 Task: open an excel sheet and write heading  Budget Tracker. Add Descriptions in a column and its values below  'Salary, Rent, Dining Out, Internet Bill, Groceries, Utilities Bill, Gas & Savings. 'Add Categories in next column and its values below  Income, Housing, Food, Utilities, Food, Utilities, Transportation & Savings. Add amount in next column and its values below  $2,500, $800, $100, $50, $200, $100, $100, $50 & $500. Add Dates in next column and its values below  2023-05-01, 2023-05-05, 2023-05-10, 2023-05-15, 2023-05-19, 2023-05-22, 2023-05-25 & 2023-05-30. Add Income/ Expense in next column and its values below  Income, Expense, Expense, Expense, Expense, Expense, Expense & IncomeSave page Attendance Sheet for Weekly Reporting
Action: Mouse moved to (41, 80)
Screenshot: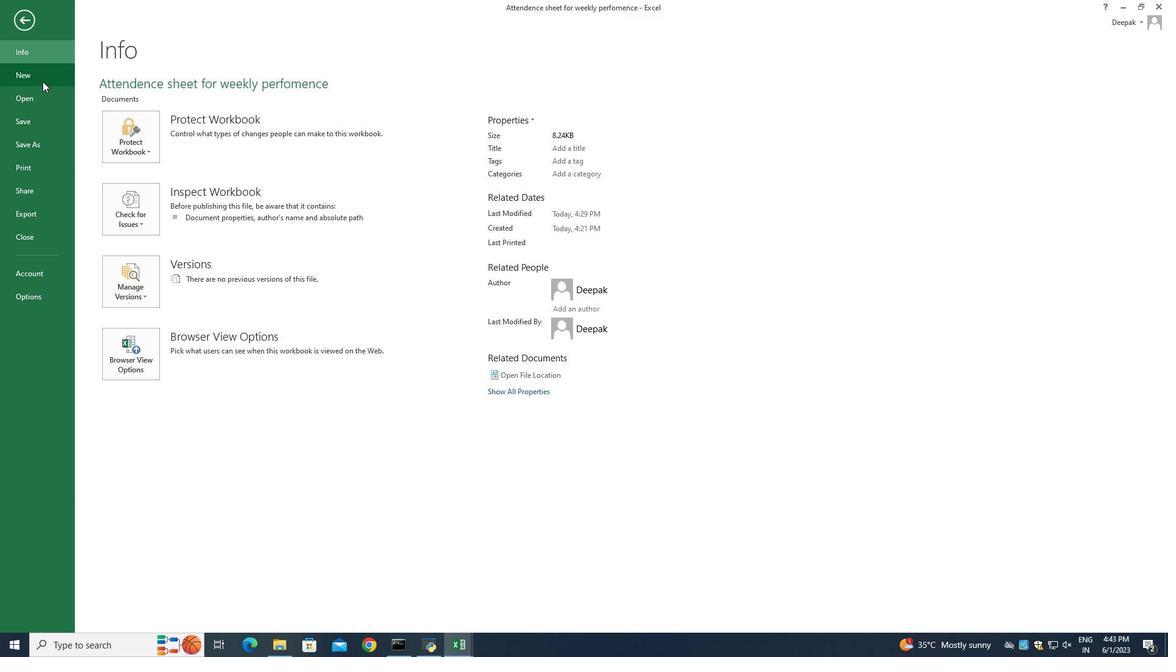 
Action: Mouse pressed left at (41, 80)
Screenshot: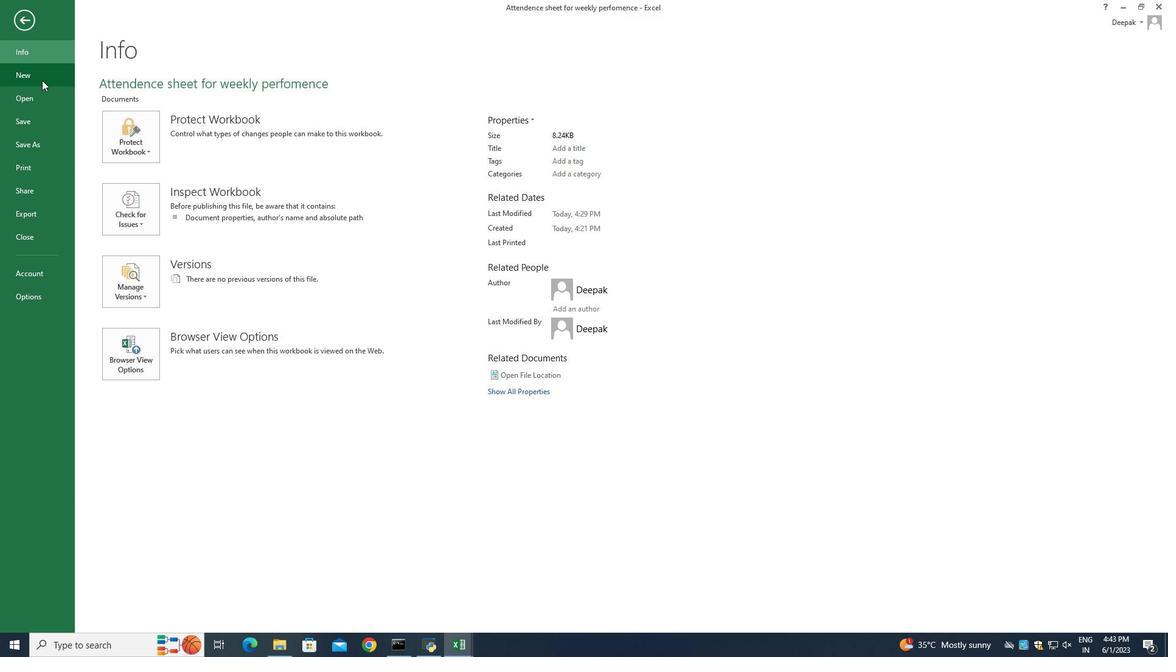 
Action: Mouse moved to (177, 234)
Screenshot: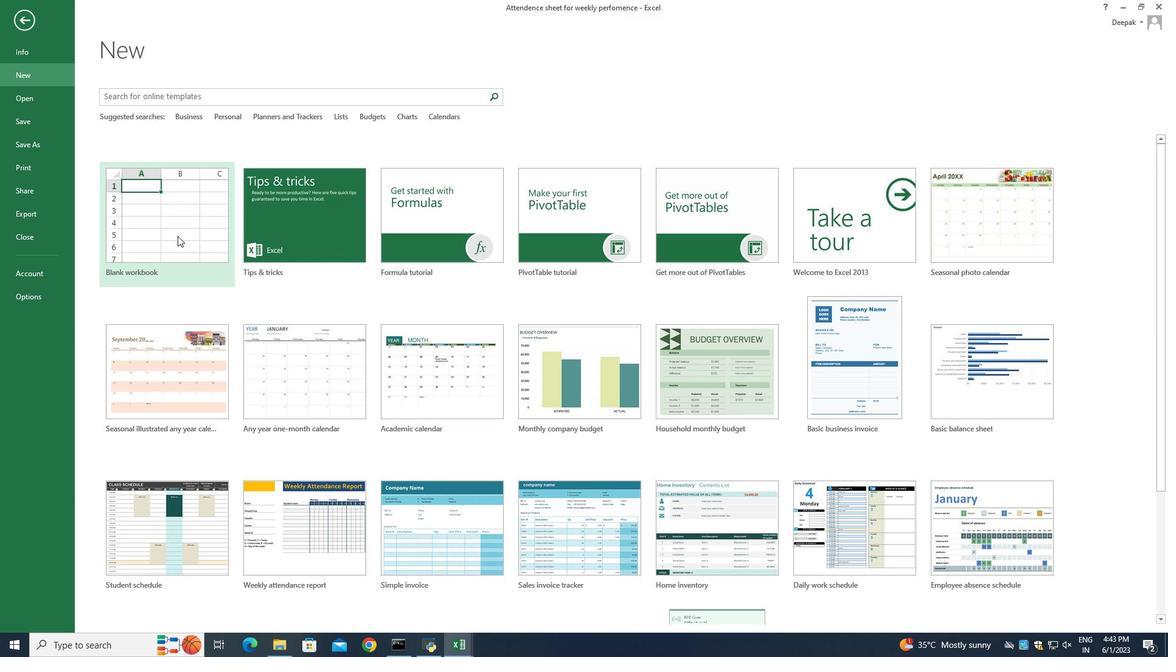 
Action: Mouse pressed left at (177, 234)
Screenshot: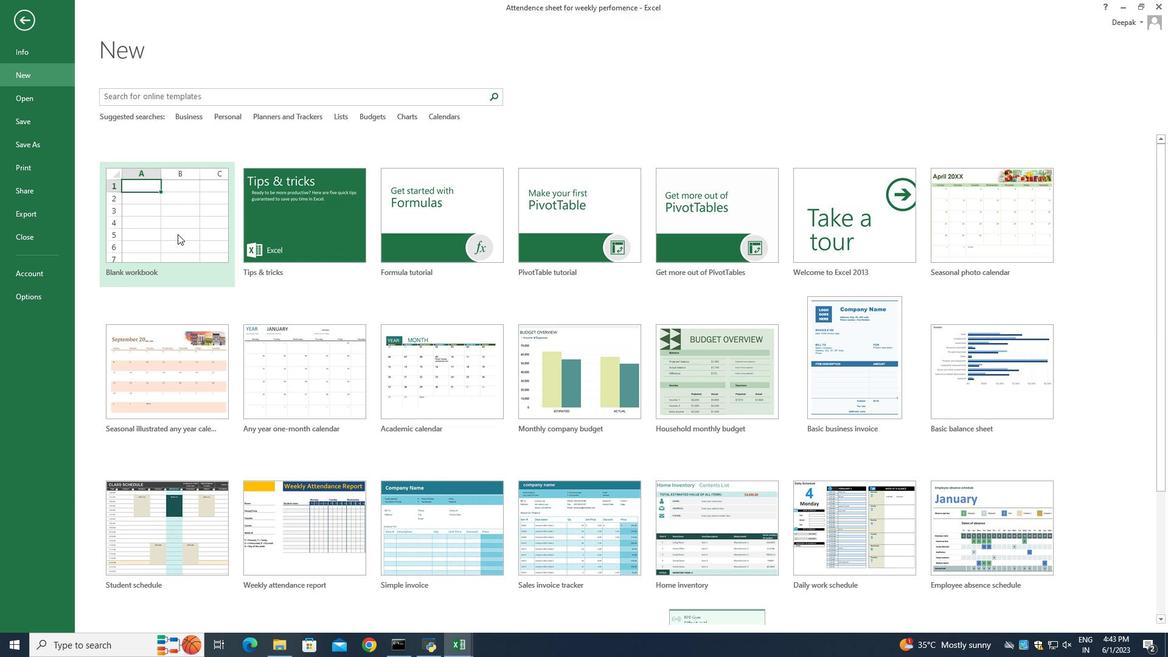 
Action: Mouse moved to (159, 218)
Screenshot: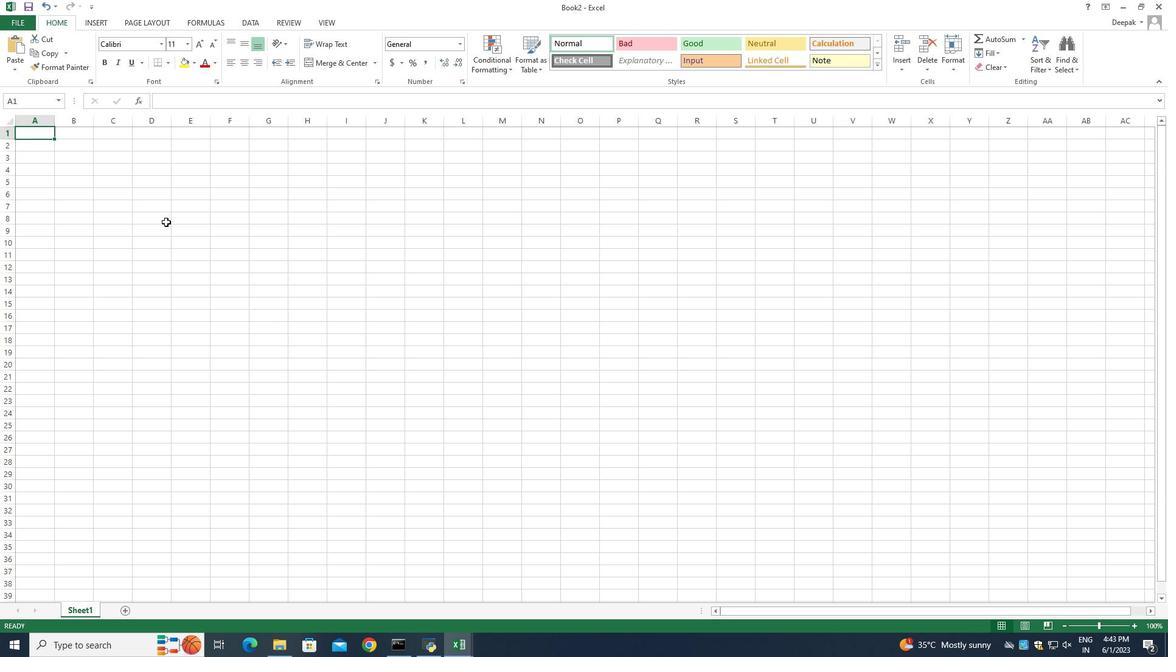 
Action: Key pressed <Key.shift_r>Budget<Key.space><Key.shift_r>Tracket<Key.backspace>r<Key.enter><Key.shift_r>Descriptions<Key.enter><Key.shift_r>"<Key.backspace><Key.shift_r>Salary<Key.enter><Key.shift_r>Rent<Key.enter><Key.shift_r>Dining<Key.space><Key.shift>Out<Key.enter><Key.shift>Internet<Key.space><Key.shift_r>Bill<Key.enter><Key.shift_r>Groceries<Key.enter><Key.shift>Utilities<Key.space><Key.shift_r>Bill<Key.enter><Key.shift_r>Gas<Key.space><Key.shift><Key.shift><Key.shift><Key.shift>&<Key.space><Key.shift_r>S<Key.backspace><Key.backspace><Key.backspace><Key.enter><Key.shift_r>Saving<Key.enter>
Screenshot: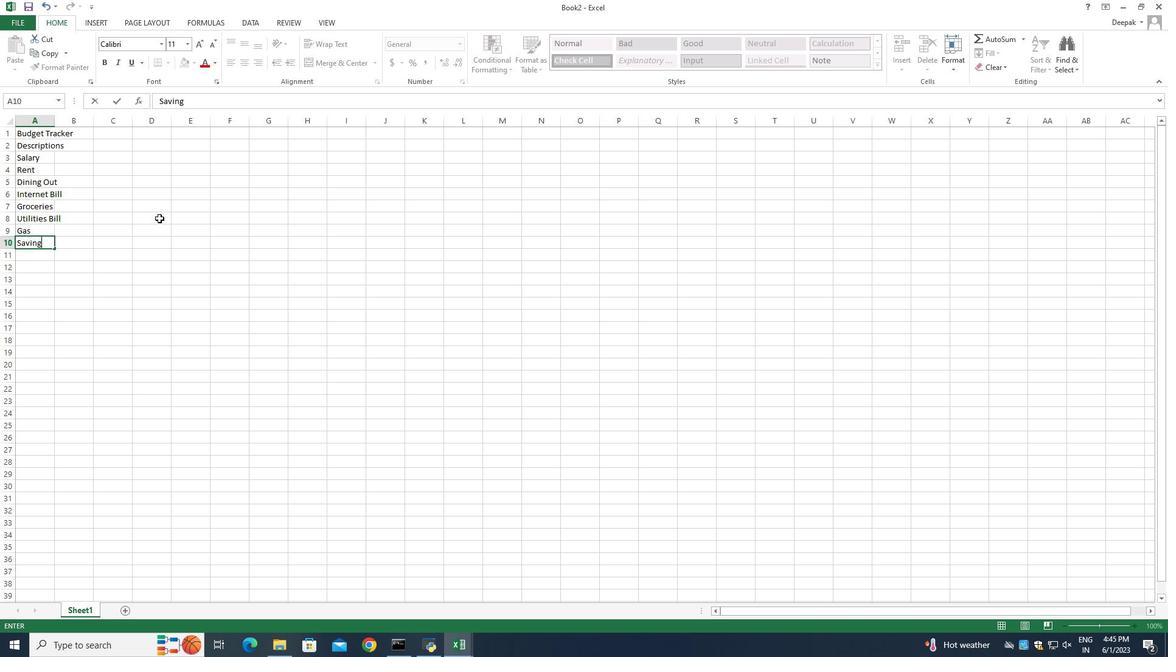 
Action: Mouse moved to (73, 147)
Screenshot: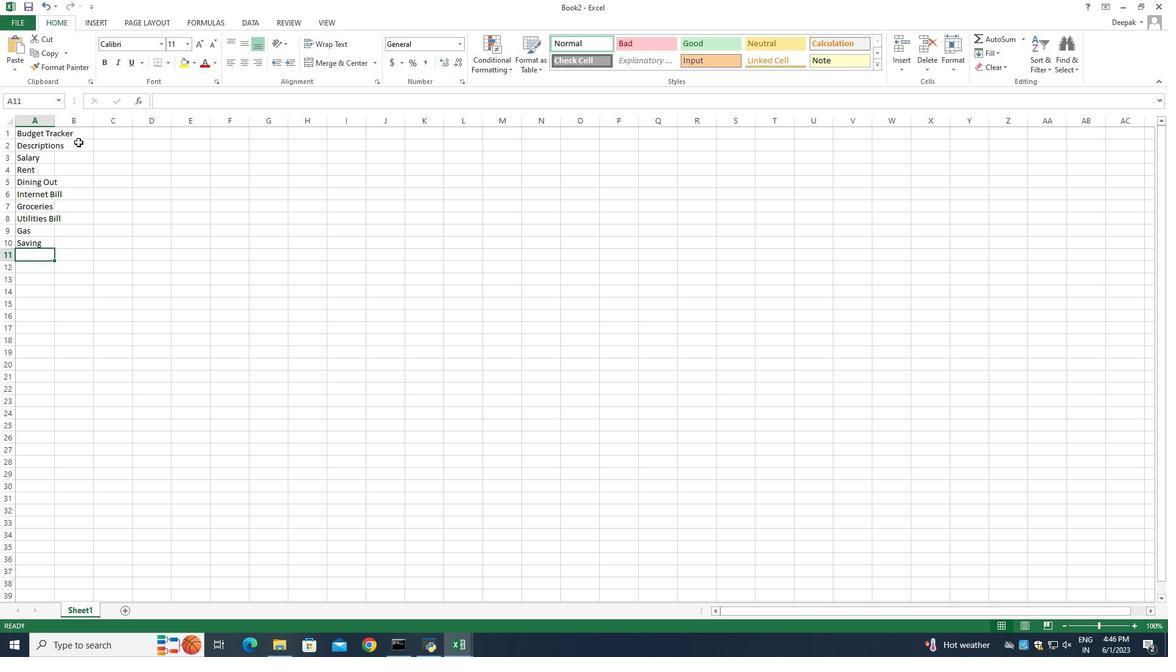 
Action: Mouse pressed left at (73, 147)
Screenshot: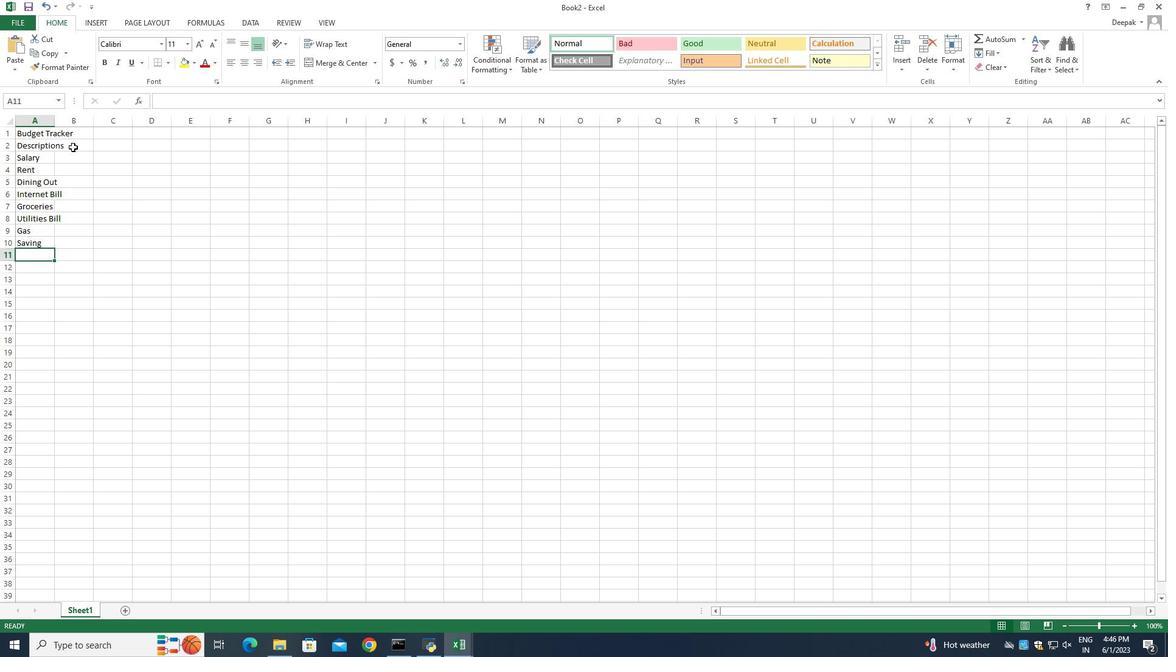 
Action: Mouse pressed left at (73, 147)
Screenshot: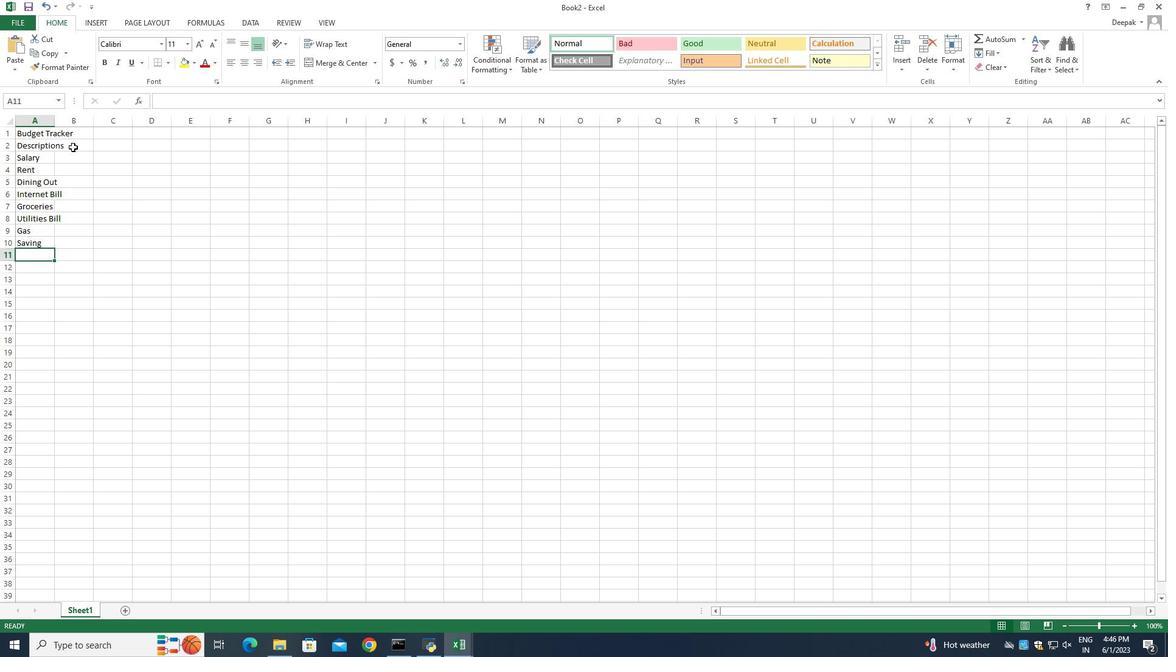
Action: Mouse moved to (154, 185)
Screenshot: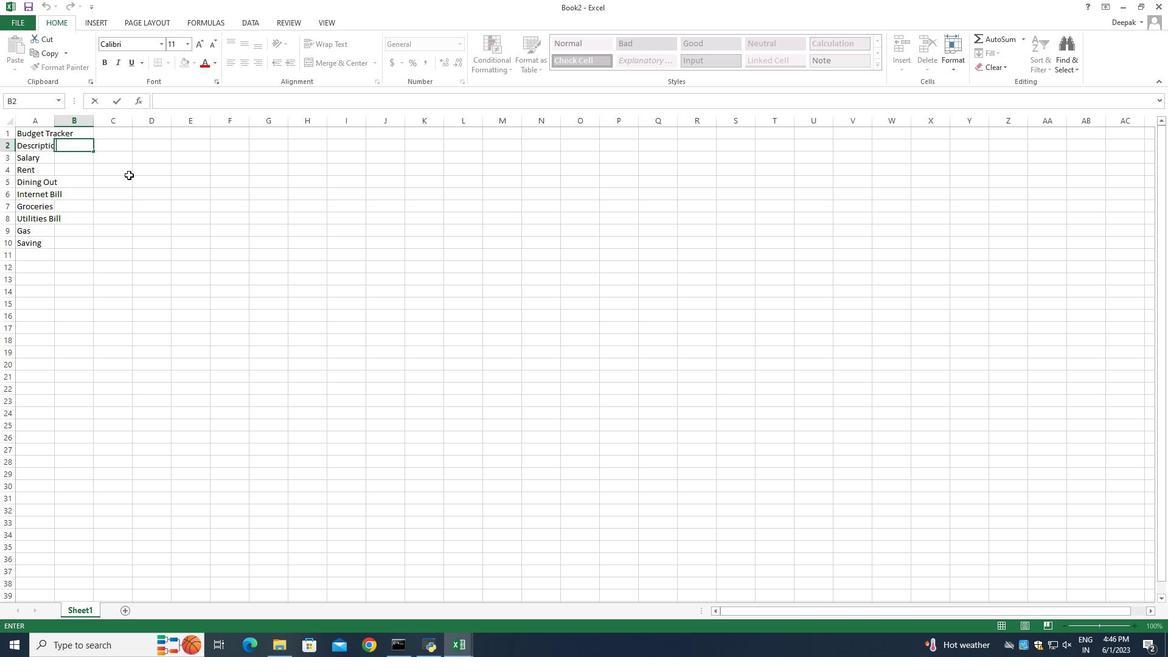 
Action: Key pressed <Key.shift_r>Categories<Key.enter><Key.shift>Income<Key.enter><Key.shift>Housing<Key.enter><Key.shift_r>Food<Key.enter><Key.shift>Utilities<Key.enter><Key.shift_r>Food<Key.enter><Key.shift>Utilites<Key.enter><Key.shift_r>Transportation<Key.enter><Key.shift_r>Savings<Key.enter>
Screenshot: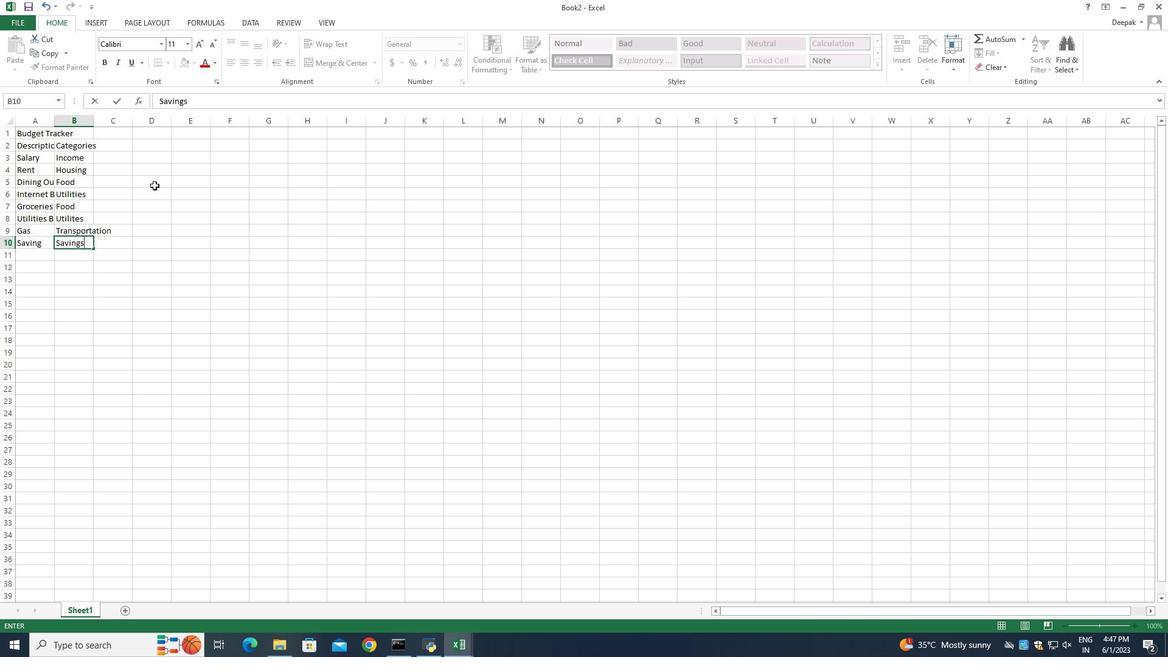 
Action: Mouse moved to (110, 147)
Screenshot: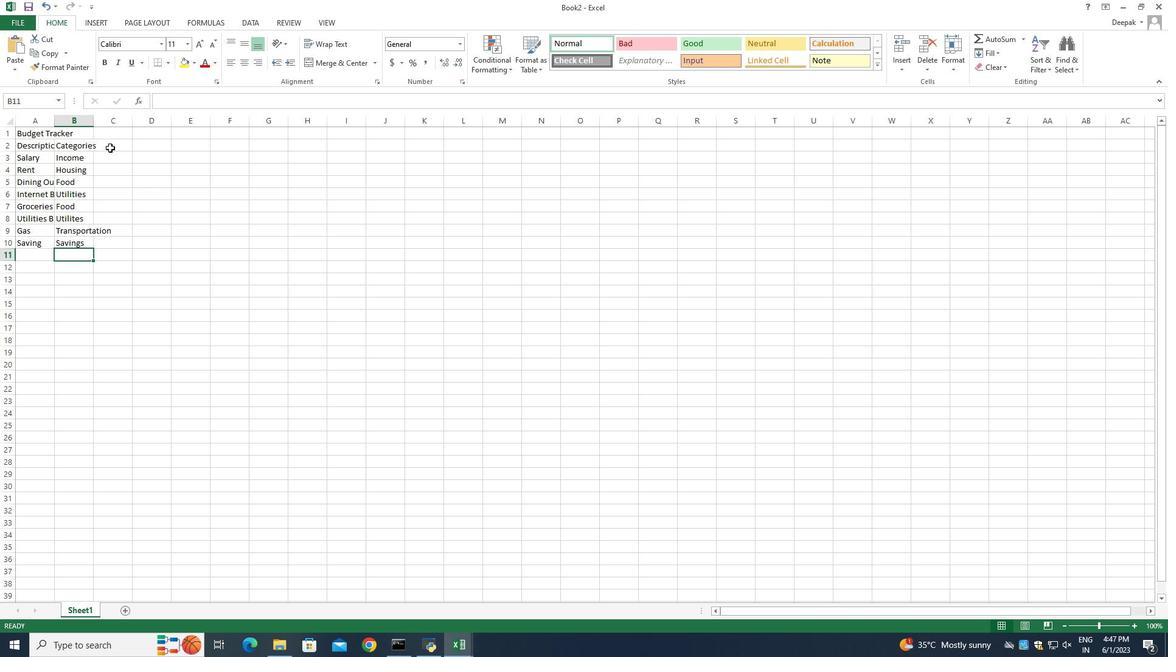 
Action: Mouse pressed left at (110, 147)
Screenshot: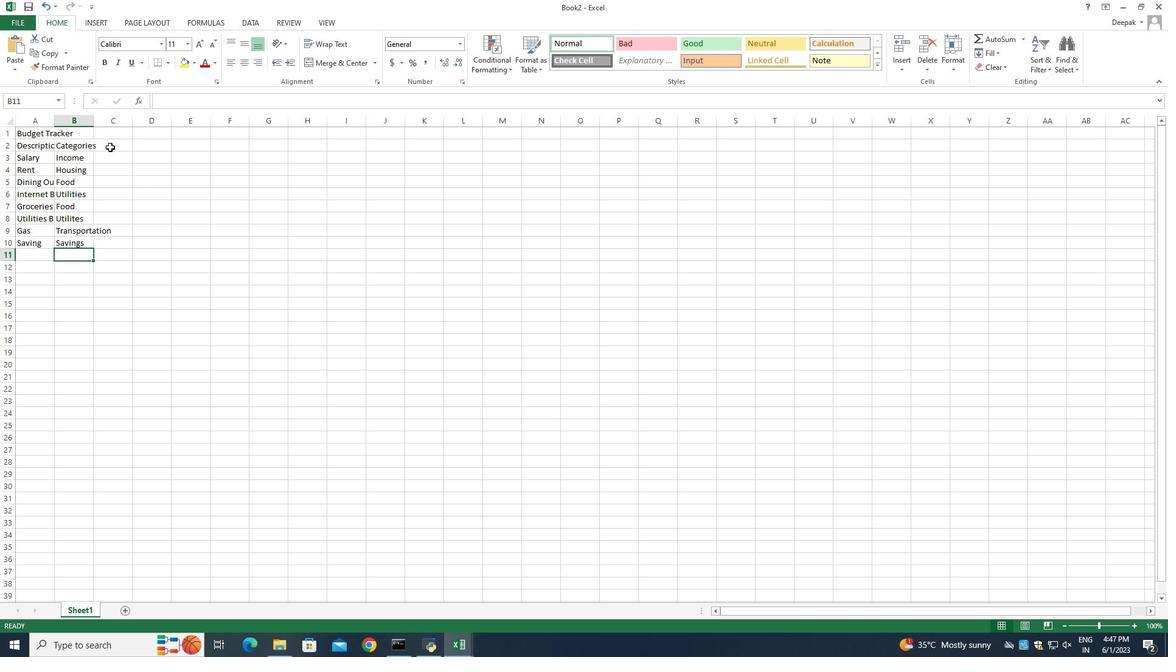 
Action: Mouse pressed left at (110, 147)
Screenshot: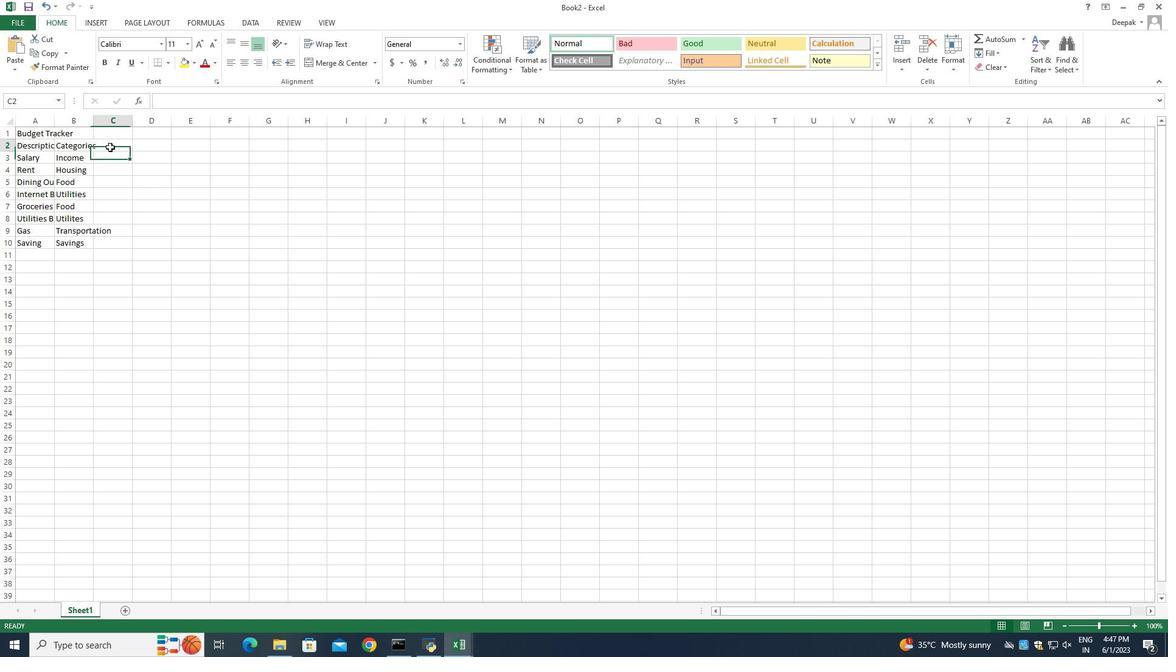 
Action: Mouse moved to (205, 209)
Screenshot: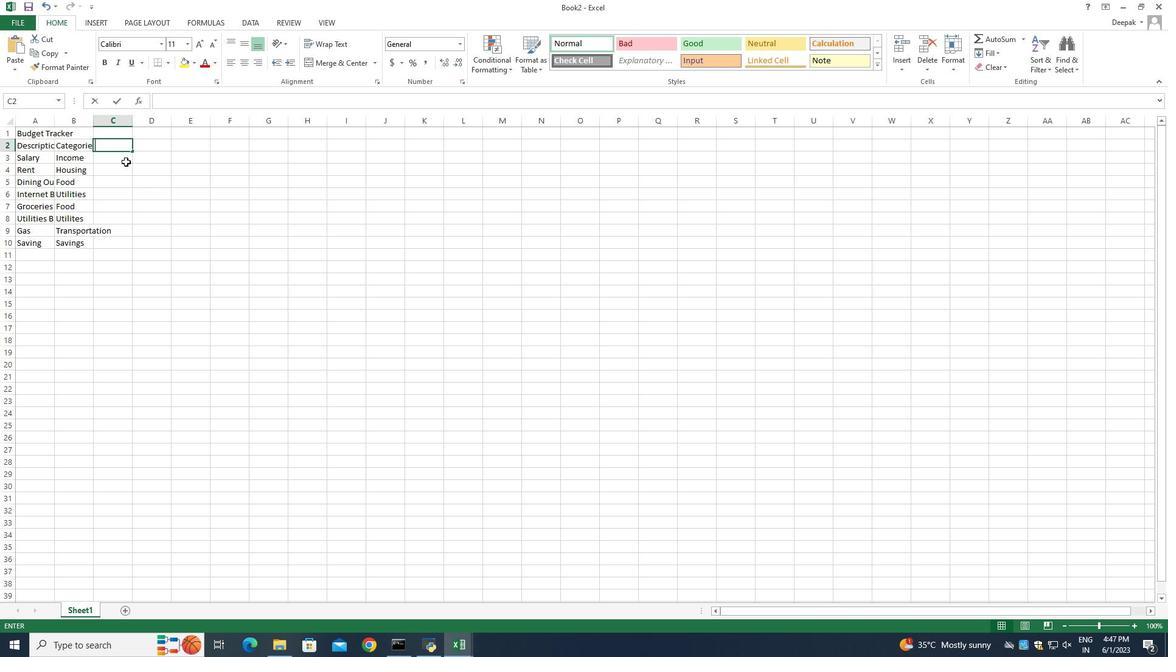 
Action: Key pressed <Key.shift_r>Amount<Key.enter><Key.shift><Key.shift><Key.shift><Key.shift><Key.shift><Key.shift><Key.shift><Key.shift>$2500<Key.enter><Key.shift><Key.shift><Key.shift><Key.shift><Key.shift><Key.shift><Key.shift><Key.shift>$800<Key.enter><Key.shift><Key.shift><Key.shift><Key.shift><Key.shift><Key.shift>$100<Key.enter><Key.shift><Key.shift><Key.shift><Key.shift><Key.shift><Key.shift><Key.shift><Key.shift><Key.shift><Key.shift><Key.shift>$50<Key.enter><Key.shift><Key.shift><Key.shift><Key.shift><Key.shift><Key.shift><Key.shift><Key.shift><Key.shift><Key.shift><Key.shift><Key.shift><Key.shift><Key.shift><Key.shift><Key.shift><Key.shift><Key.shift><Key.shift><Key.shift><Key.shift><Key.shift><Key.shift><Key.shift><Key.shift><Key.shift><Key.shift><Key.shift><Key.shift><Key.shift><Key.shift><Key.shift><Key.shift><Key.shift><Key.shift><Key.shift><Key.shift><Key.shift><Key.shift><Key.shift><Key.shift><Key.shift><Key.shift><Key.shift><Key.shift><Key.shift>$200<Key.enter><Key.shift><Key.shift><Key.shift><Key.shift><Key.shift><Key.shift><Key.shift><Key.shift><Key.shift><Key.shift><Key.shift><Key.shift><Key.shift><Key.shift><Key.shift><Key.shift><Key.shift><Key.shift><Key.shift><Key.shift><Key.shift><Key.shift><Key.shift><Key.shift><Key.shift><Key.shift><Key.shift><Key.shift><Key.shift><Key.shift><Key.shift><Key.shift><Key.shift><Key.shift><Key.shift><Key.shift><Key.shift><Key.shift><Key.shift><Key.shift><Key.shift><Key.shift><Key.shift><Key.shift><Key.shift><Key.shift><Key.shift><Key.shift><Key.shift><Key.shift><Key.shift><Key.shift>$100<Key.enter><Key.shift><Key.shift><Key.shift><Key.shift><Key.shift><Key.shift><Key.shift><Key.shift><Key.shift><Key.shift><Key.shift><Key.shift><Key.shift><Key.shift><Key.shift><Key.shift><Key.shift>$100<Key.enter><Key.shift><Key.shift><Key.shift><Key.shift><Key.shift><Key.shift><Key.shift><Key.shift><Key.shift><Key.shift><Key.shift><Key.shift><Key.shift>$50<Key.enter>
Screenshot: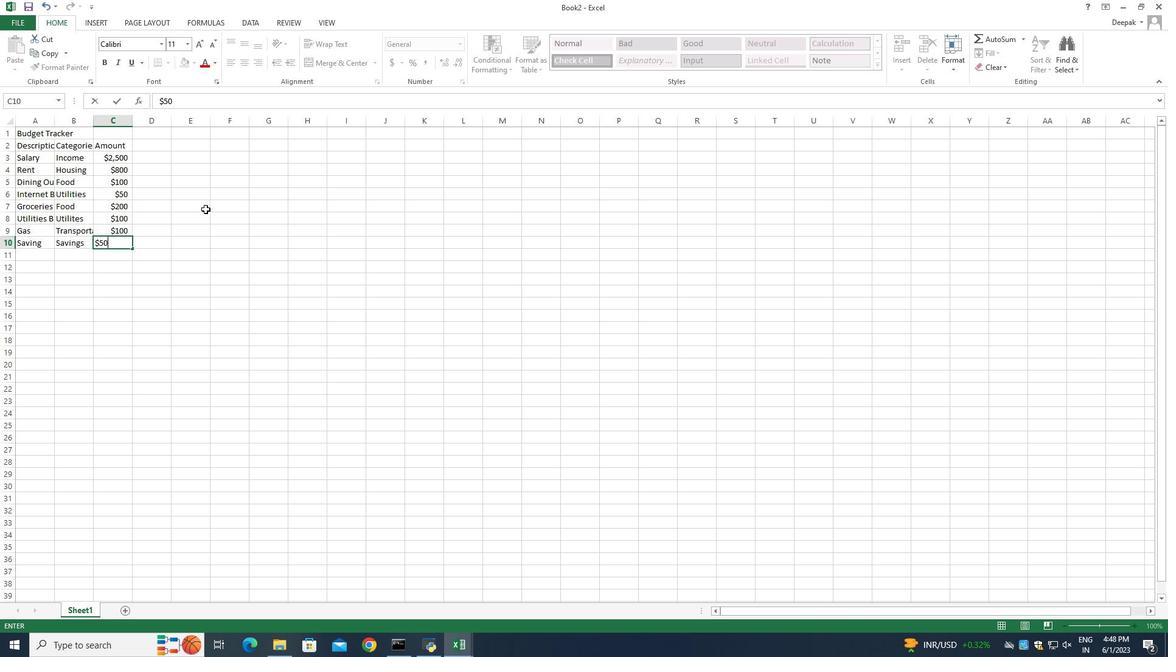
Action: Mouse moved to (117, 156)
Screenshot: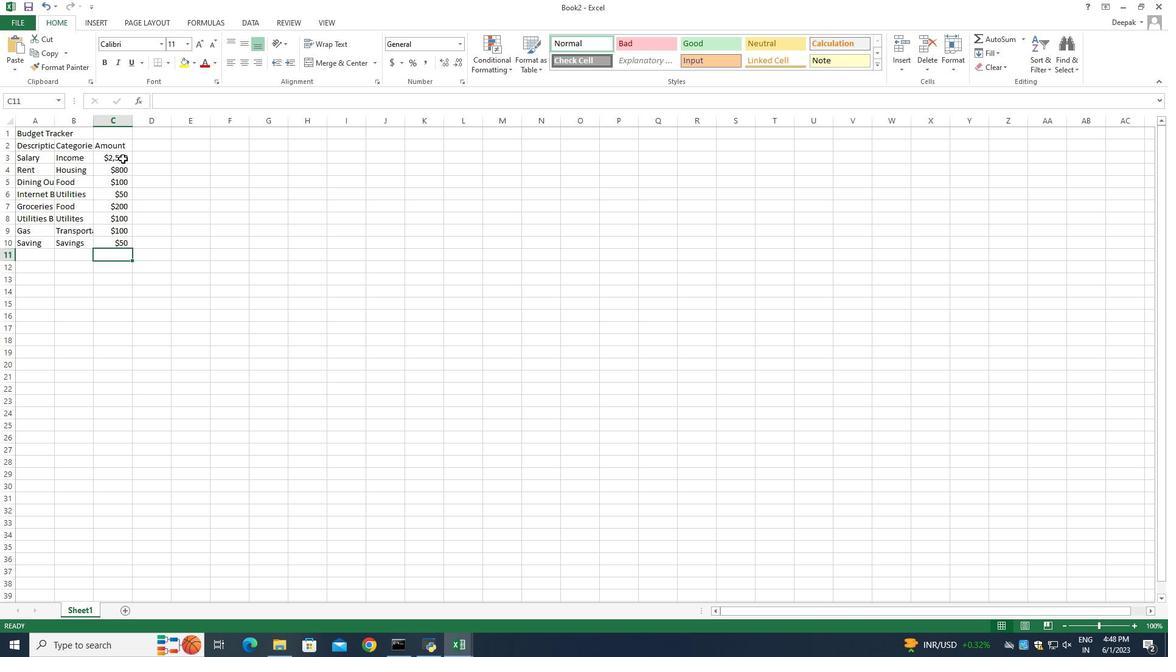 
Action: Mouse pressed left at (117, 156)
Screenshot: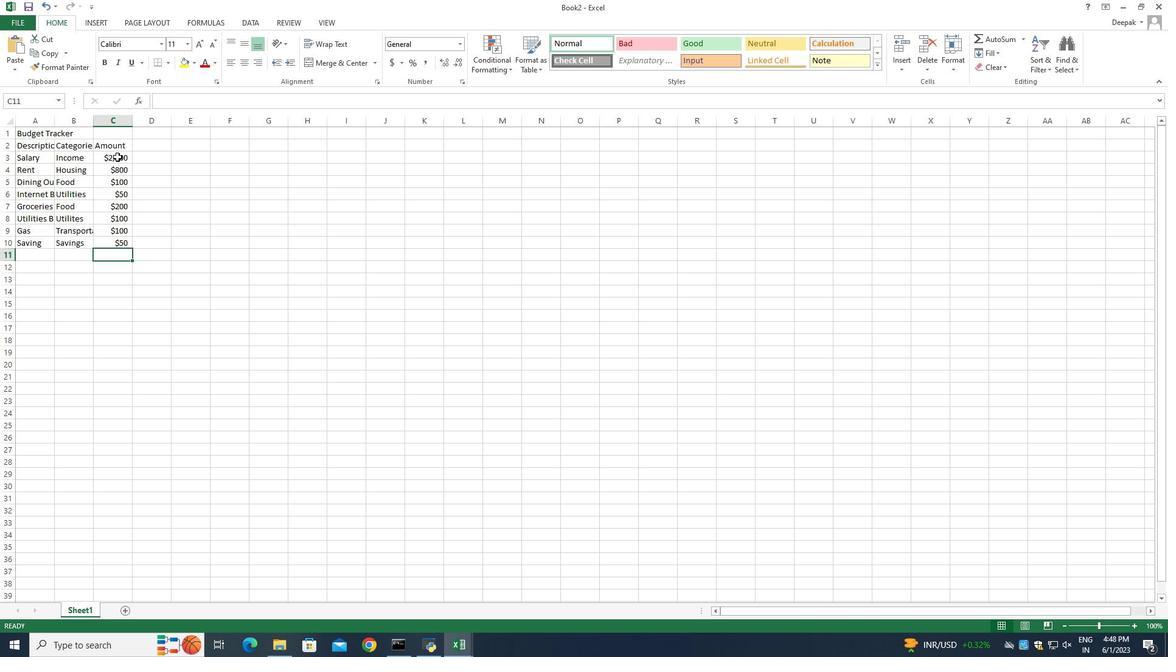 
Action: Mouse moved to (174, 163)
Screenshot: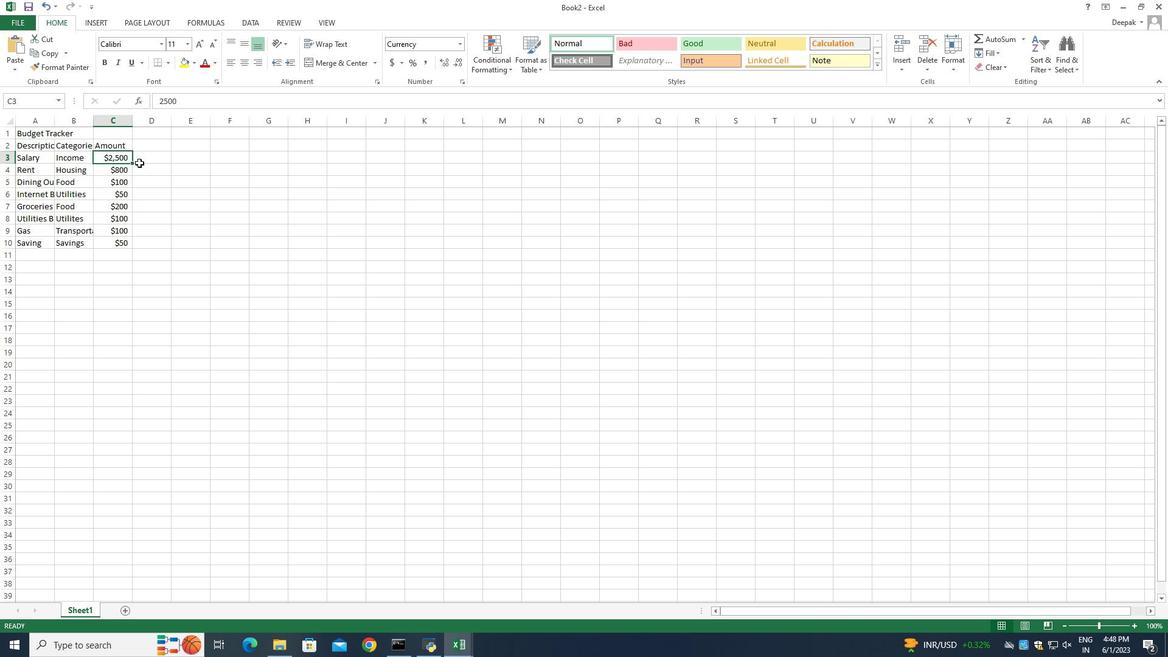 
Action: Key pressed <Key.down><Key.down><Key.down><Key.down><Key.down><Key.down><Key.down>
Screenshot: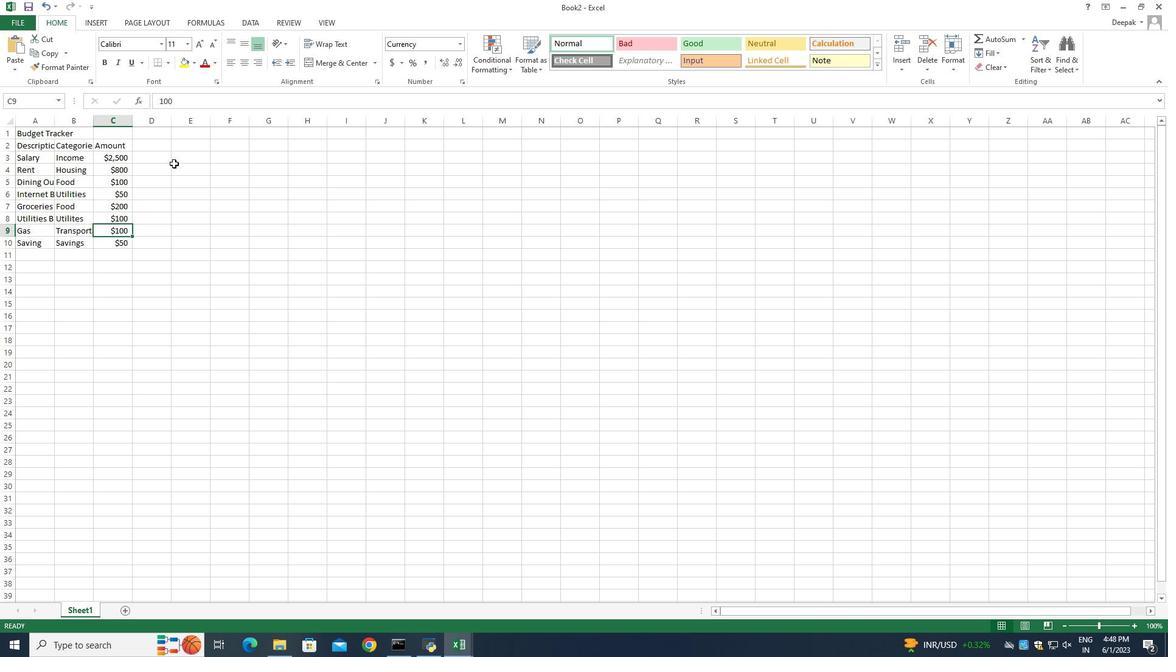 
Action: Mouse moved to (153, 148)
Screenshot: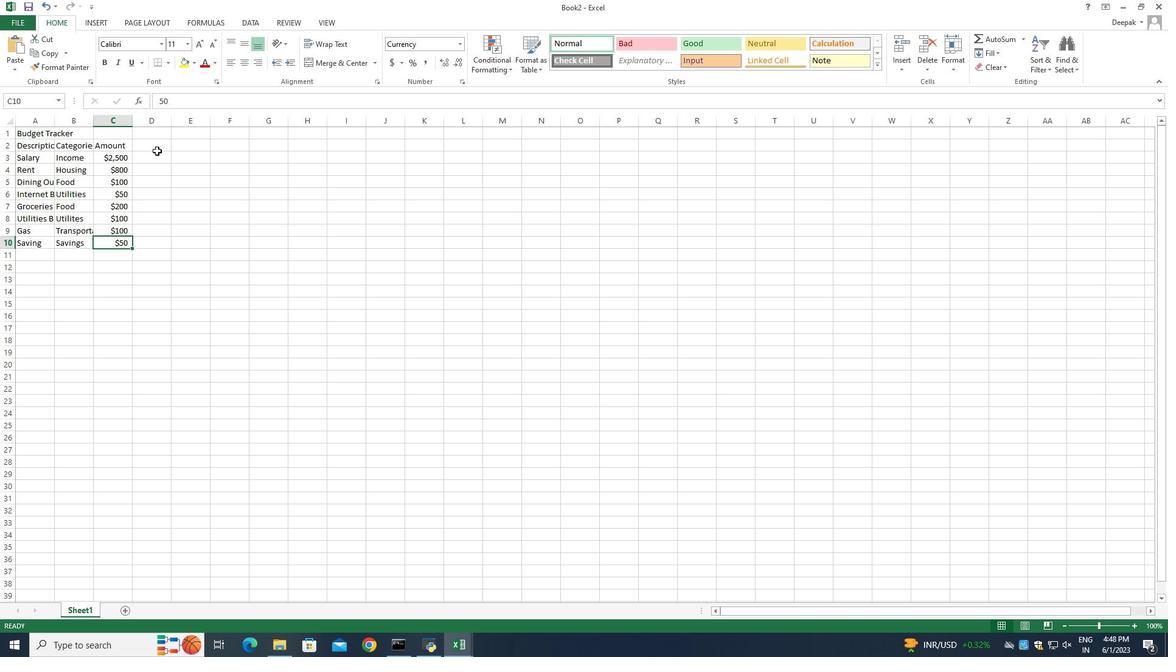 
Action: Mouse pressed left at (153, 148)
Screenshot: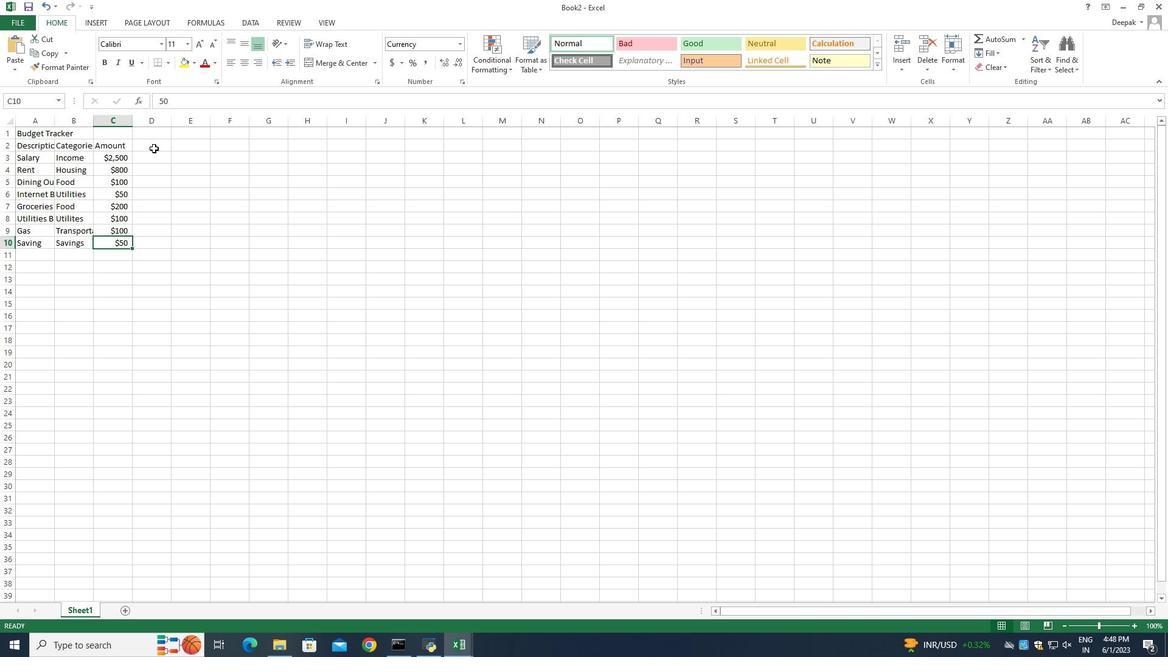
Action: Mouse pressed left at (153, 148)
Screenshot: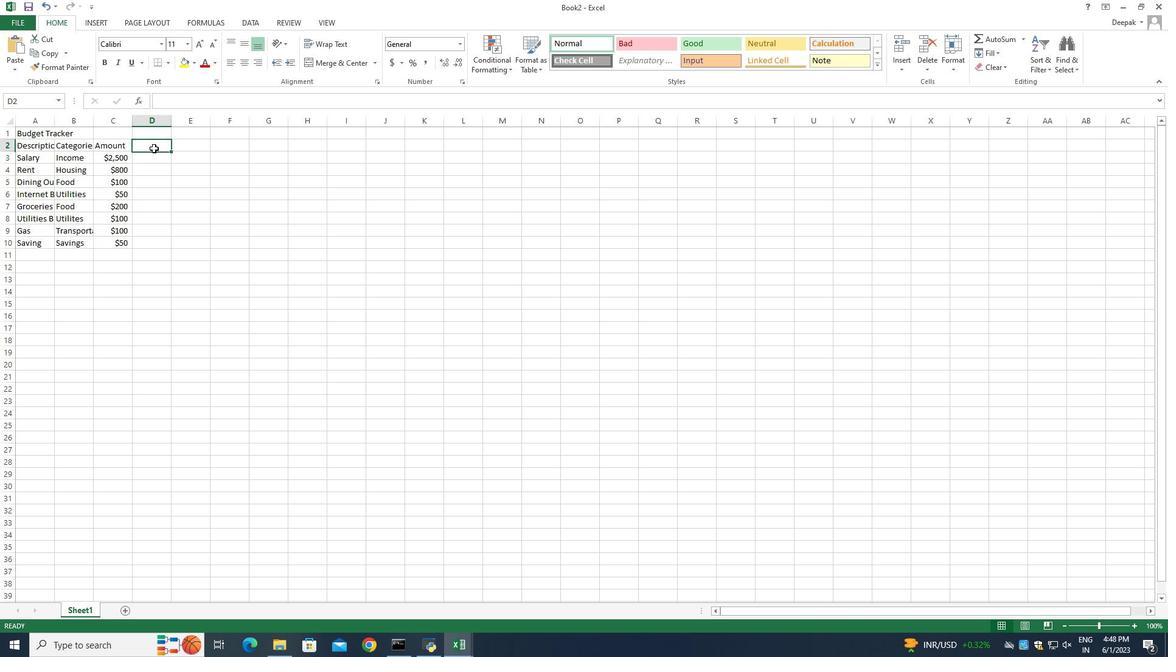 
Action: Mouse moved to (265, 230)
Screenshot: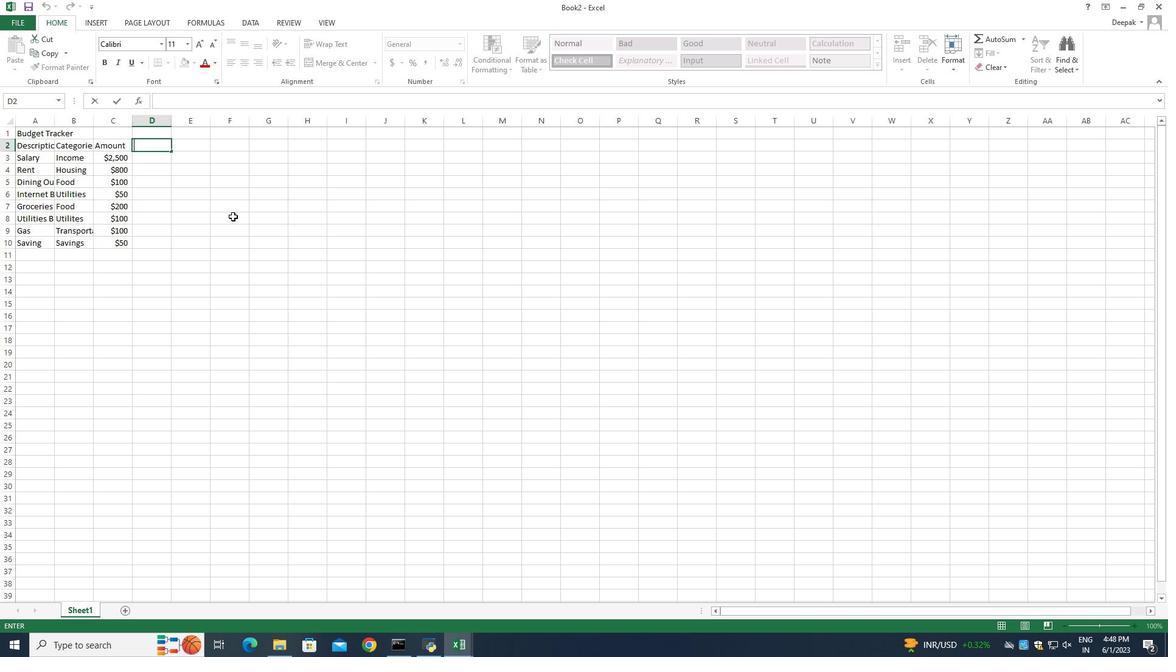 
Action: Key pressed <Key.shift_r>Dates<Key.enter>
Screenshot: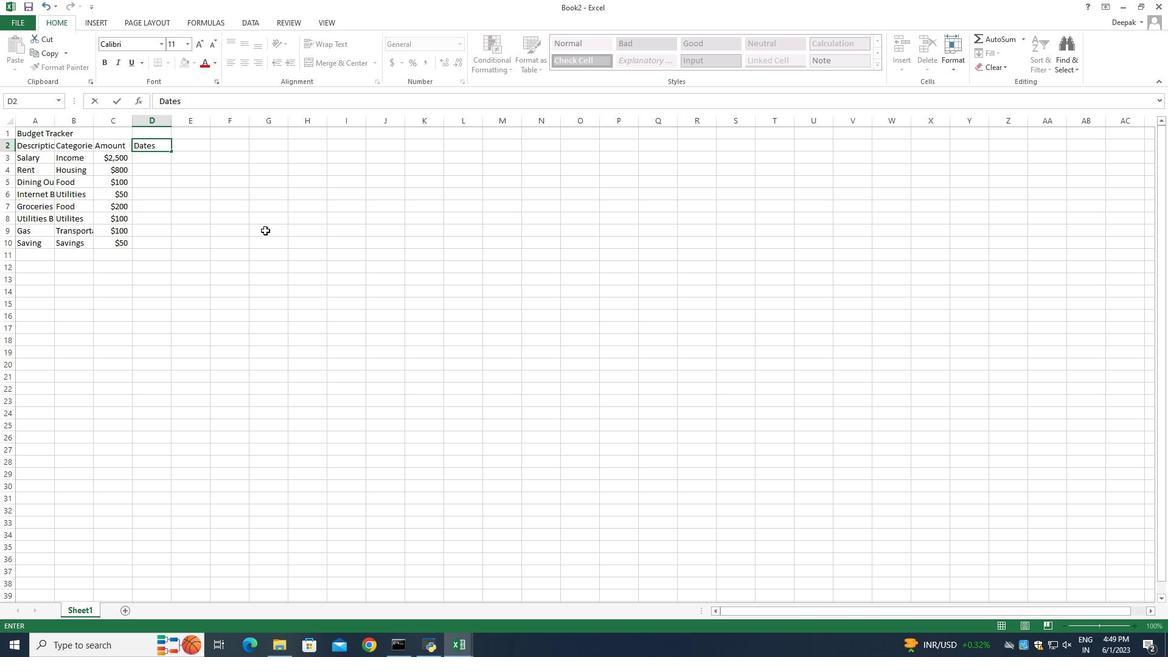 
Action: Mouse moved to (380, 228)
Screenshot: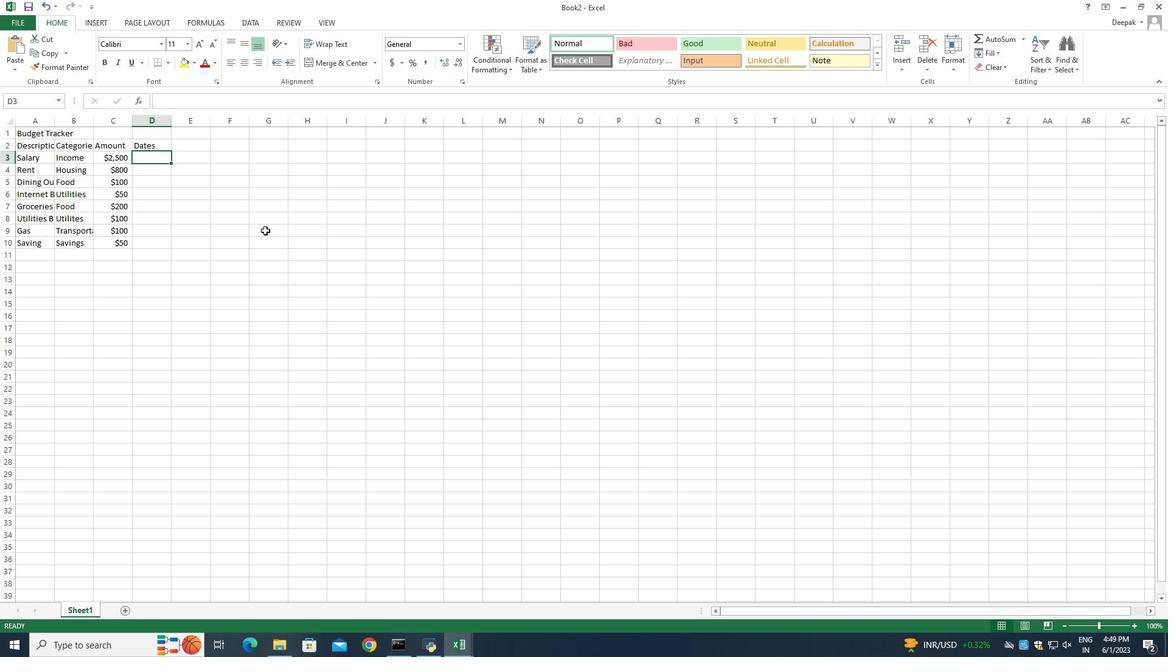 
Action: Key pressed 2023/05/01<Key.enter>2023/05/05<Key.enter>203<Key.backspace>23/05/10<Key.enter>203<Key.backspace>23/05/15<Key.enter>2023/05/19<Key.enter>2023/05/20<Key.enter>
Screenshot: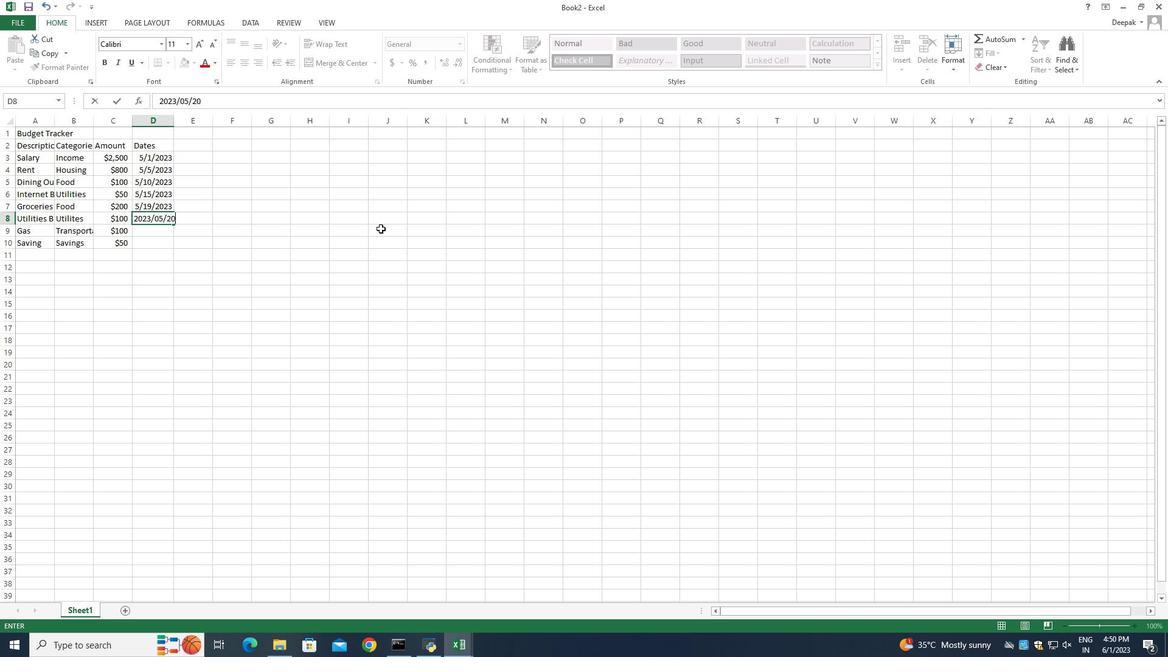 
Action: Mouse moved to (155, 219)
Screenshot: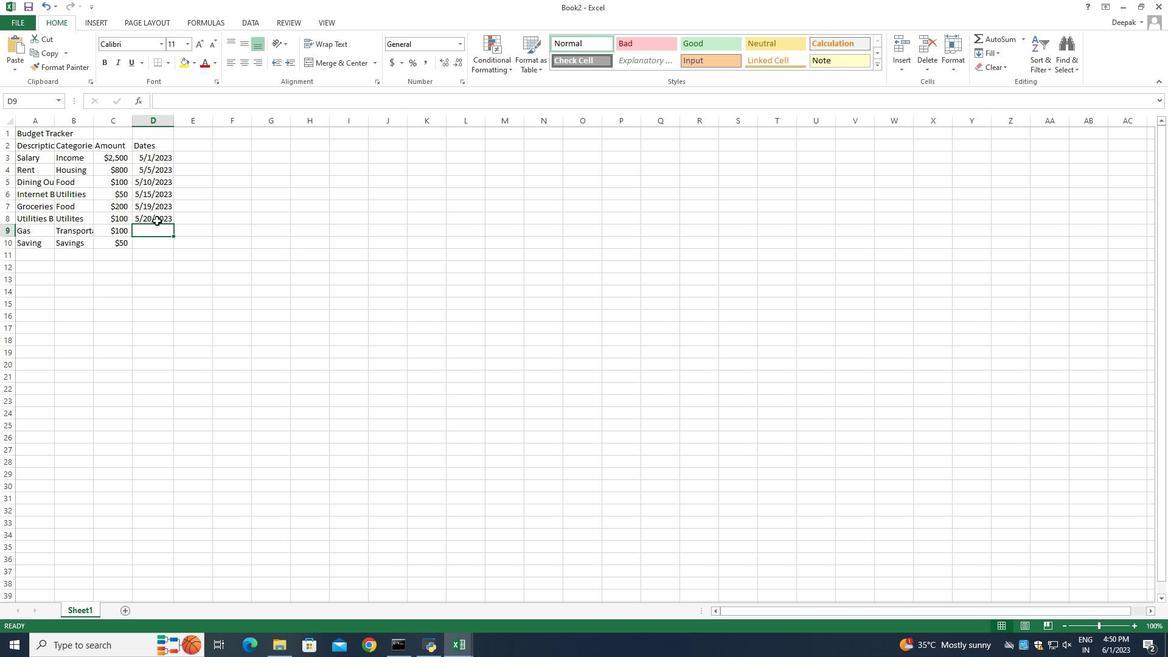 
Action: Mouse pressed left at (155, 219)
Screenshot: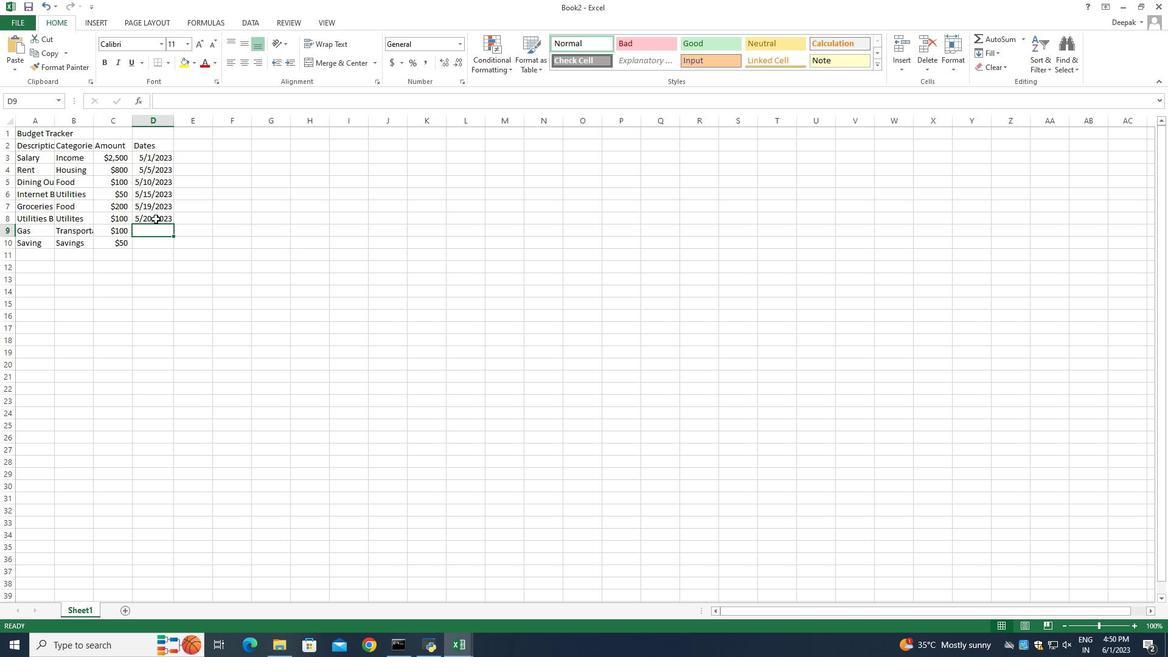 
Action: Mouse pressed left at (155, 219)
Screenshot: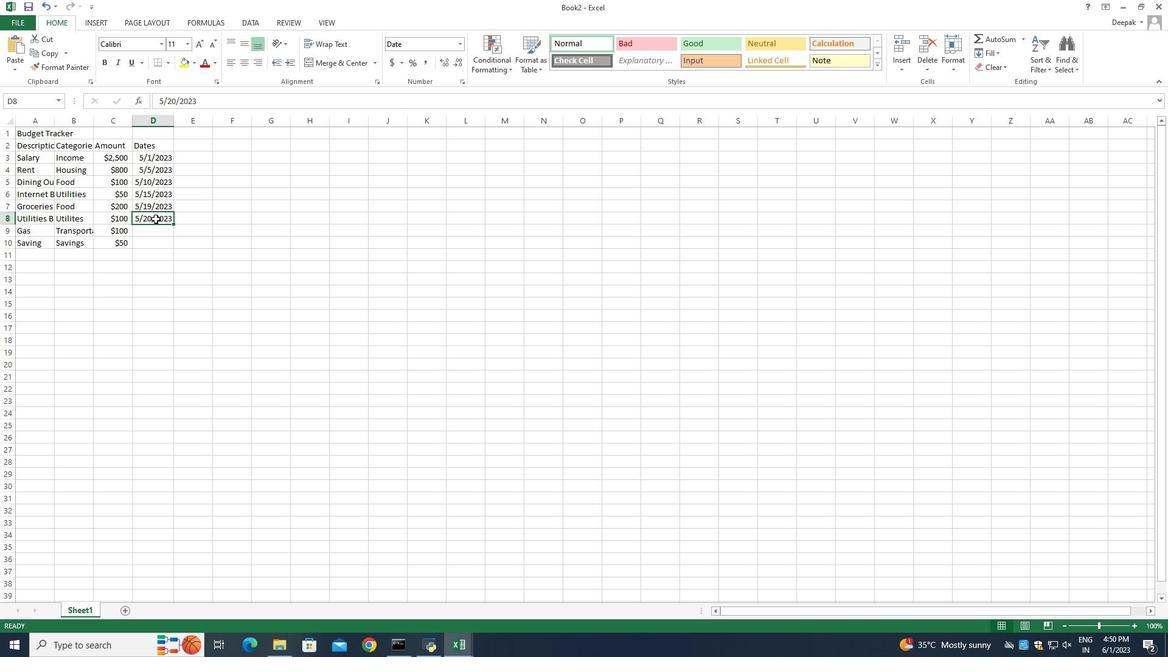 
Action: Mouse moved to (150, 219)
Screenshot: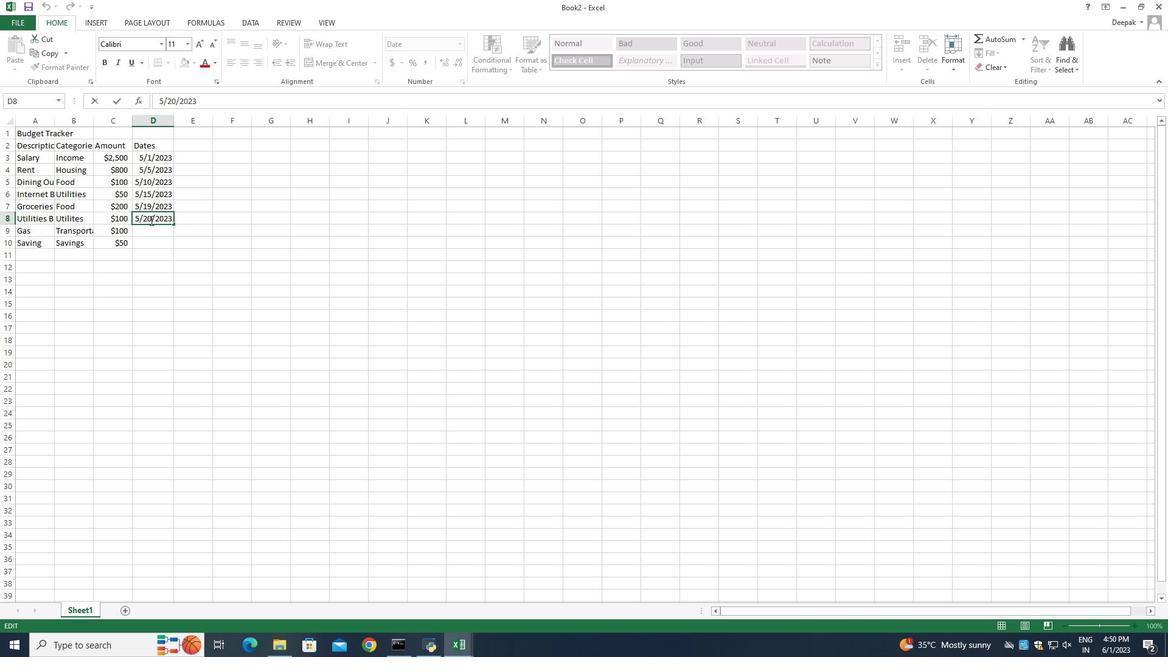 
Action: Mouse pressed left at (150, 219)
Screenshot: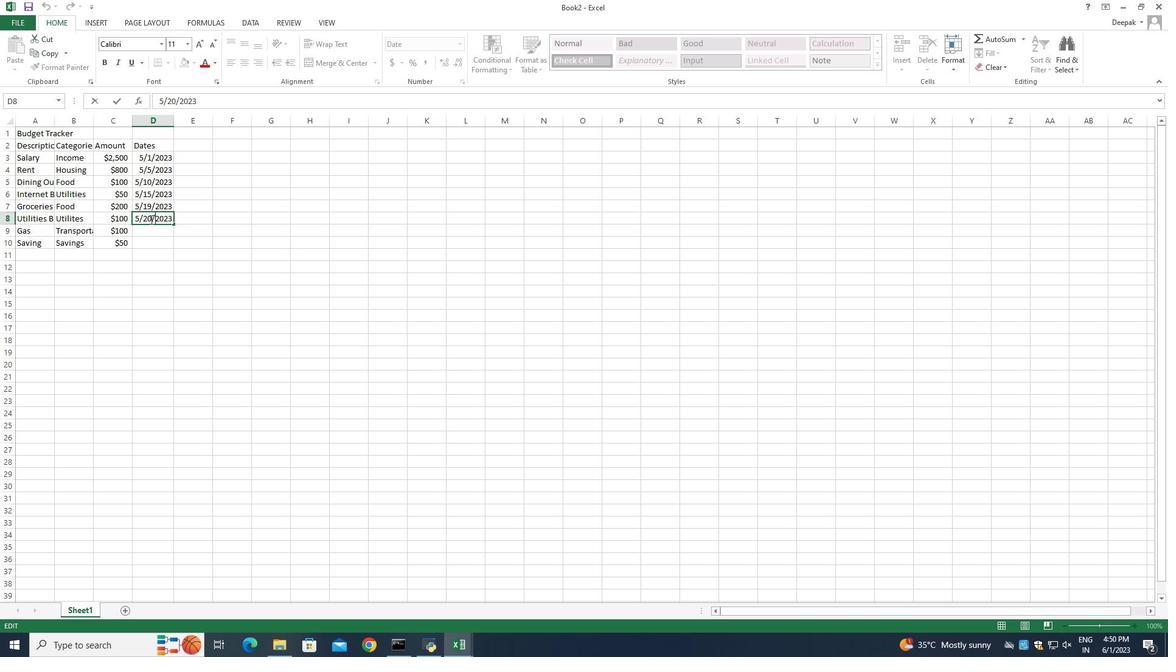 
Action: Mouse moved to (181, 266)
Screenshot: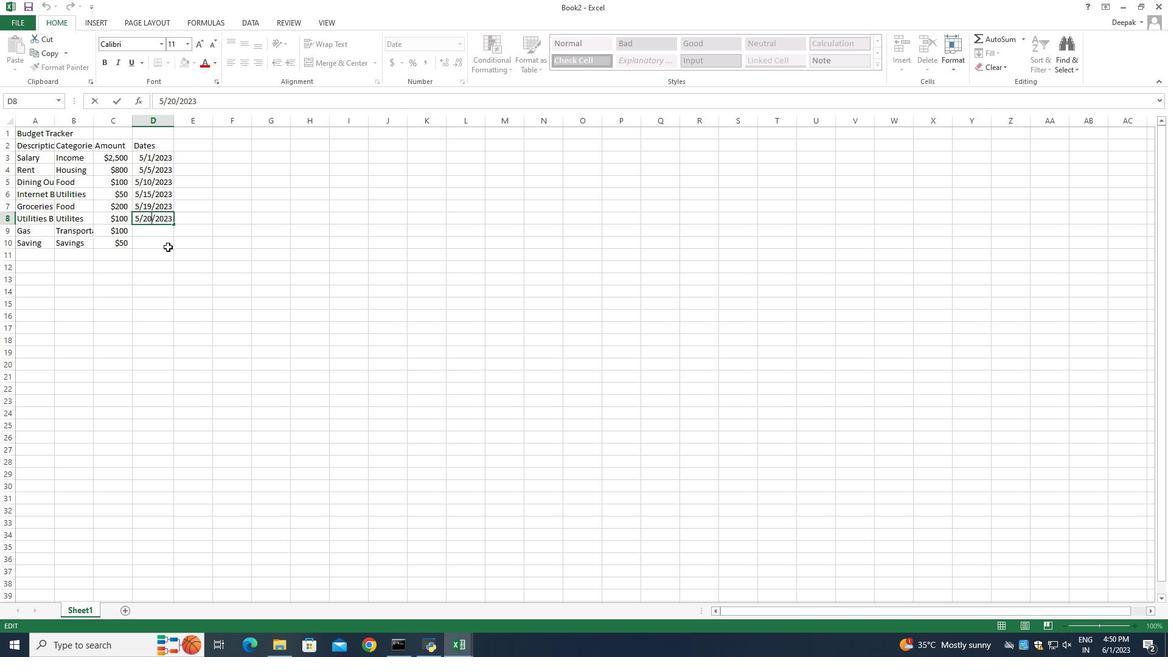 
Action: Key pressed <Key.backspace>2<Key.enter>
Screenshot: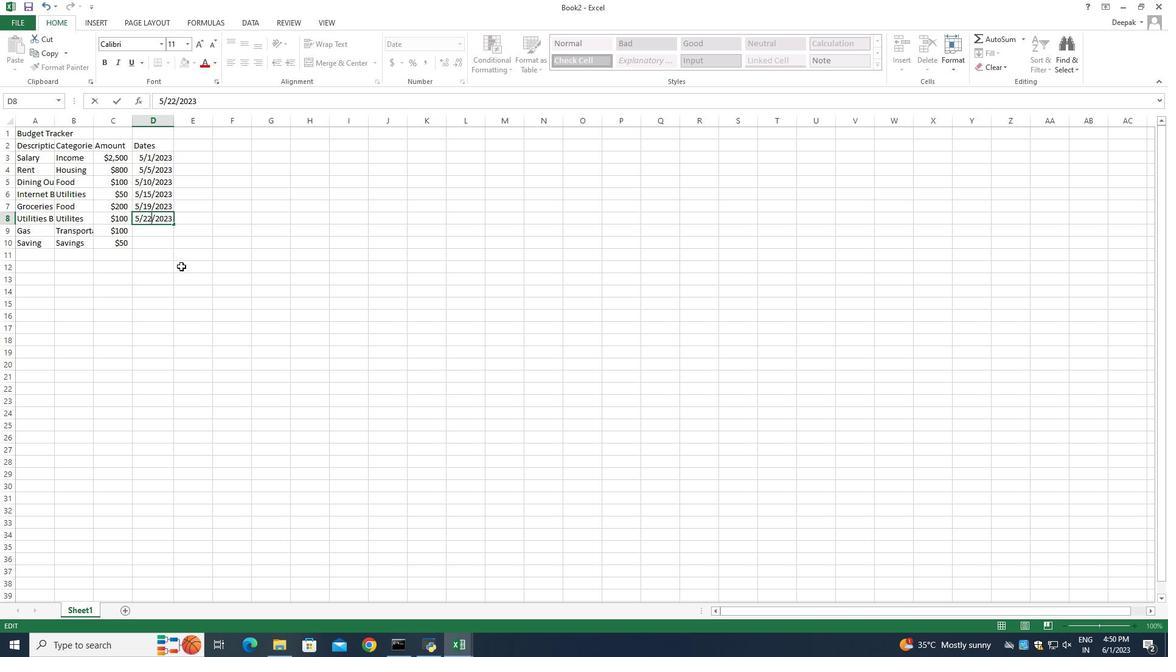 
Action: Mouse moved to (159, 231)
Screenshot: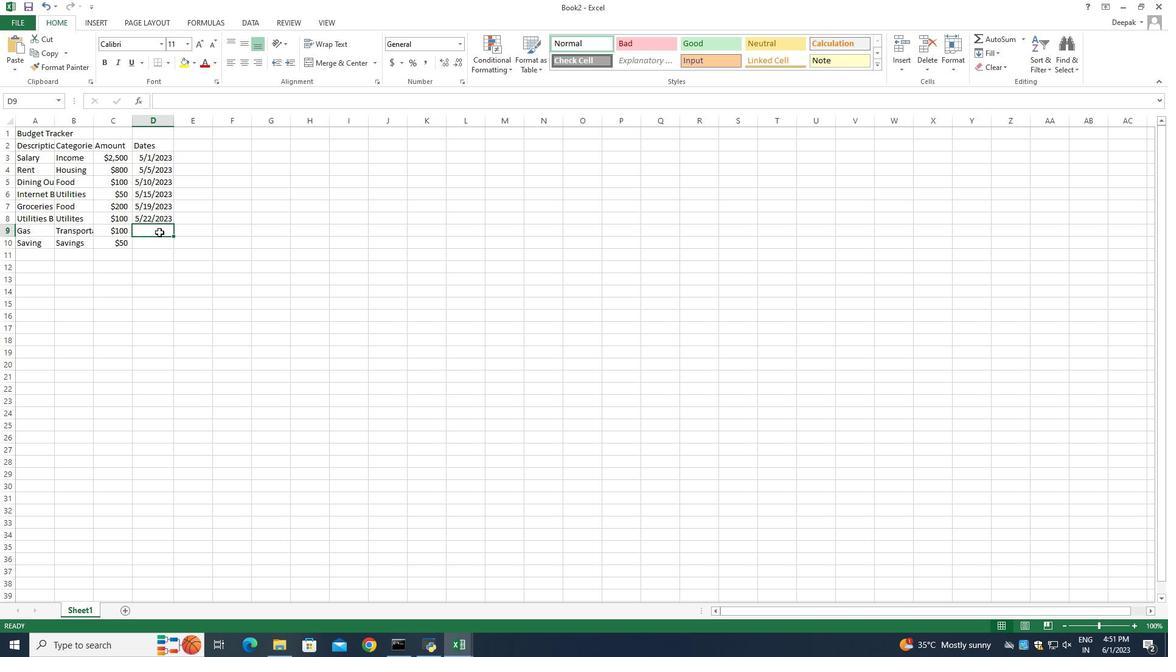
Action: Key pressed 2023/05/25<Key.enter>2023/05/
Screenshot: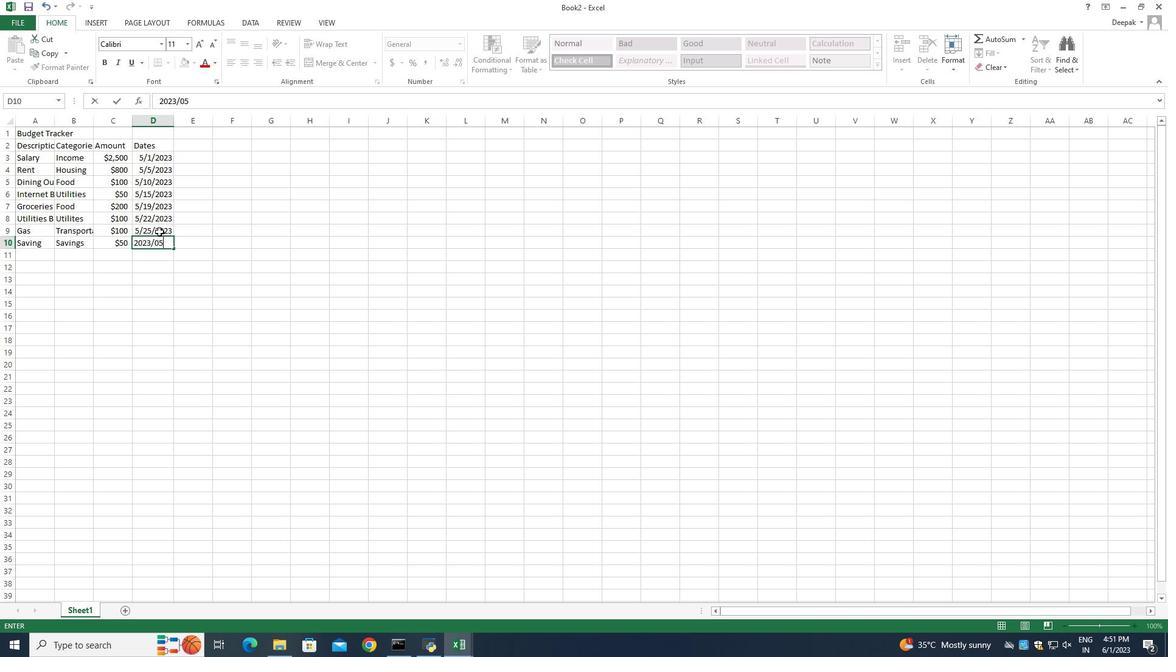 
Action: Mouse moved to (181, 226)
Screenshot: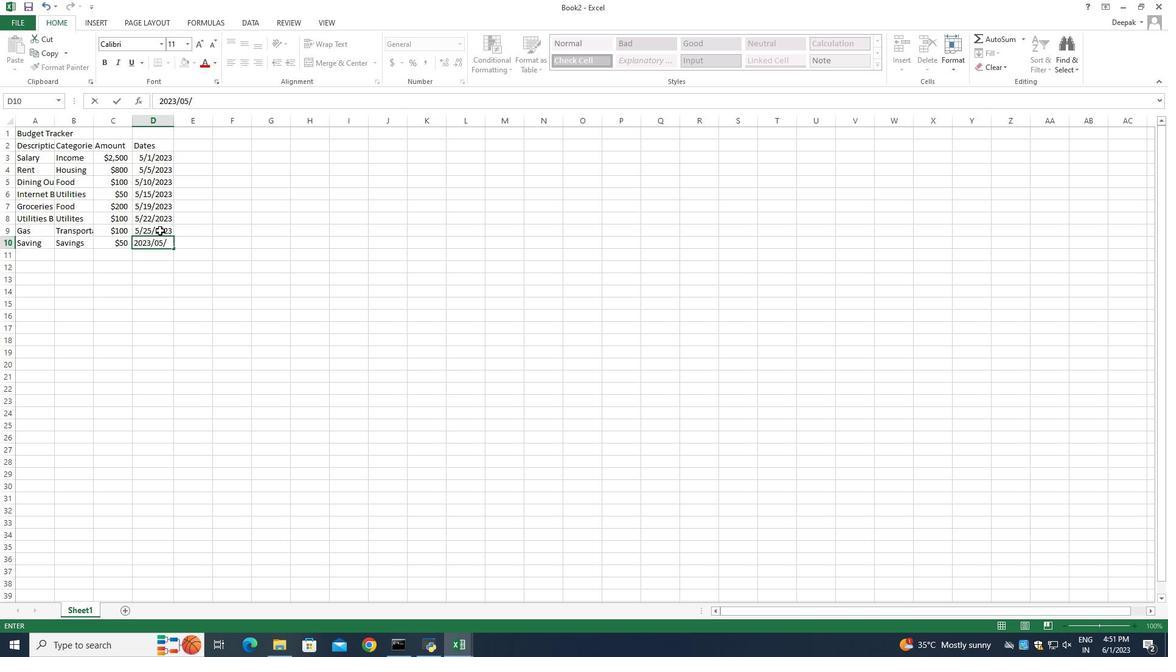 
Action: Key pressed 30<Key.enter>
Screenshot: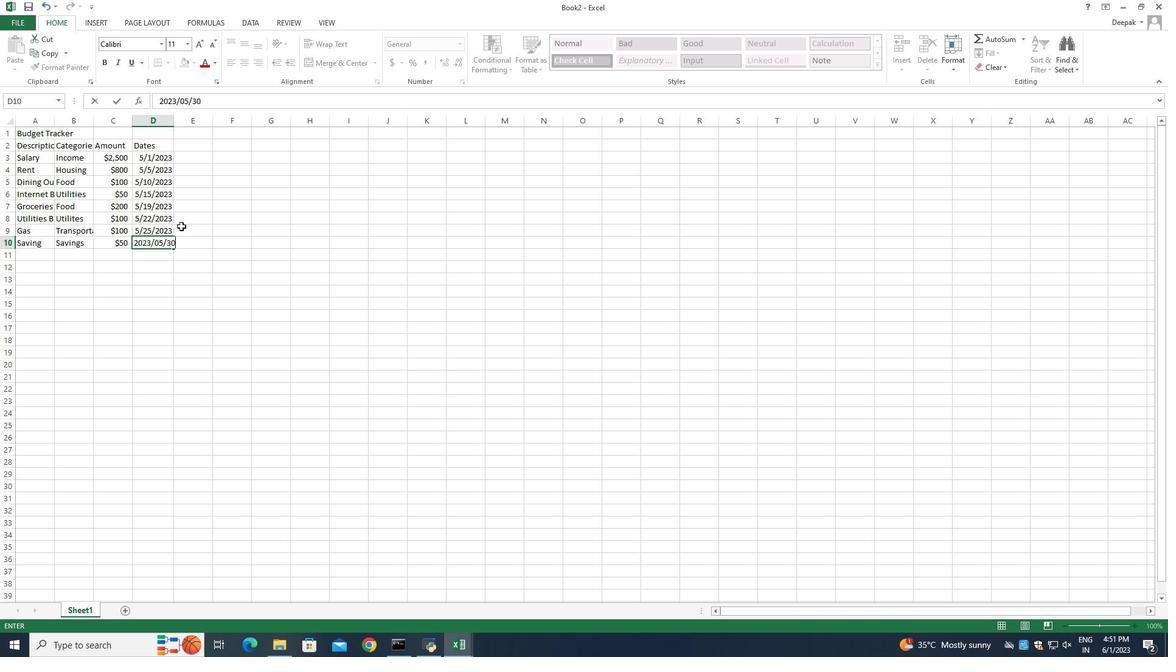 
Action: Mouse moved to (194, 147)
Screenshot: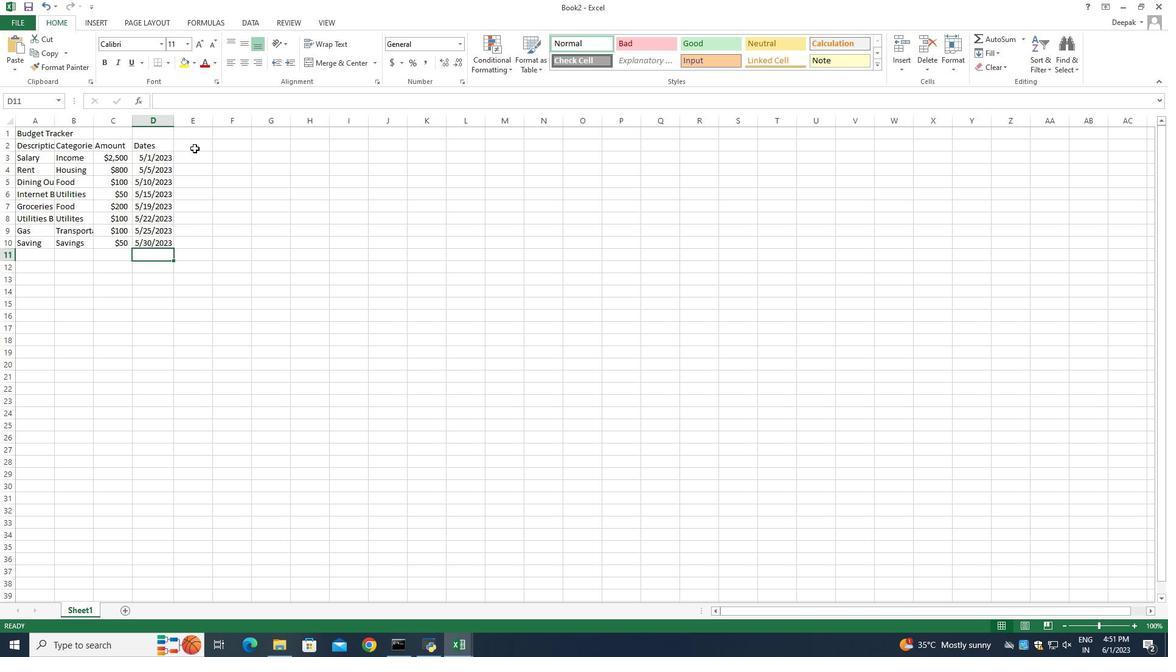 
Action: Mouse pressed left at (194, 147)
Screenshot: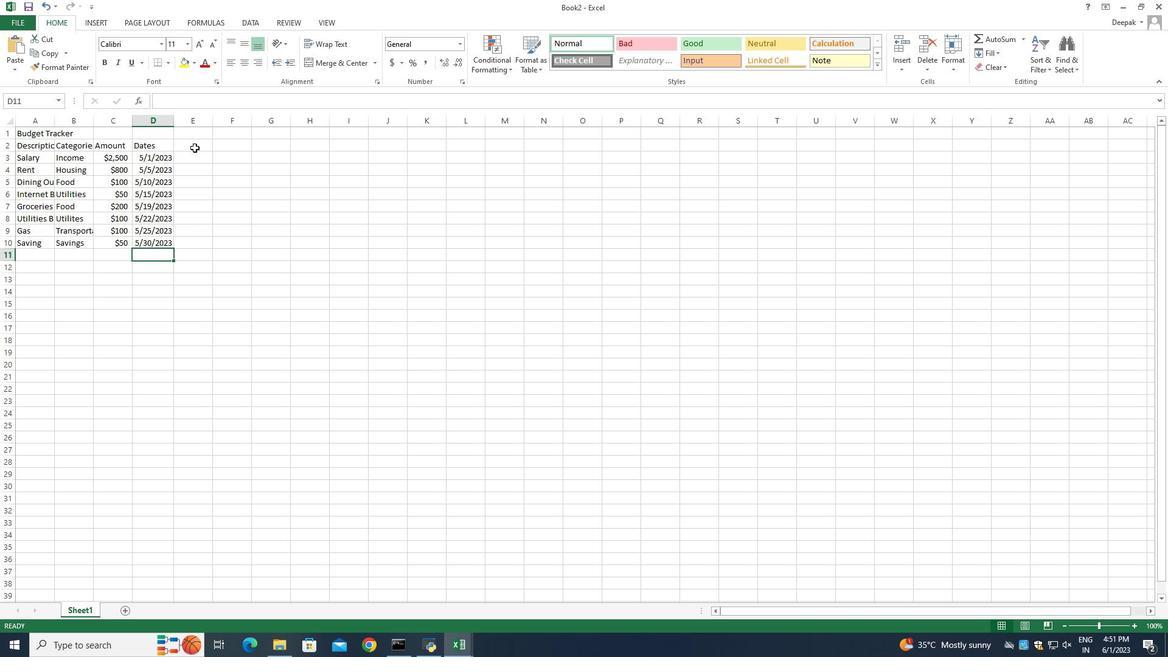 
Action: Mouse pressed left at (194, 147)
Screenshot: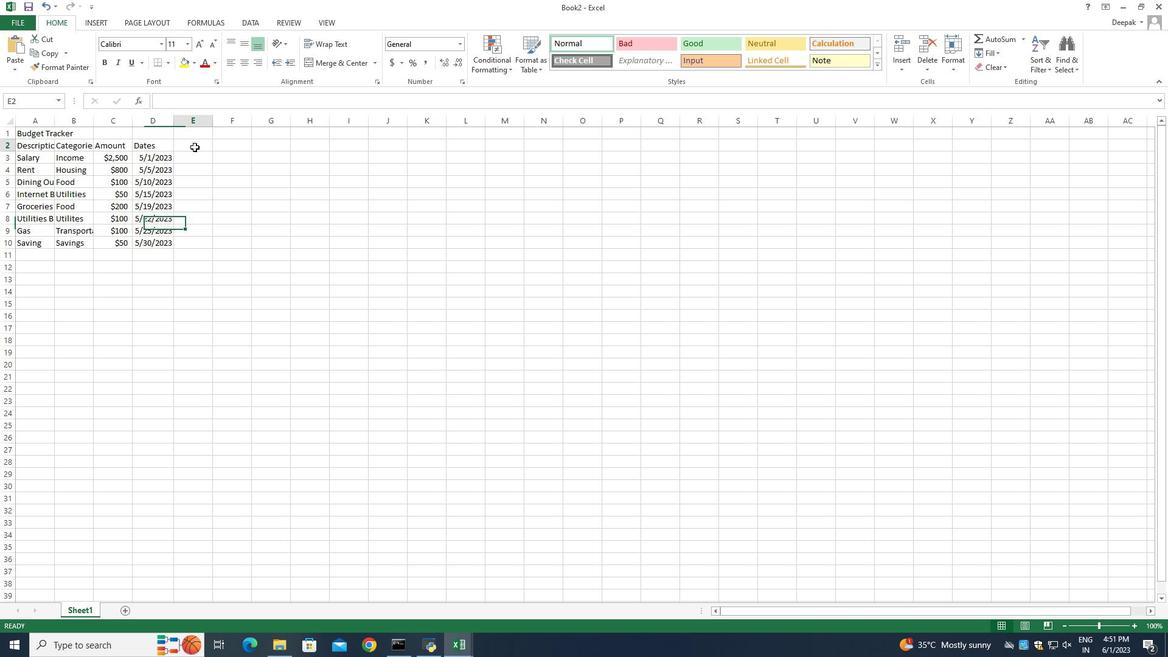 
Action: Mouse moved to (359, 190)
Screenshot: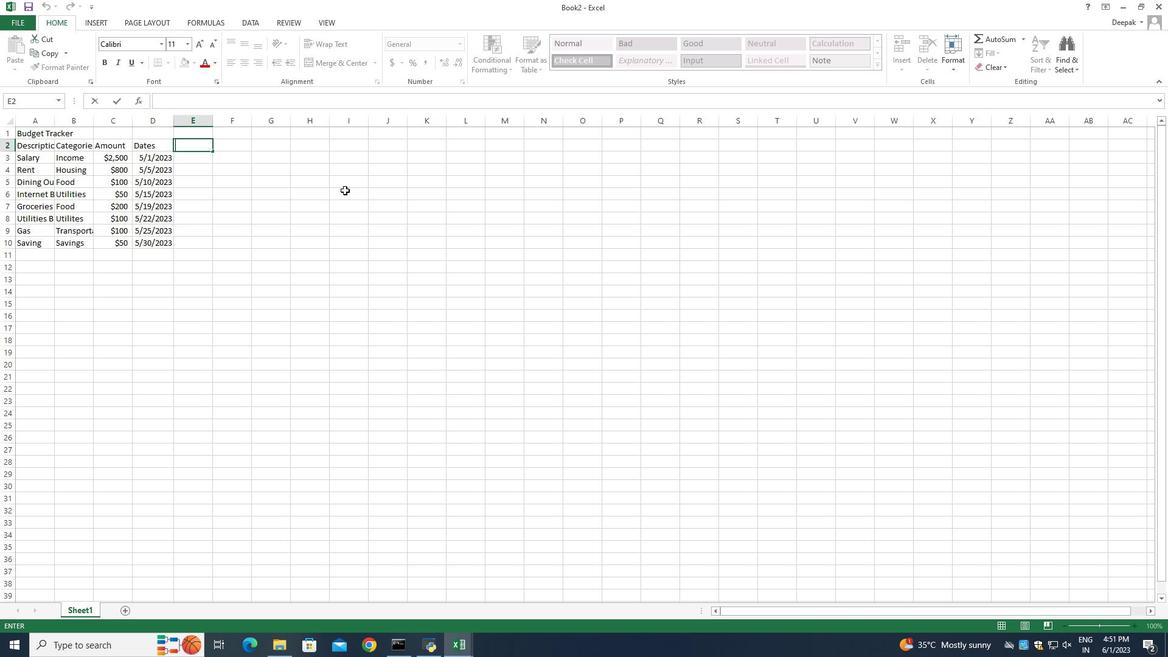 
Action: Key pressed <Key.shift>Income/<Key.shift_r>Expense<Key.enter><Key.shift>Income<Key.space><Key.enter><Key.shift_r><Key.shift_r><Key.shift_r><Key.shift_r><Key.shift_r><Key.shift_r><Key.shift_r><Key.shift_r><Key.shift_r><Key.shift_r><Key.shift_r><Key.shift_r><Key.shift_r><Key.shift_r><Key.shift_r><Key.shift_r><Key.shift_r><Key.shift_r><Key.shift_r>Ec<Key.backspace>xpenses<Key.backspace><Key.enter><Key.shift_r>E<Key.shift_r><Key.enter>e<Key.backspace><Key.backspace><Key.shift_r>E<Key.enter><Key.shift_r>E<Key.enter>e<Key.enter>e<Key.enter>
Screenshot: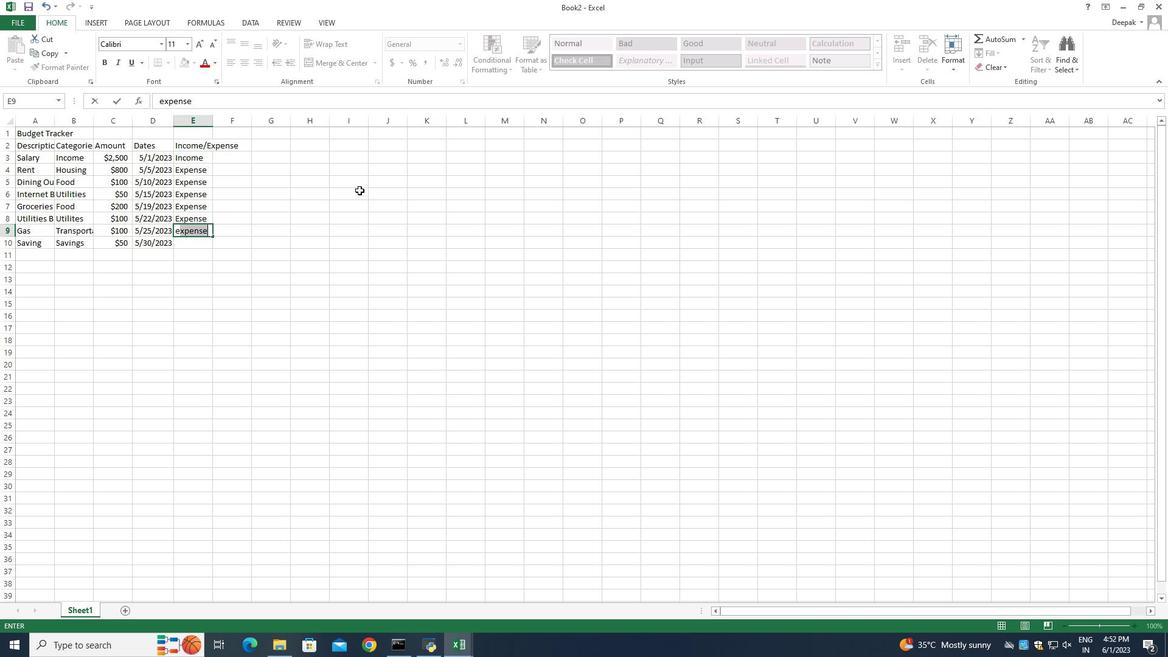 
Action: Mouse moved to (192, 169)
Screenshot: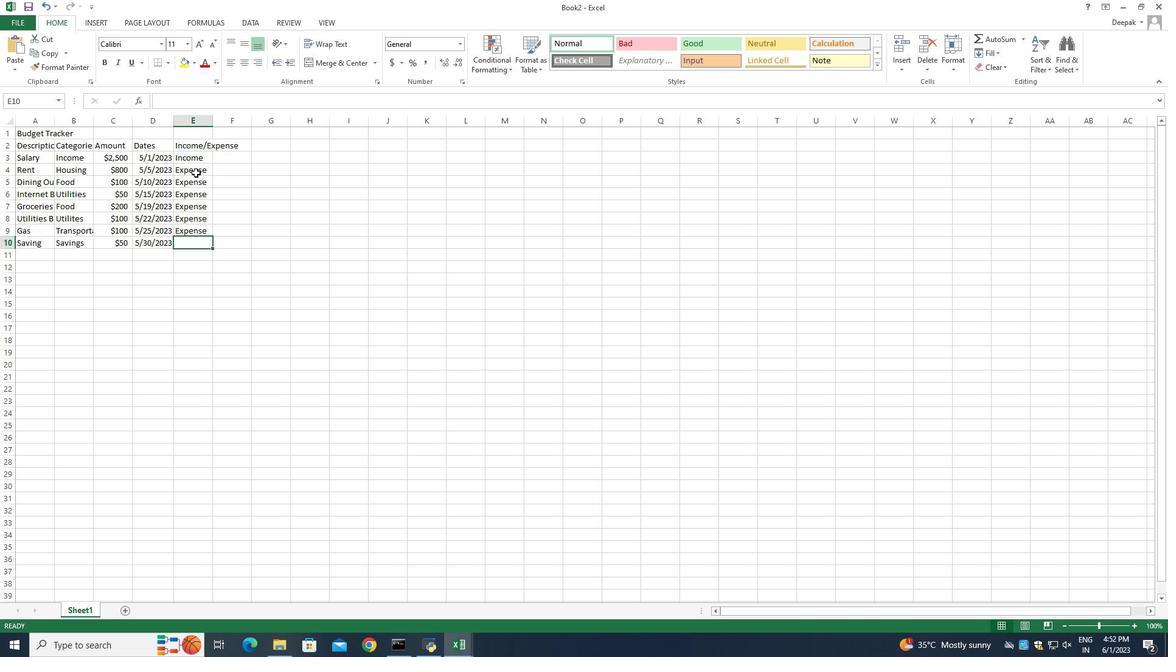
Action: Mouse pressed left at (192, 169)
Screenshot: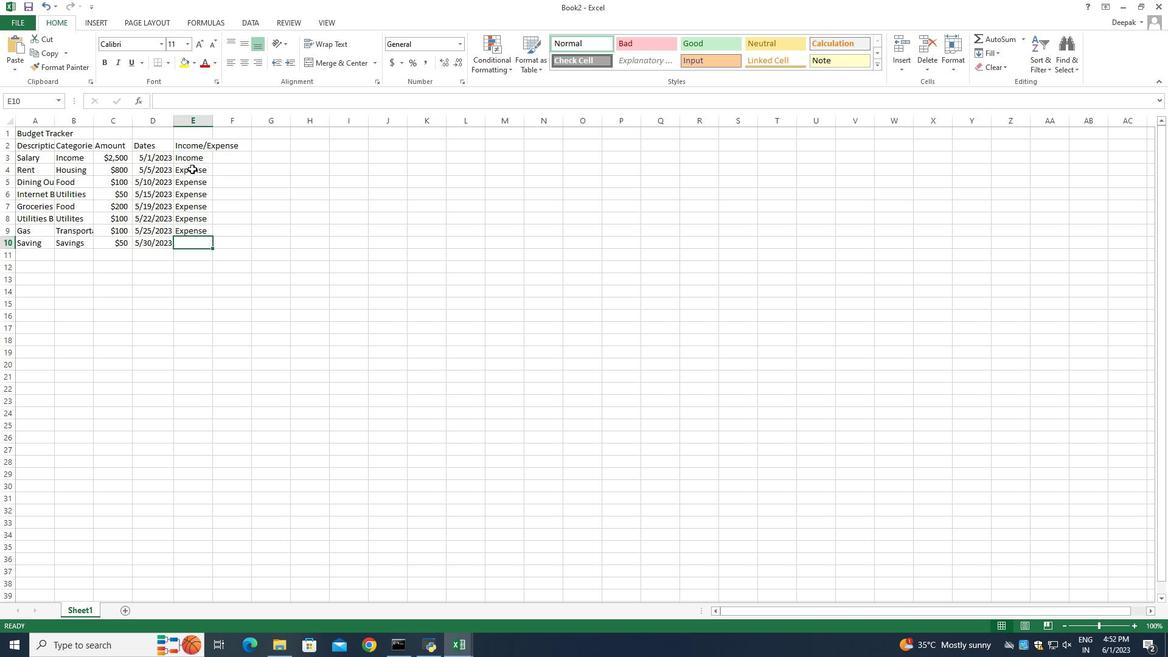 
Action: Mouse moved to (191, 240)
Screenshot: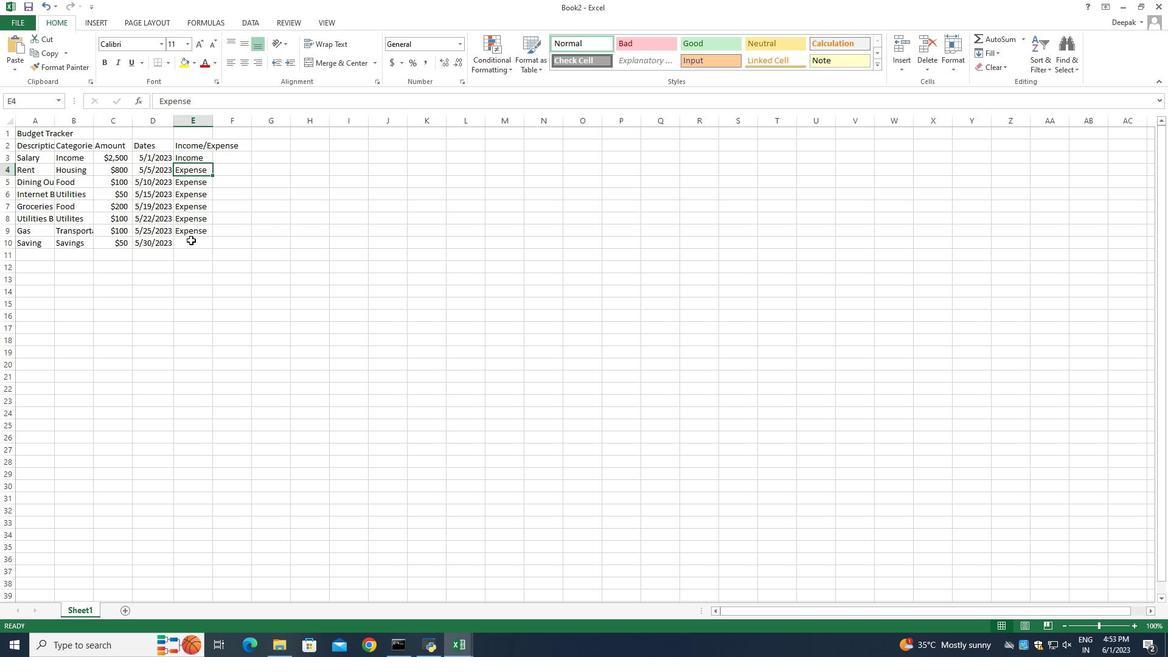 
Action: Mouse pressed left at (191, 240)
Screenshot: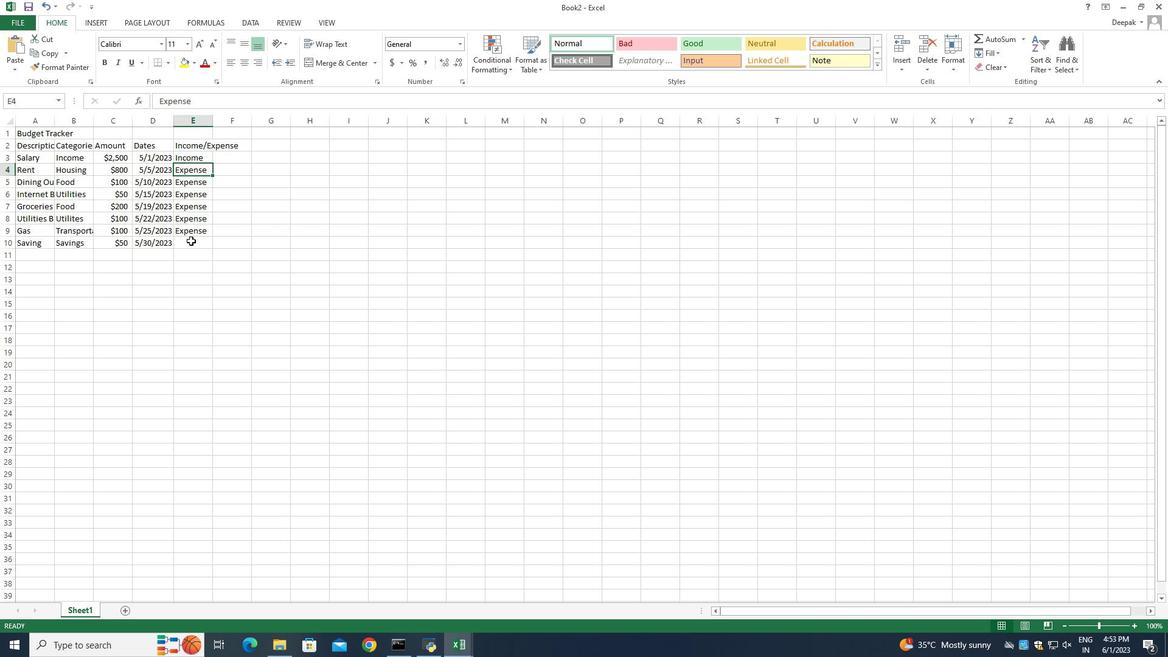 
Action: Mouse moved to (305, 231)
Screenshot: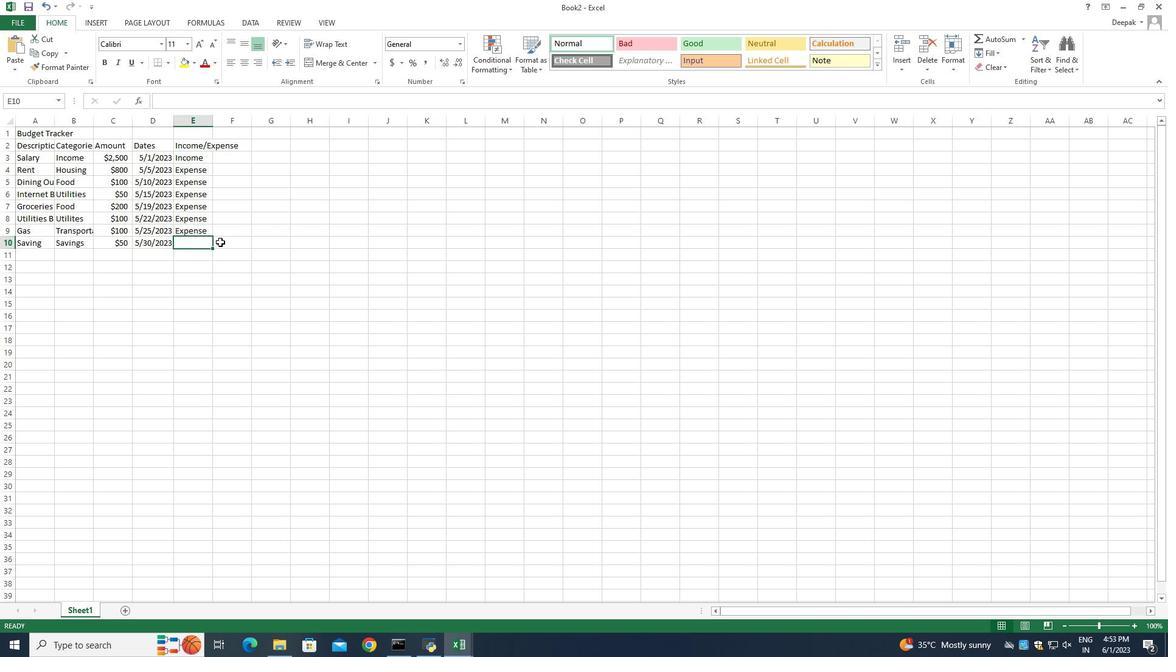 
Action: Key pressed <Key.shift>Income<Key.enter>
Screenshot: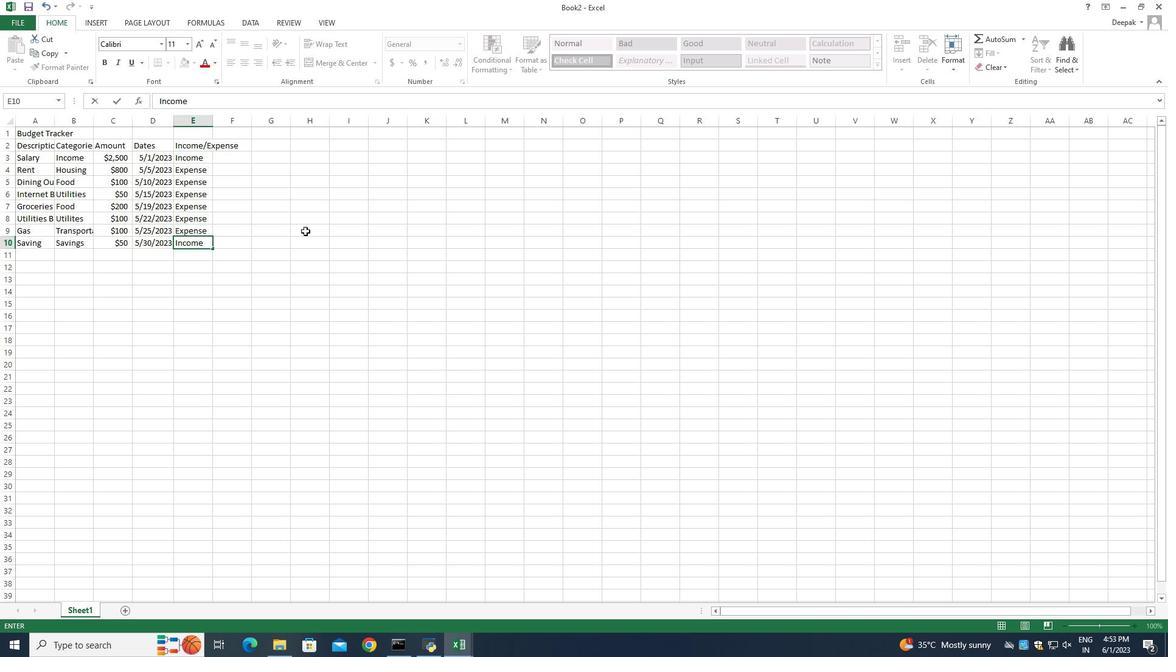 
Action: Mouse moved to (83, 612)
Screenshot: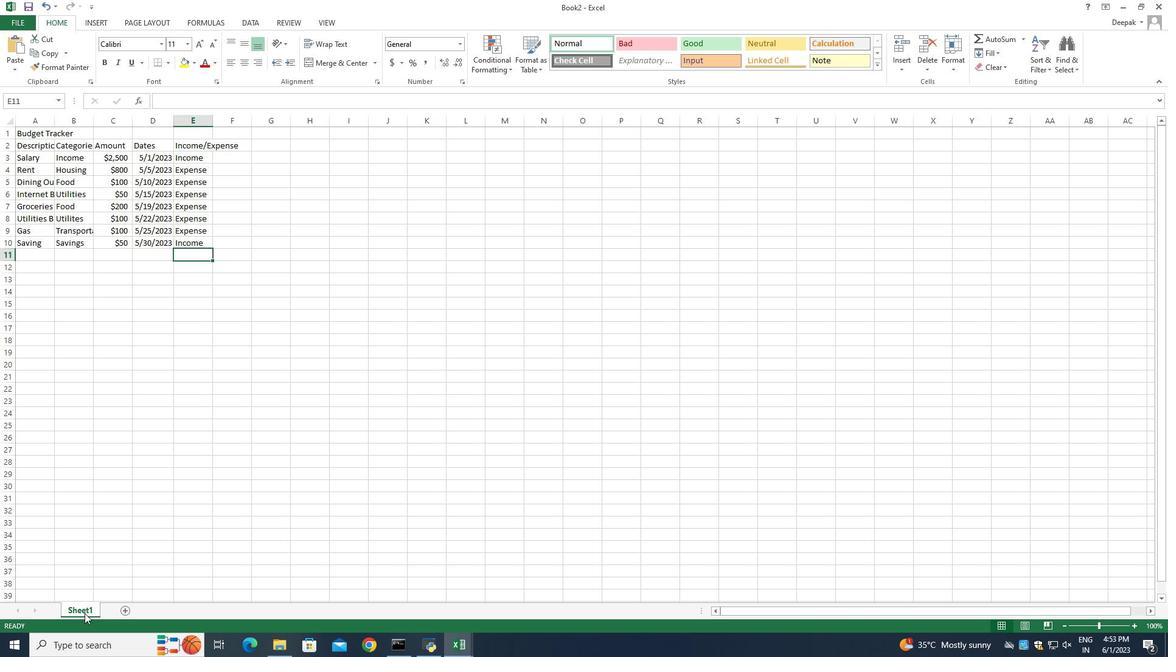 
Action: Mouse pressed left at (83, 612)
Screenshot: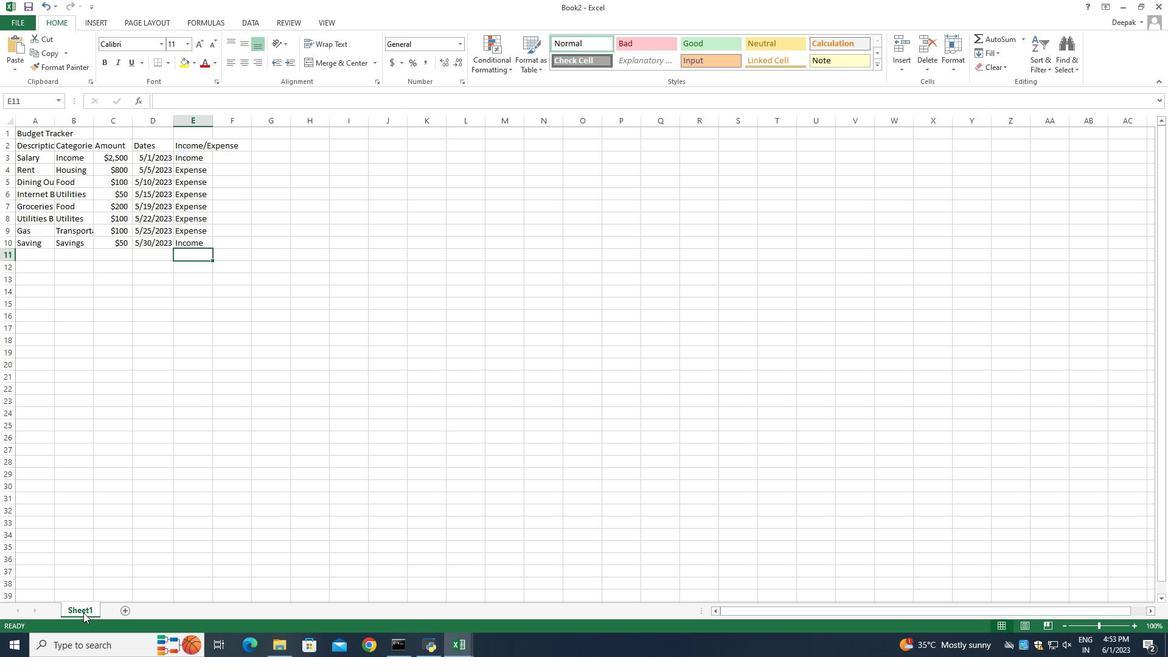 
Action: Mouse pressed left at (83, 612)
Screenshot: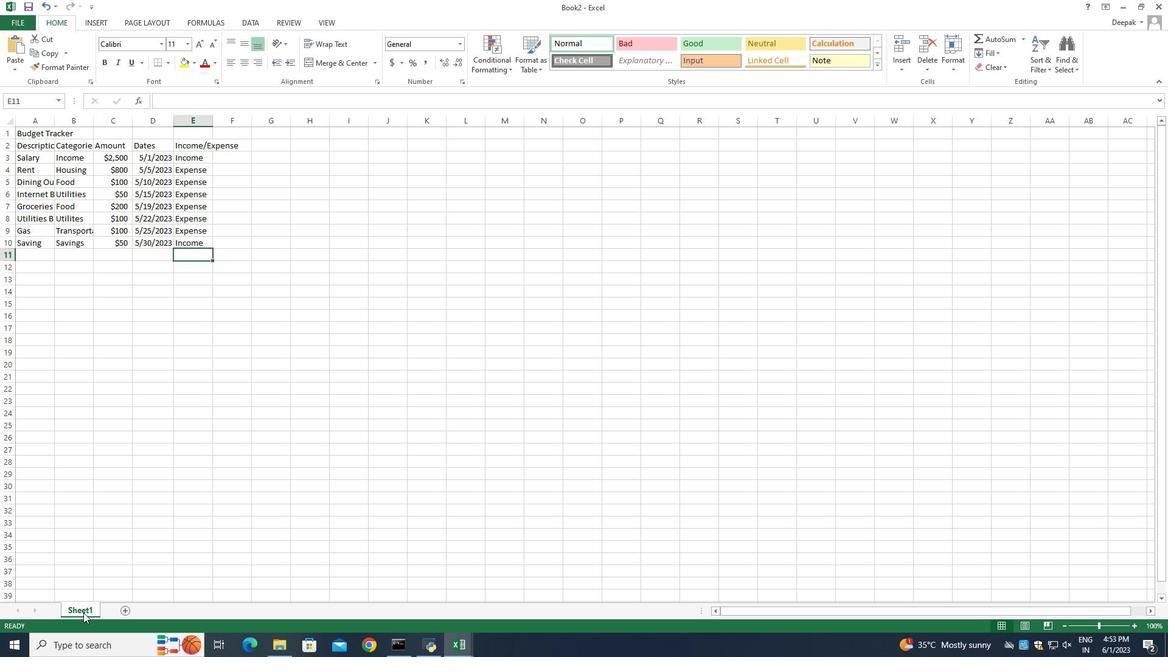 
Action: Mouse moved to (214, 521)
Screenshot: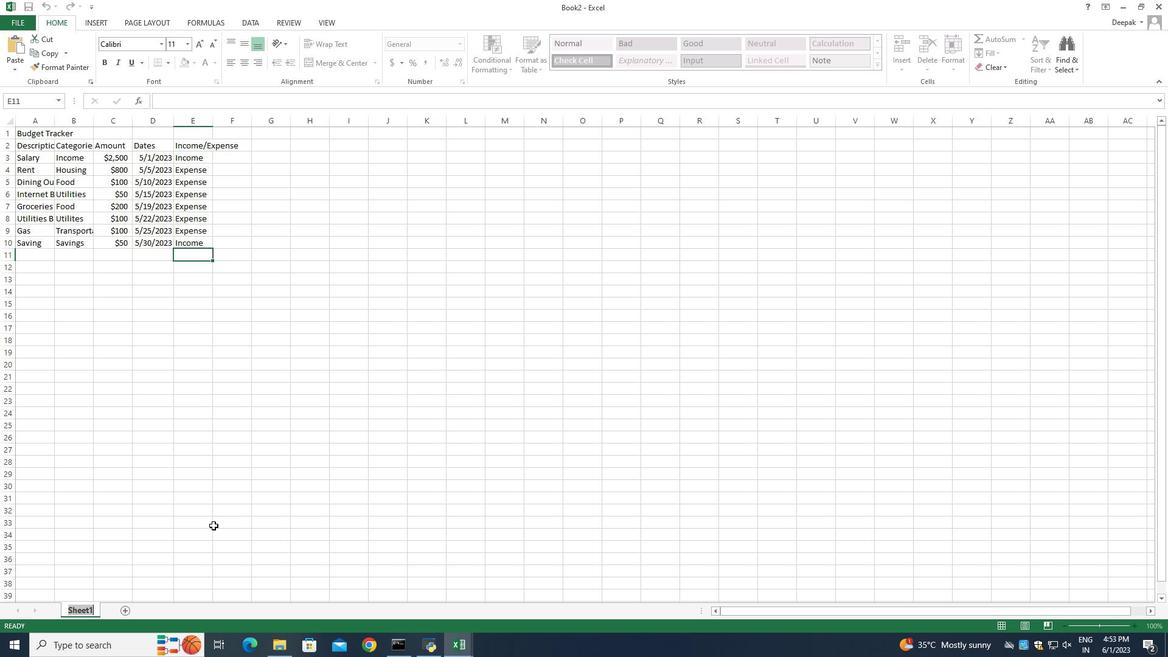 
Action: Key pressed <Key.shift_r>Attendance<Key.space><Key.shift_r>Sheet
Screenshot: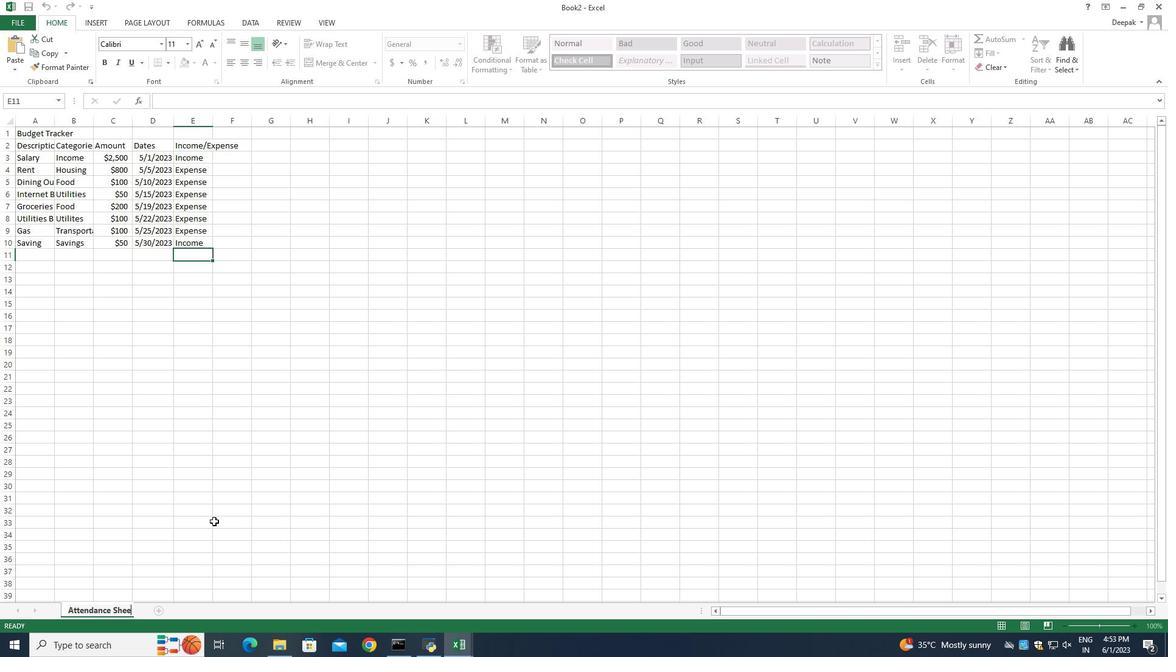 
Action: Mouse moved to (233, 163)
Screenshot: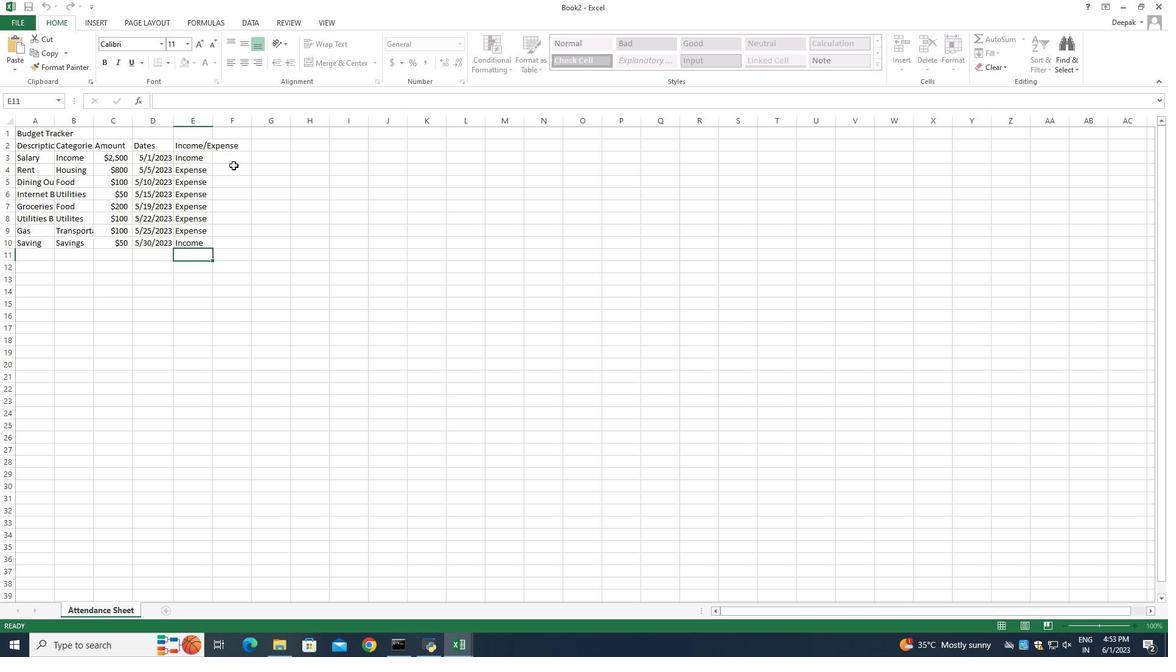 
Action: Mouse pressed left at (233, 163)
Screenshot: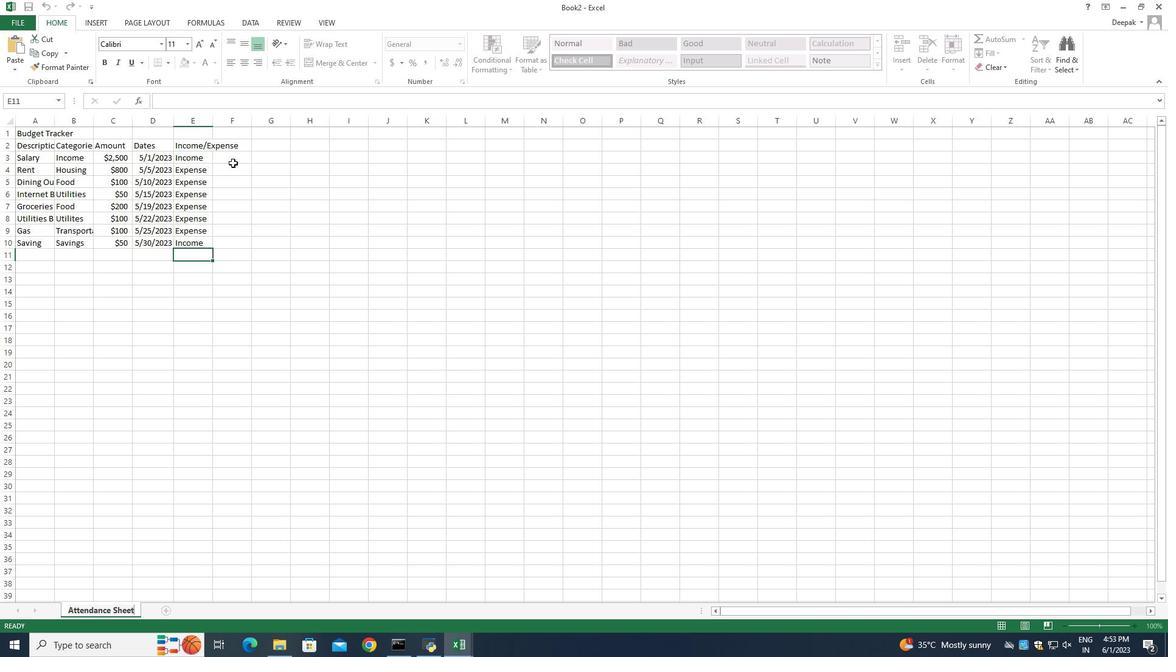 
Action: Mouse moved to (55, 123)
Screenshot: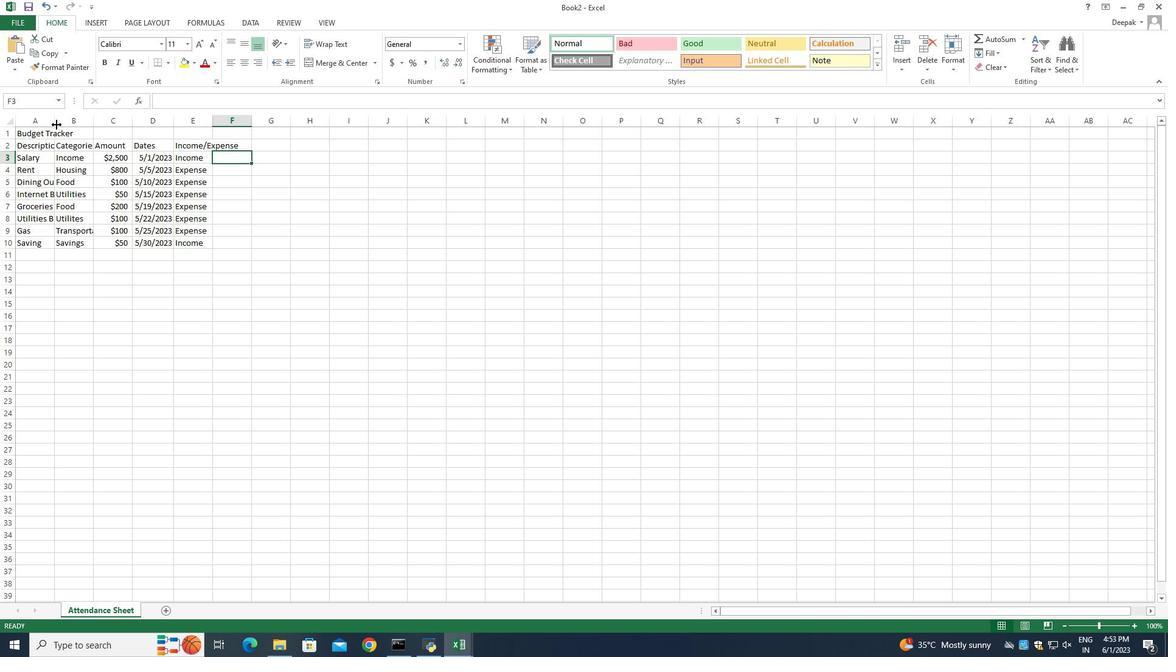
Action: Mouse pressed left at (55, 123)
Screenshot: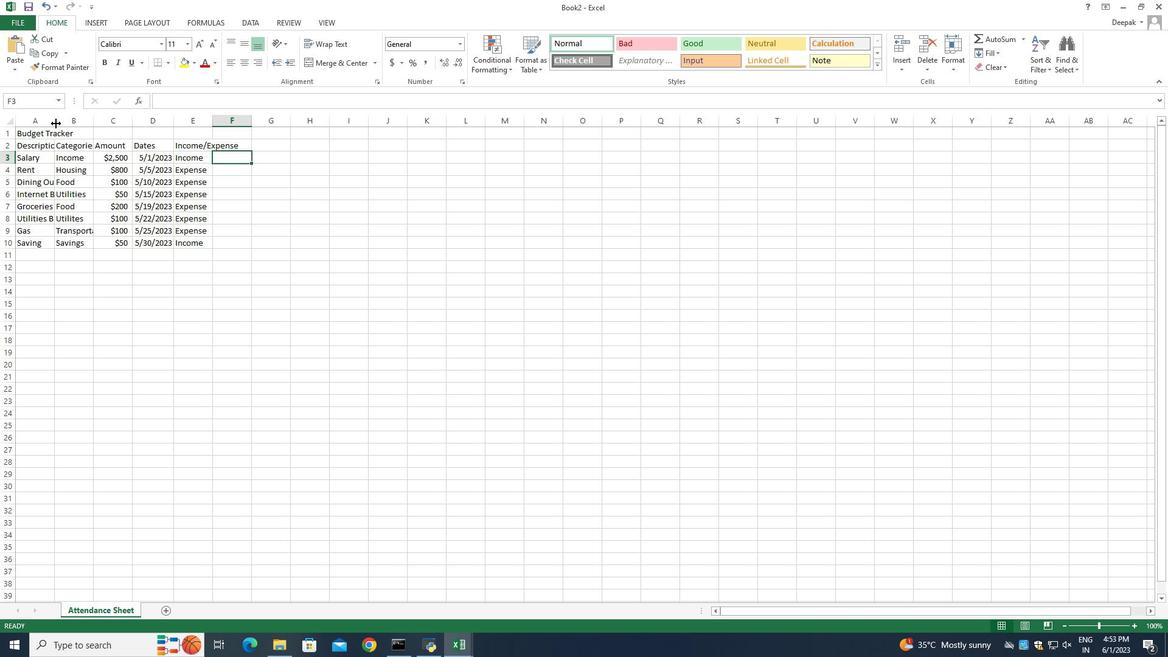 
Action: Mouse pressed left at (55, 123)
Screenshot: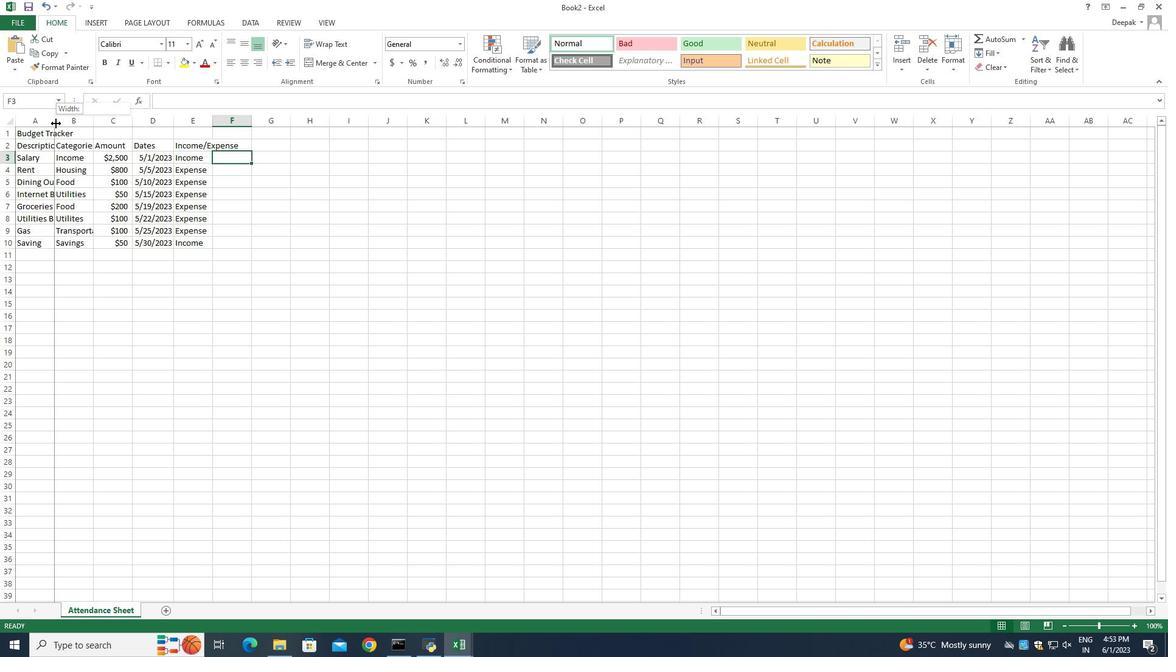 
Action: Mouse moved to (112, 123)
Screenshot: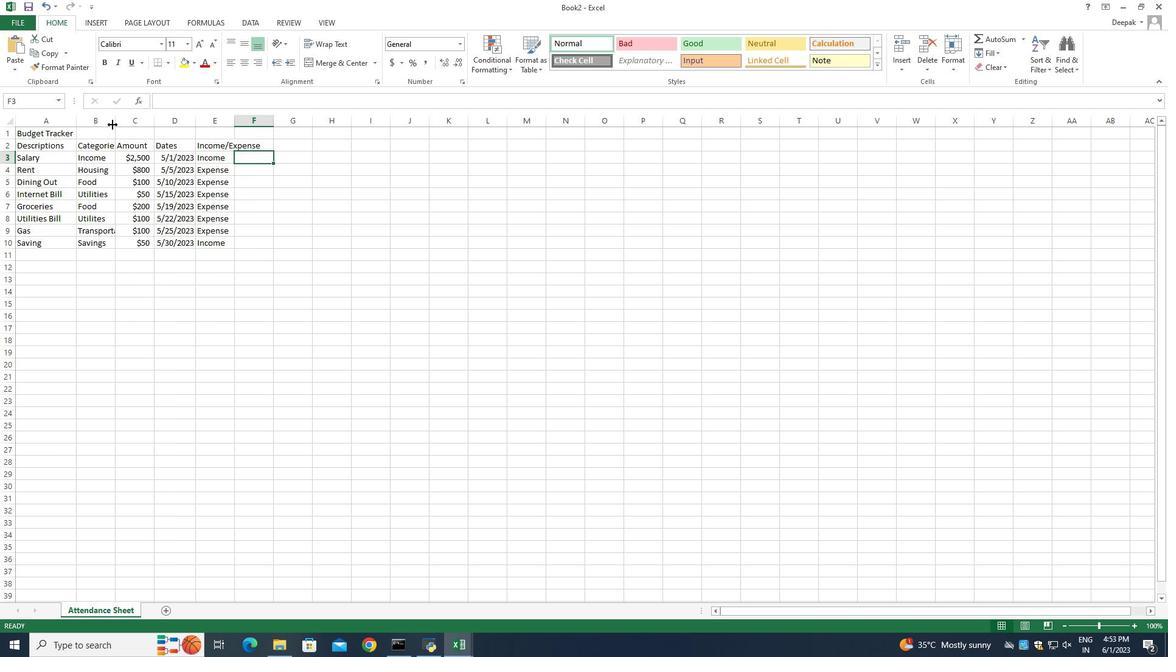 
Action: Mouse pressed left at (112, 123)
Screenshot: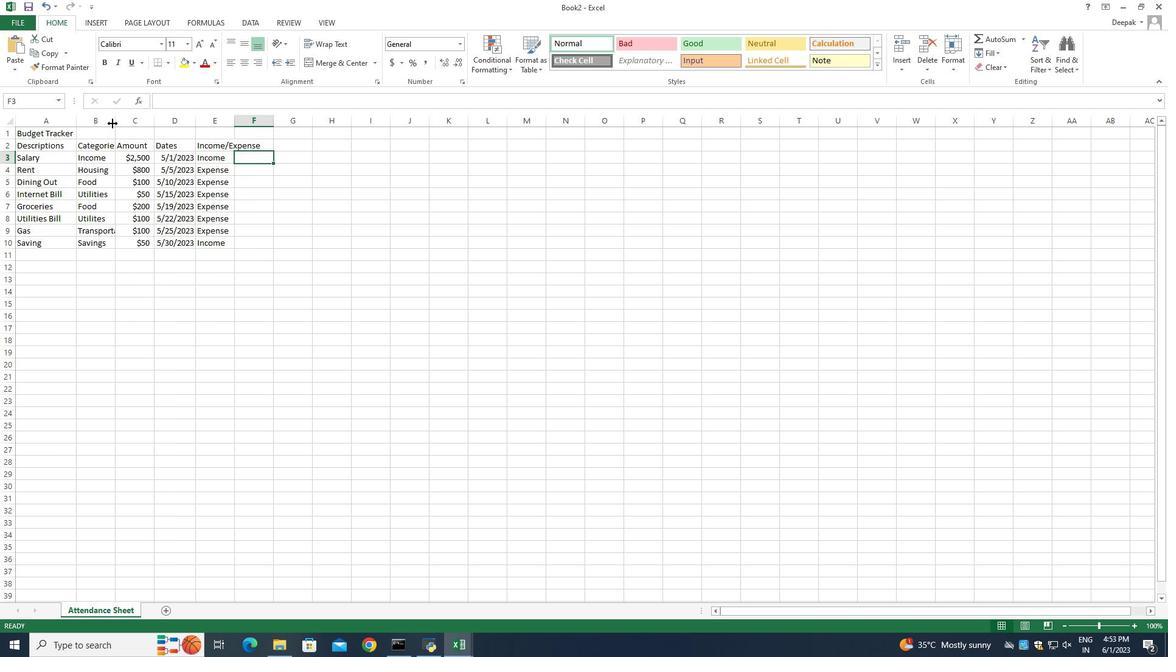 
Action: Mouse pressed left at (112, 123)
Screenshot: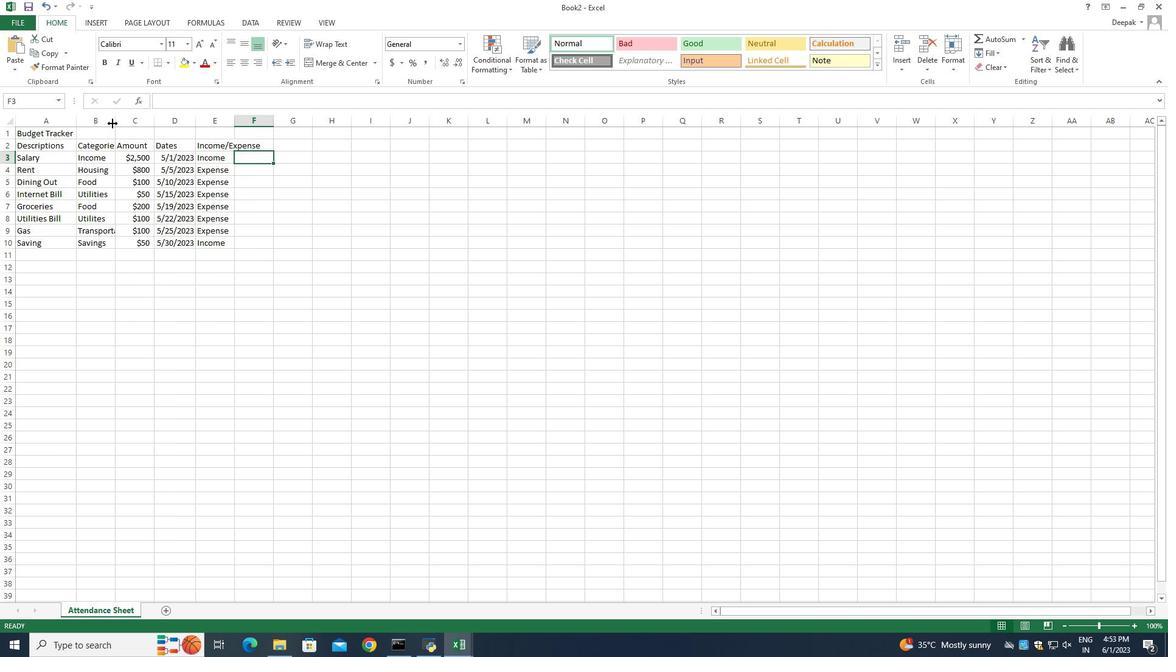 
Action: Mouse moved to (175, 119)
Screenshot: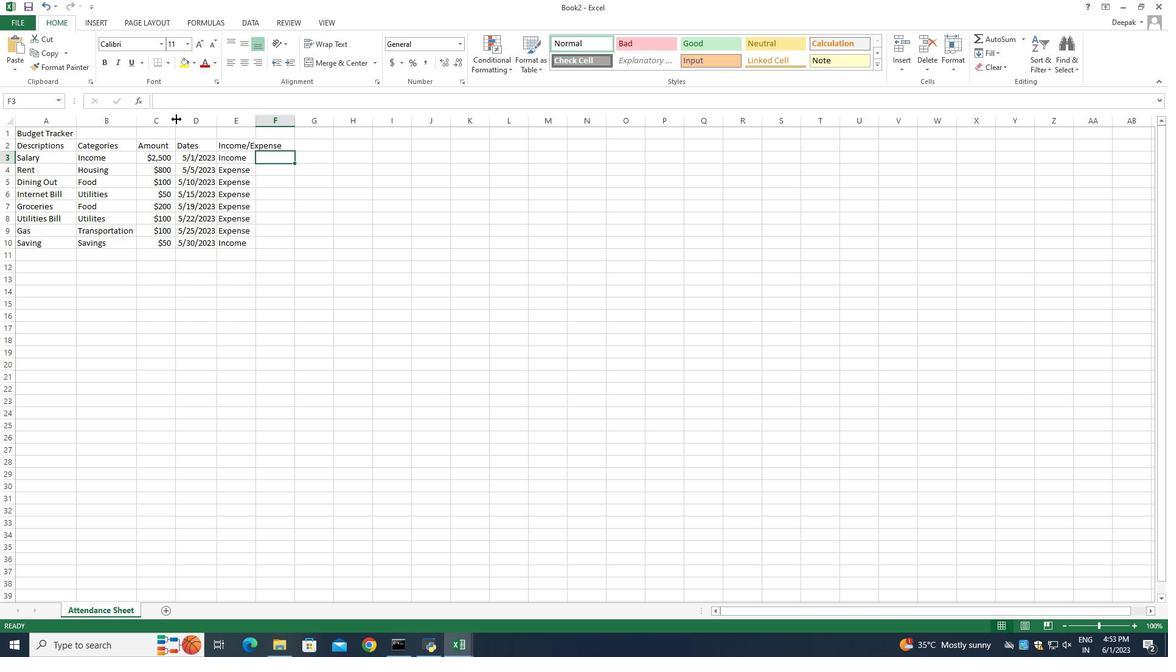 
Action: Mouse pressed left at (175, 119)
Screenshot: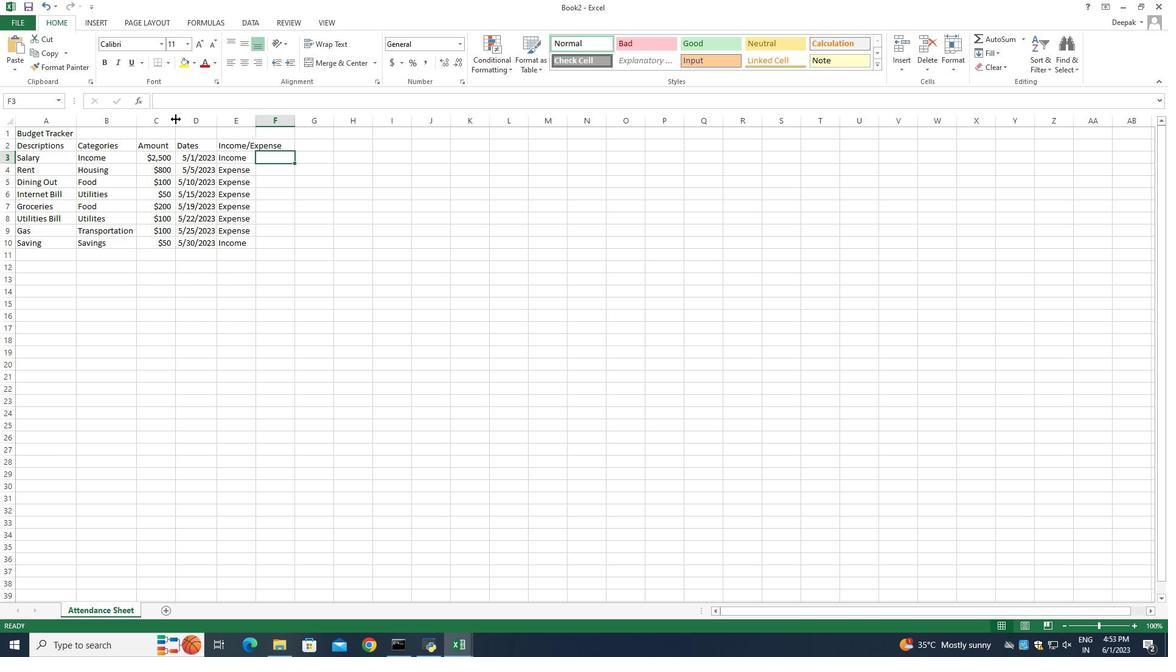 
Action: Mouse pressed left at (175, 119)
Screenshot: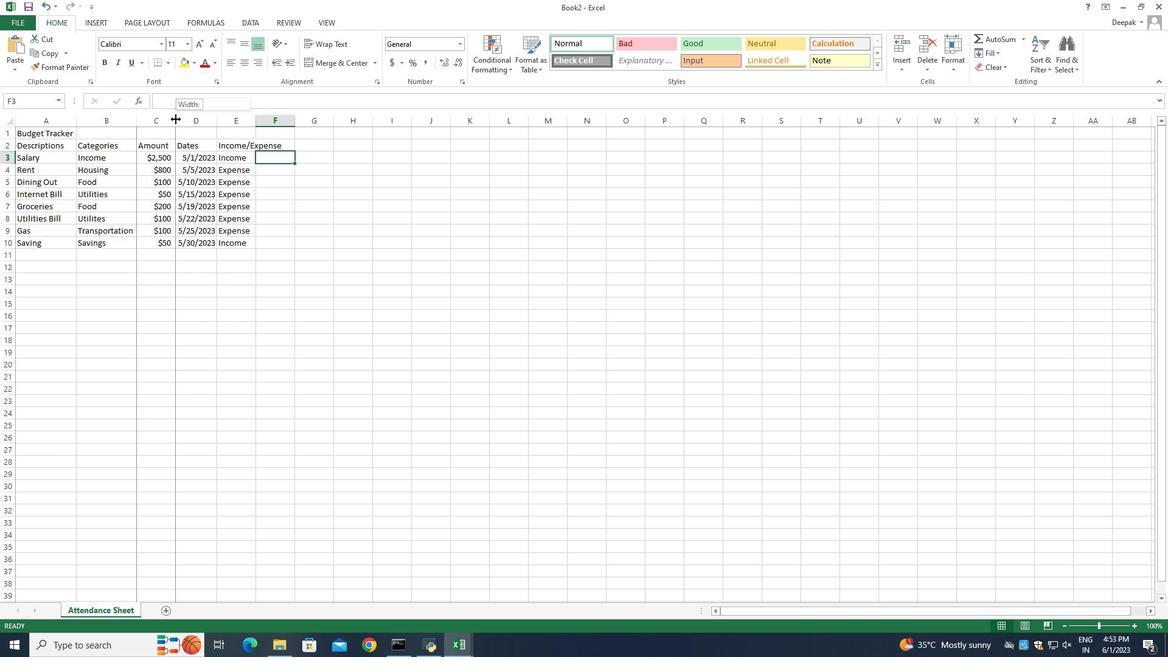 
Action: Mouse moved to (211, 121)
Screenshot: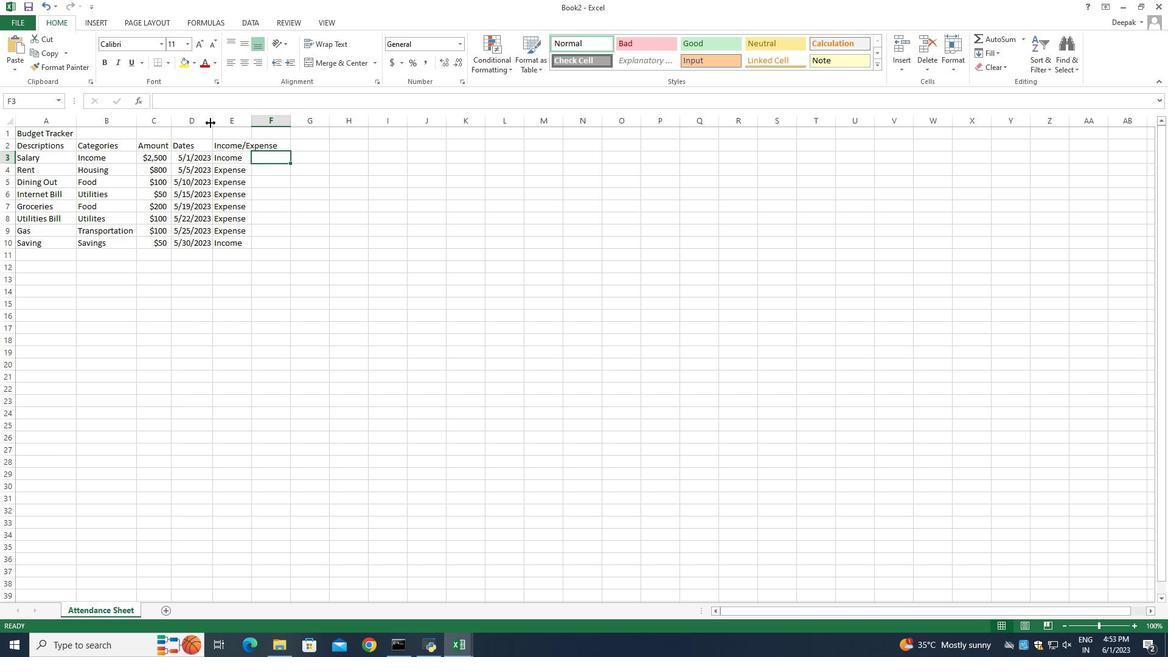 
Action: Mouse pressed left at (211, 121)
Screenshot: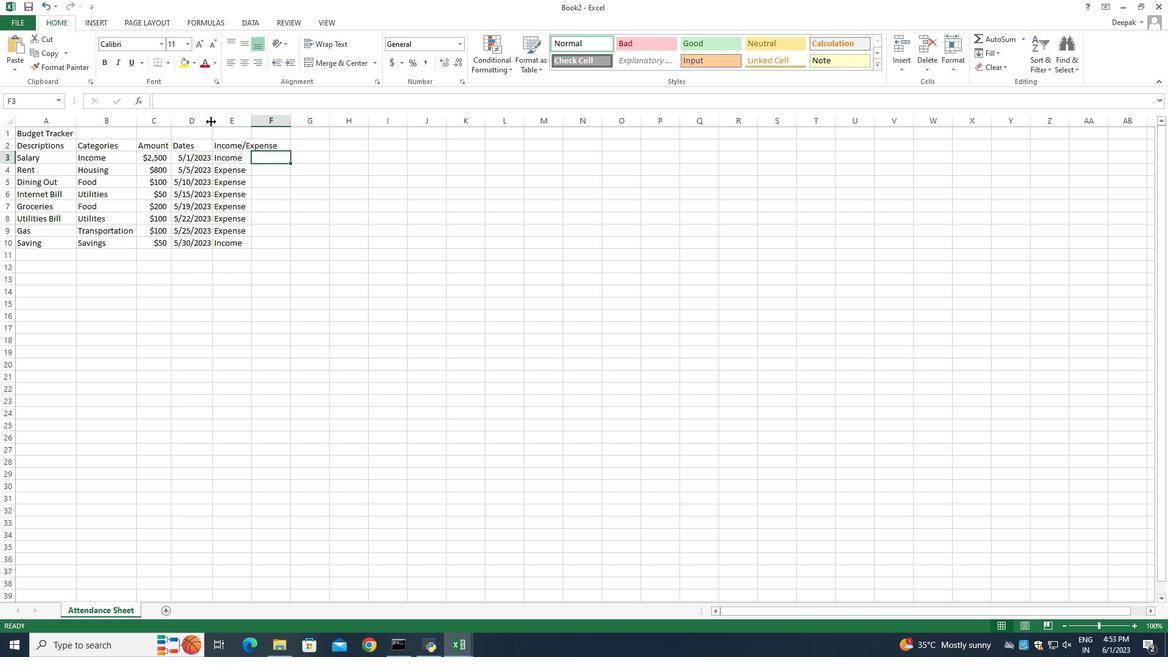 
Action: Mouse pressed left at (211, 121)
Screenshot: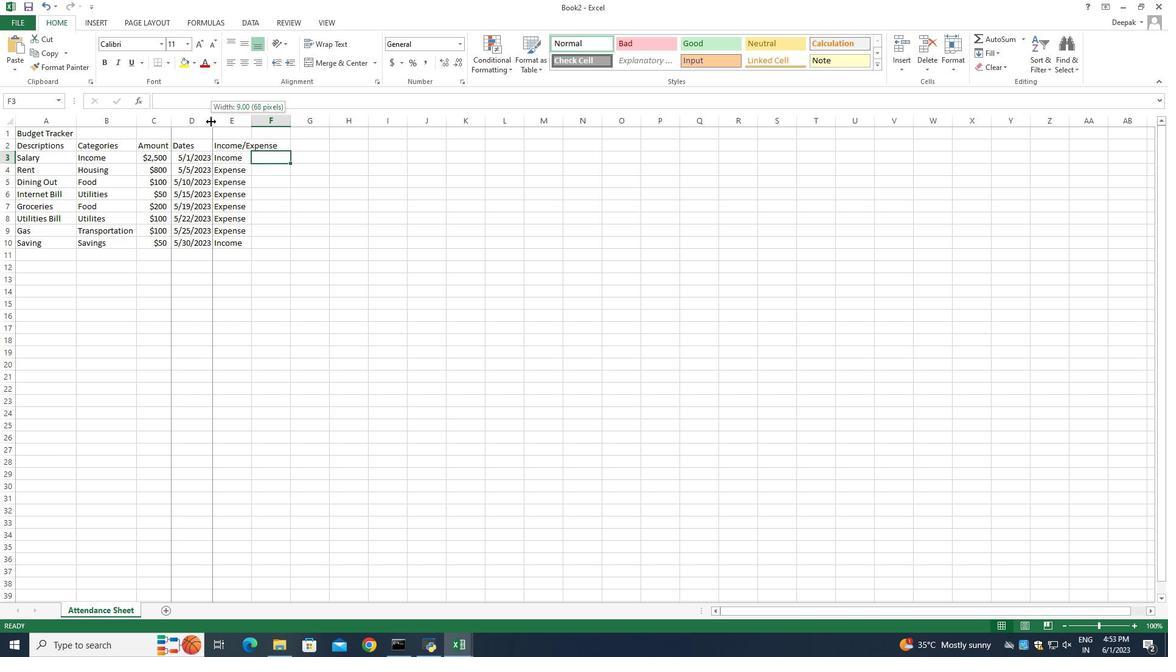 
Action: Mouse moved to (250, 121)
Screenshot: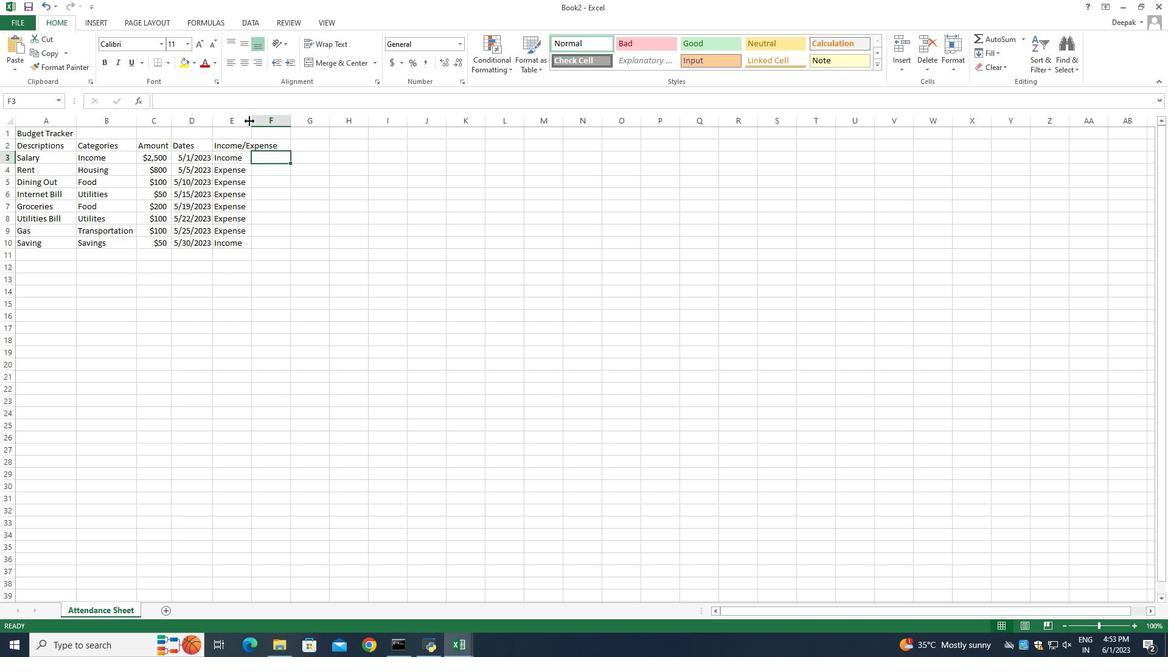 
Action: Mouse pressed left at (250, 121)
Screenshot: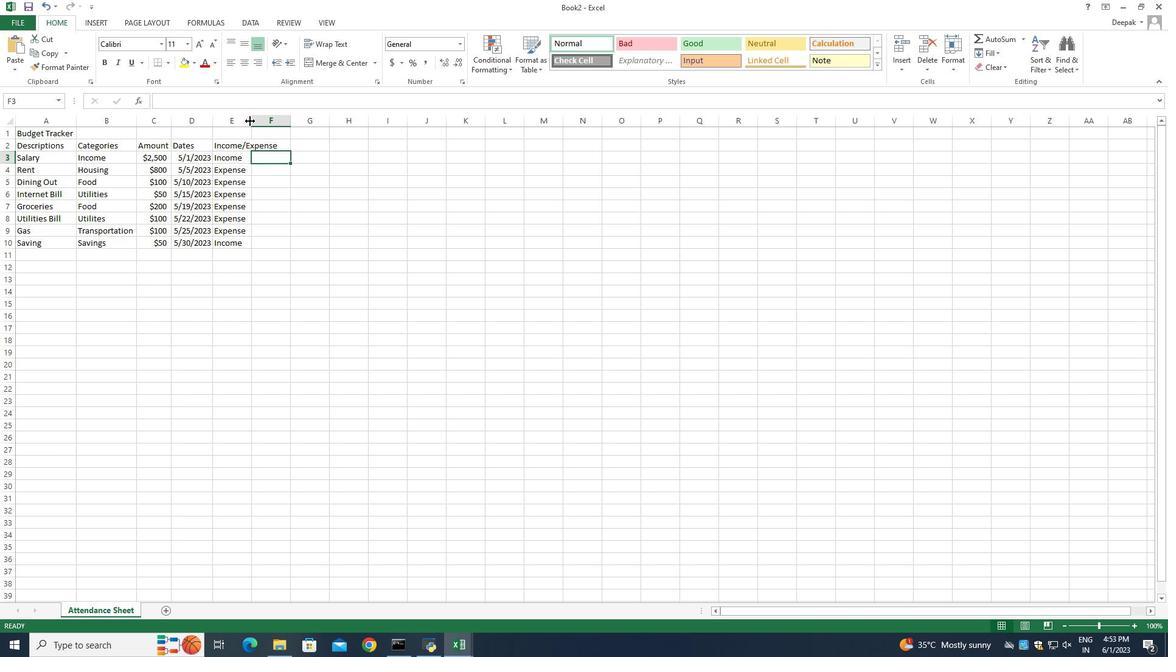 
Action: Mouse pressed left at (250, 121)
Screenshot: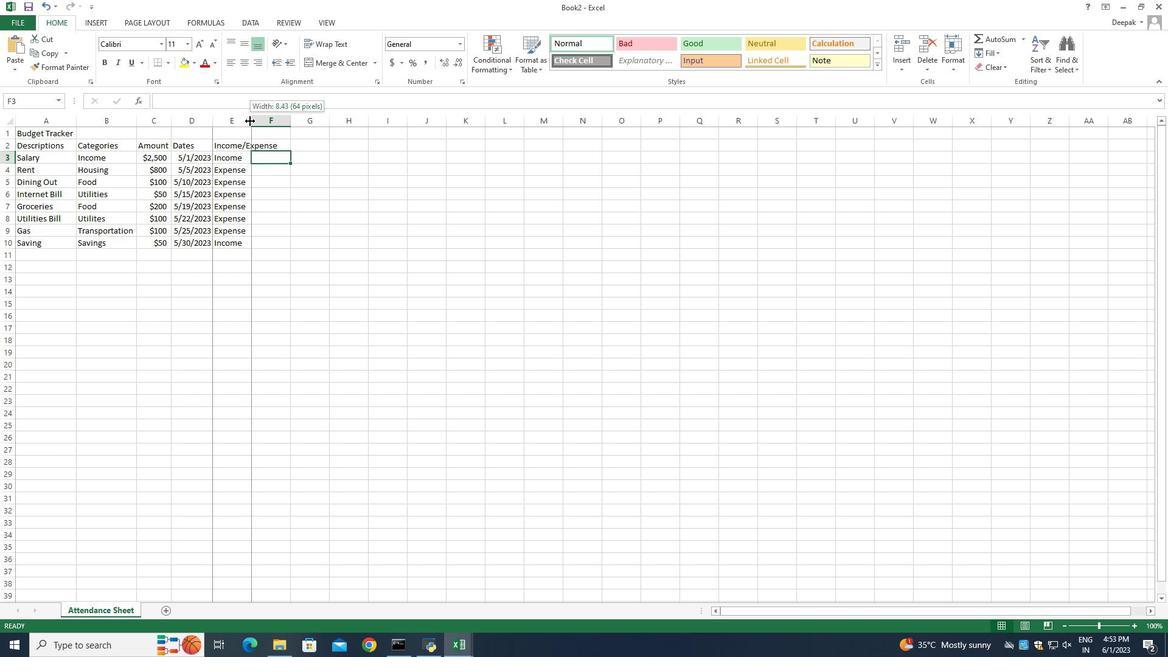 
Action: Mouse moved to (356, 306)
Screenshot: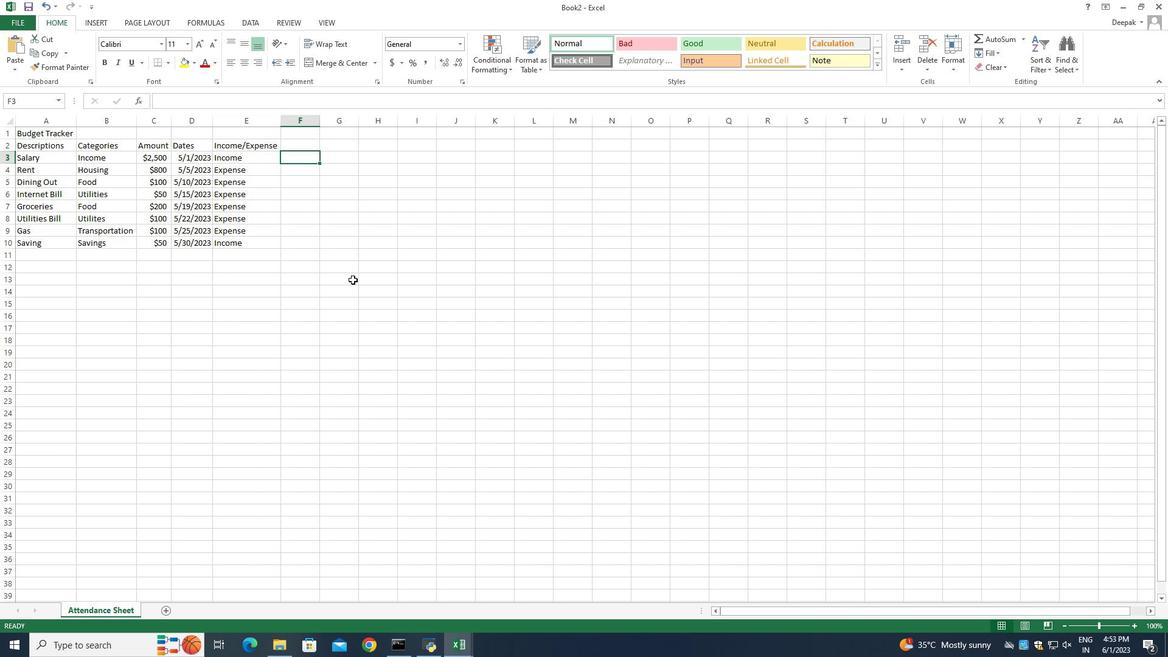 
Action: Mouse pressed left at (356, 306)
Screenshot: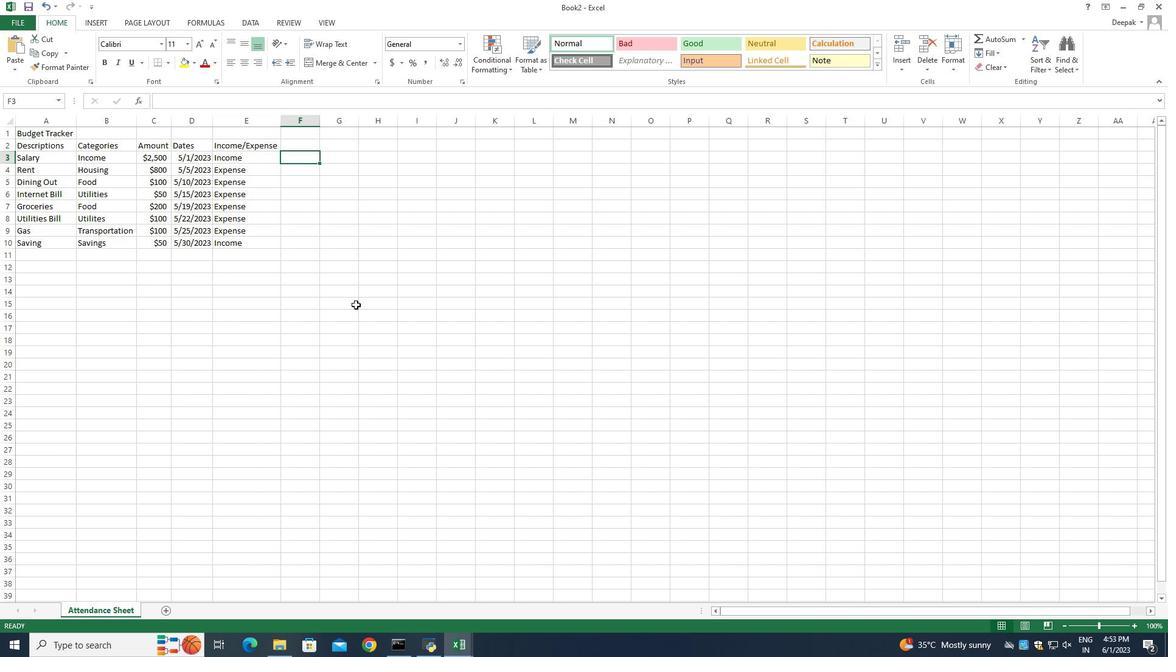 
Action: Mouse moved to (356, 298)
Screenshot: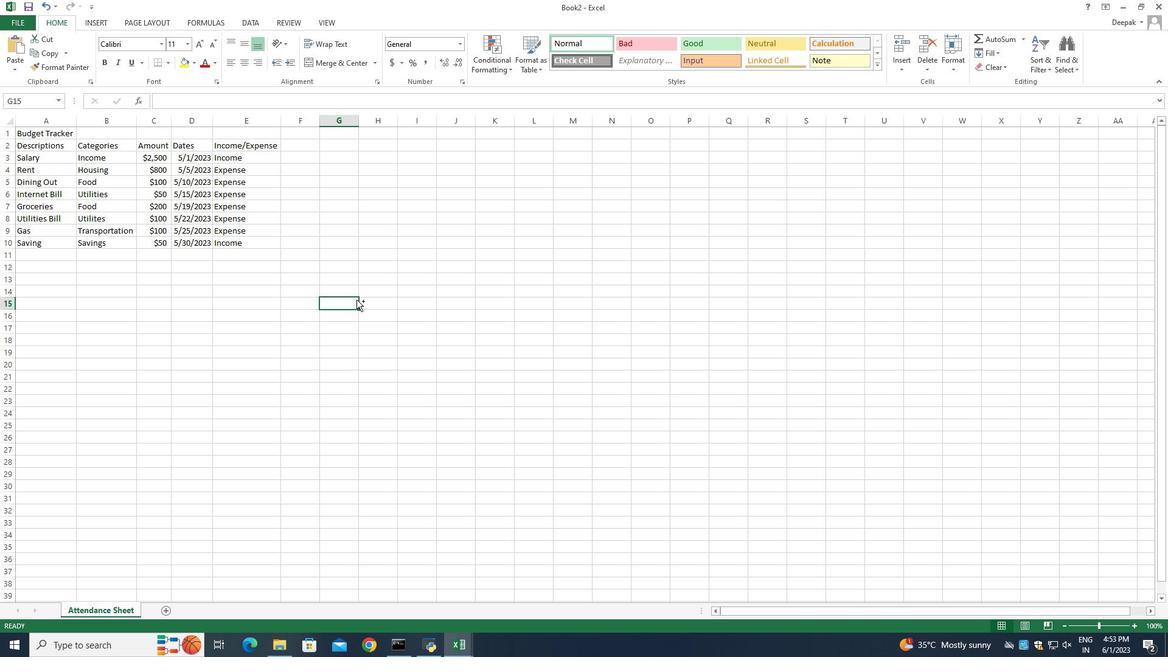 
Action: Key pressed ctrl+S
Screenshot: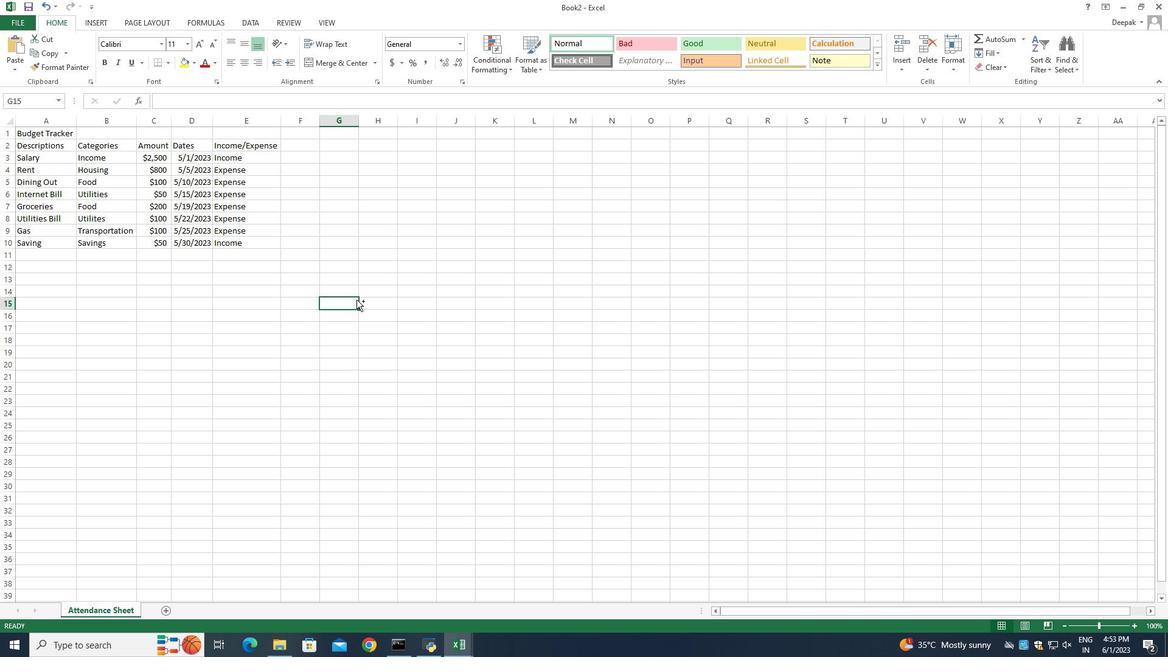 
Action: Mouse moved to (320, 124)
Screenshot: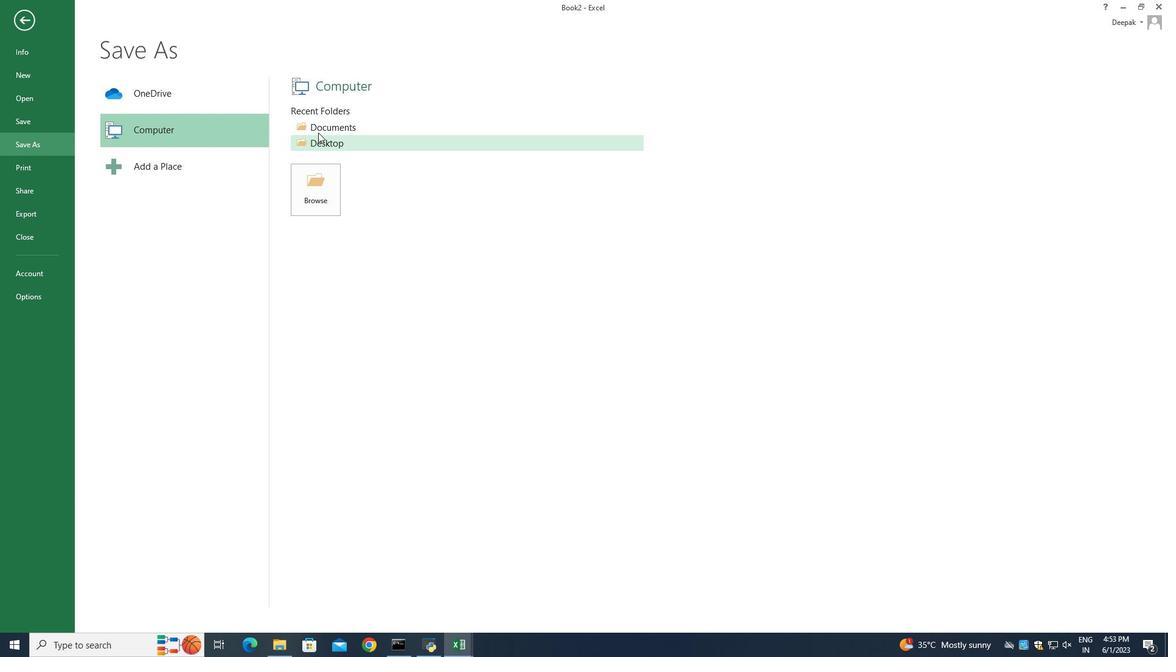
Action: Mouse pressed left at (320, 124)
Screenshot: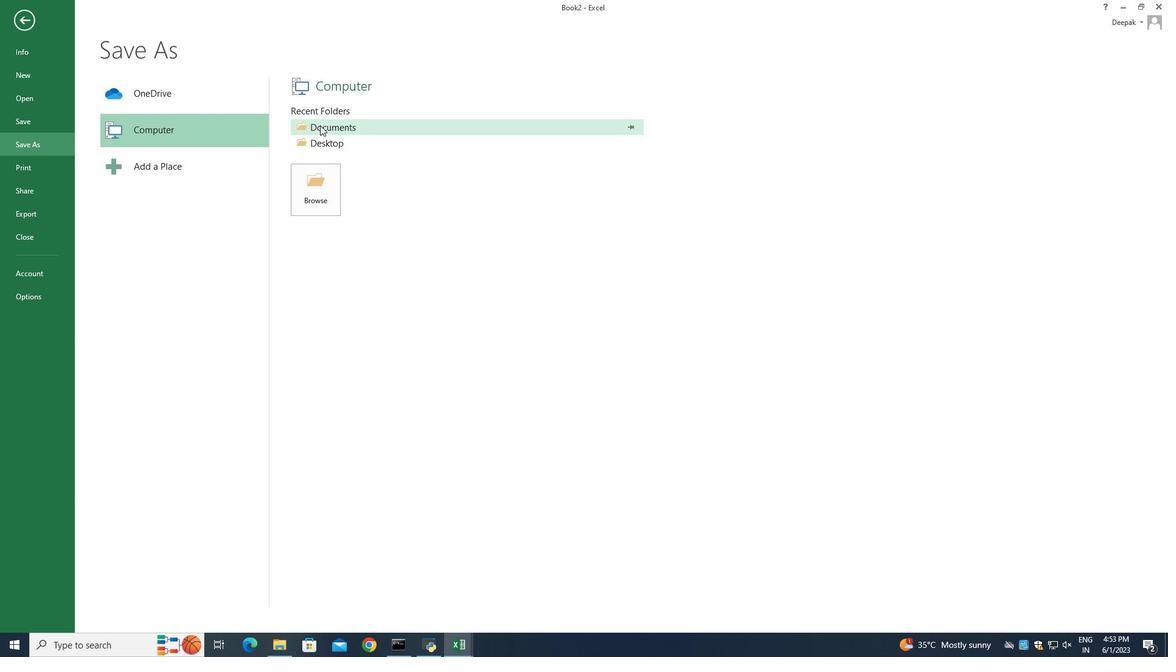 
Action: Mouse moved to (287, 251)
Screenshot: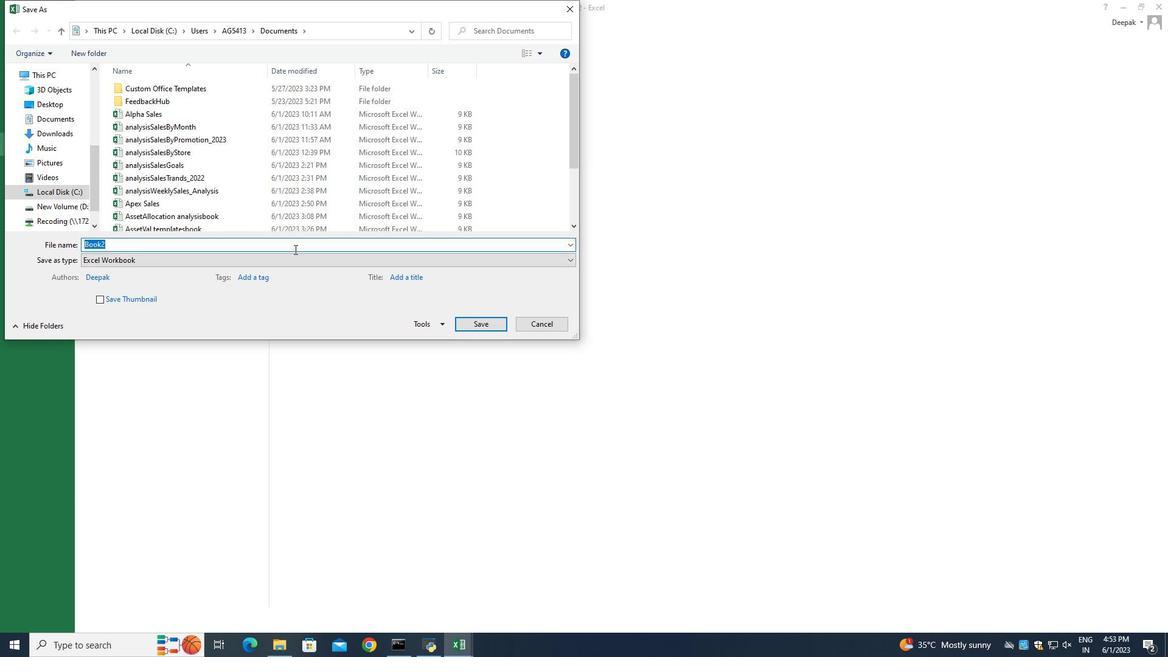 
Action: Key pressed <Key.backspace><Key.shift_r>Attendence<Key.space><Key.shift_r>Sheet<Key.space>for<Key.space><Key.shift_r>Weel<Key.backspace>kly<Key.space><Key.shift_r>Reporting
Screenshot: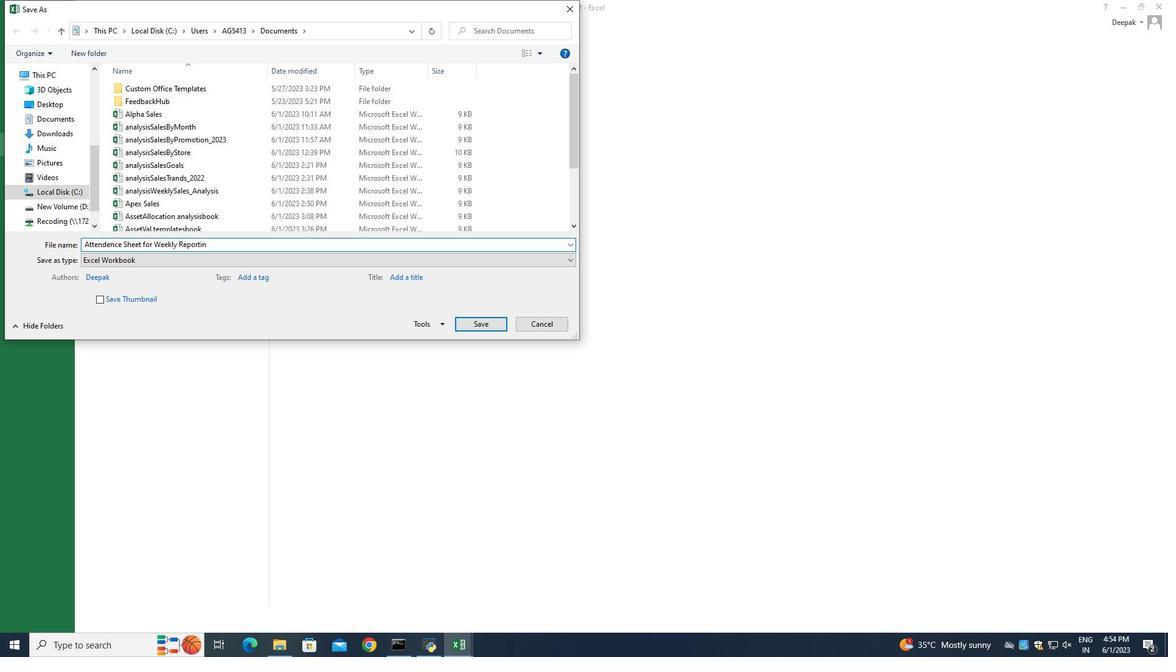 
Action: Mouse moved to (480, 326)
Screenshot: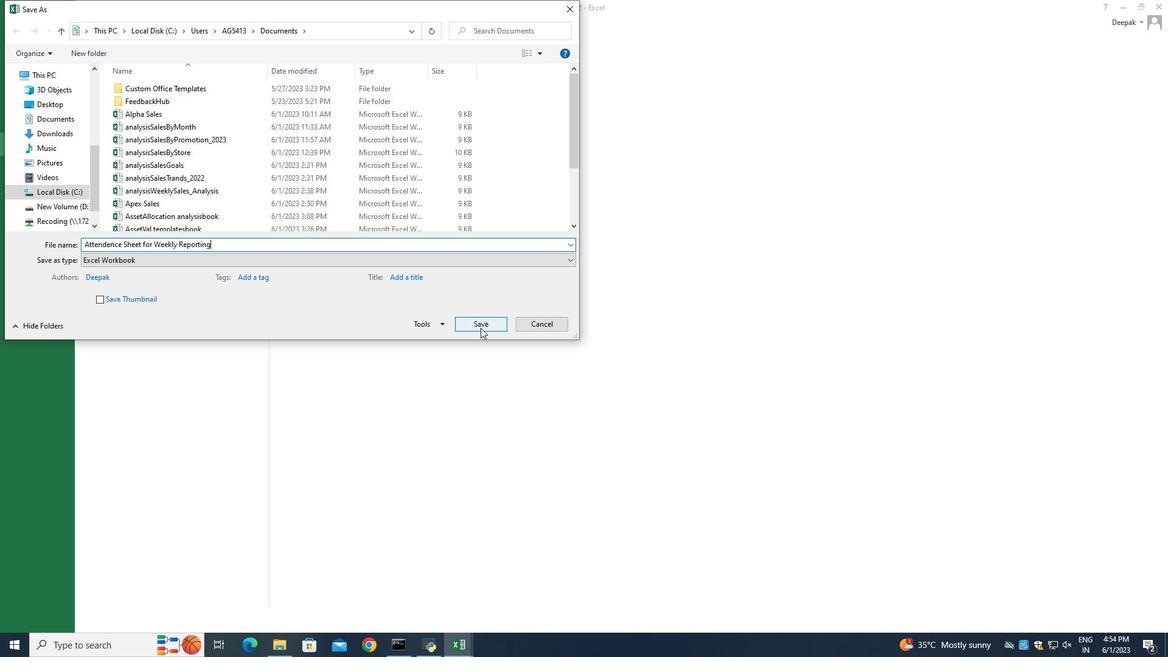 
Action: Mouse pressed left at (480, 326)
Screenshot: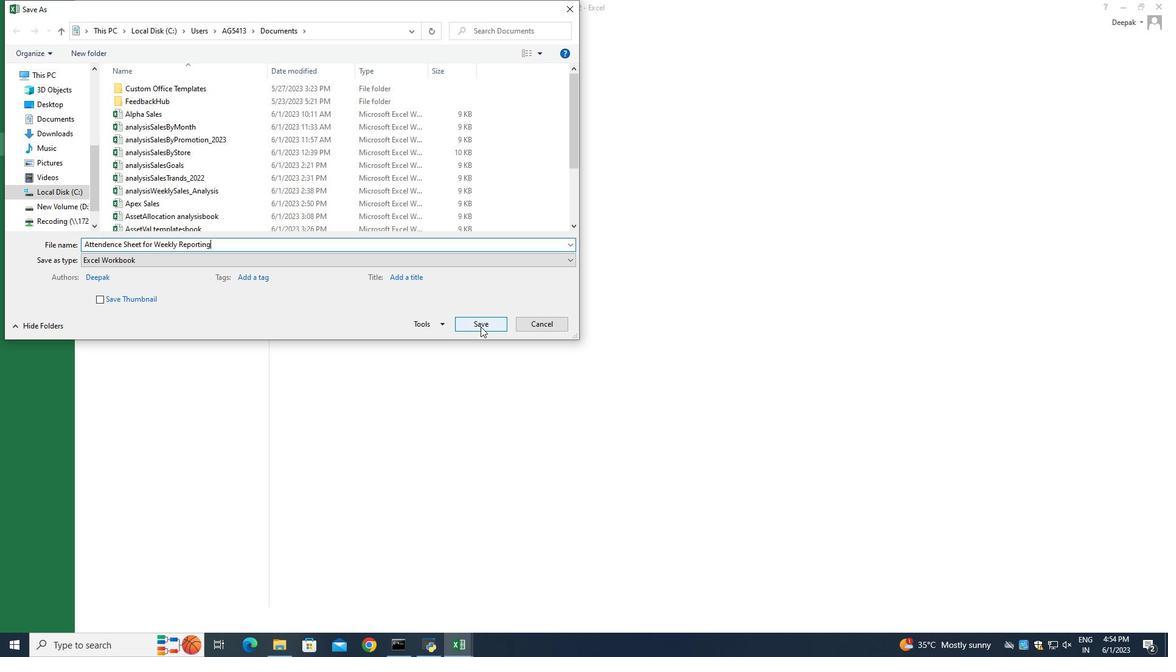 
Action: Mouse moved to (222, 295)
Screenshot: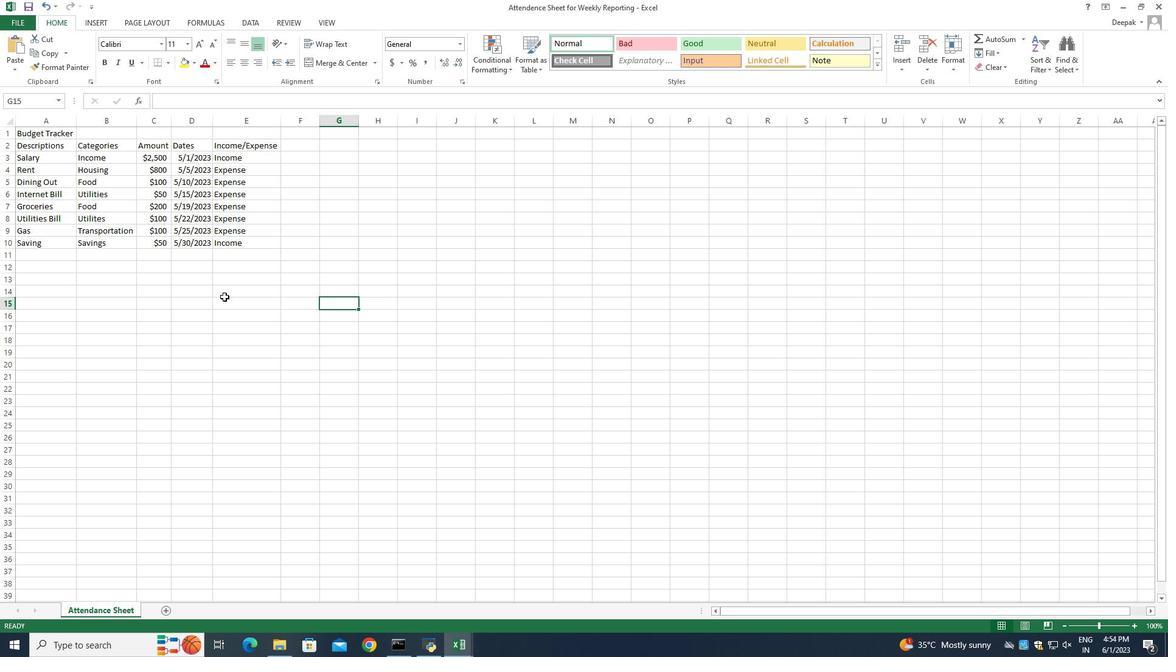 
Action: Mouse pressed left at (222, 295)
Screenshot: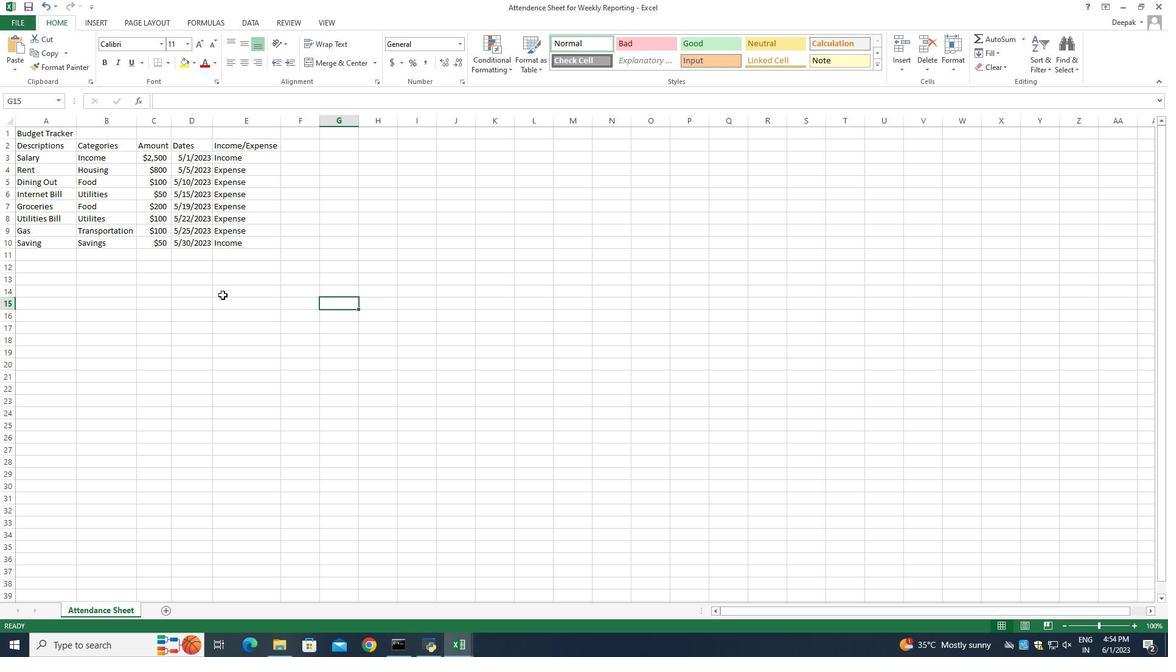 
Action: Mouse moved to (346, 316)
Screenshot: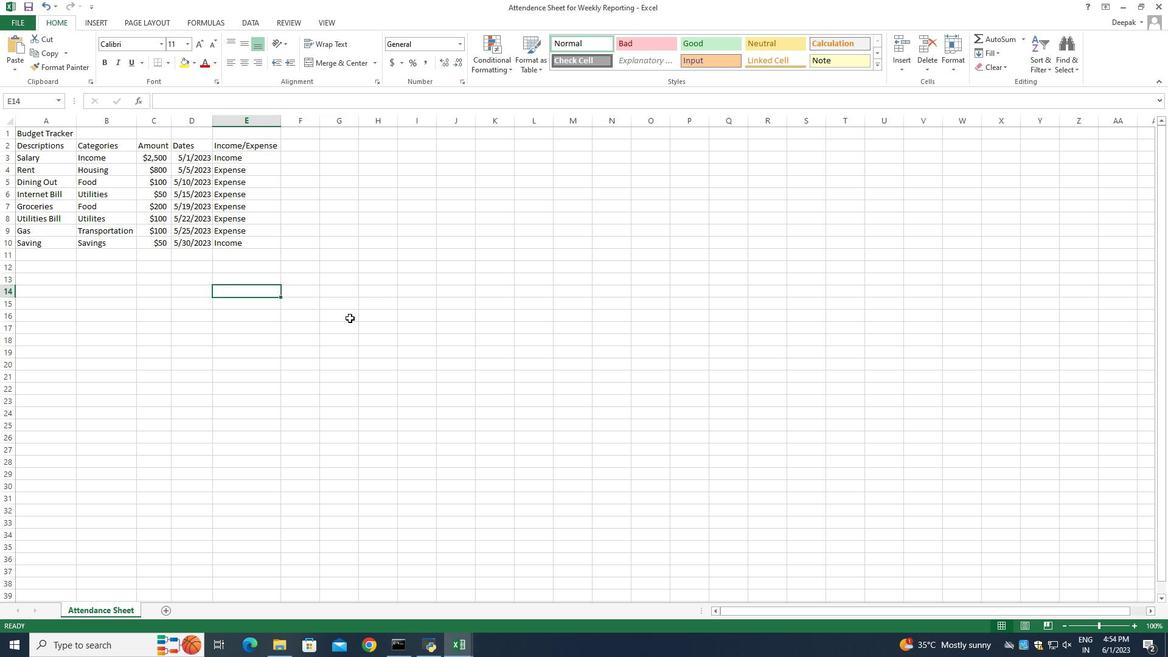 
Action: Mouse scrolled (346, 316) with delta (0, 0)
Screenshot: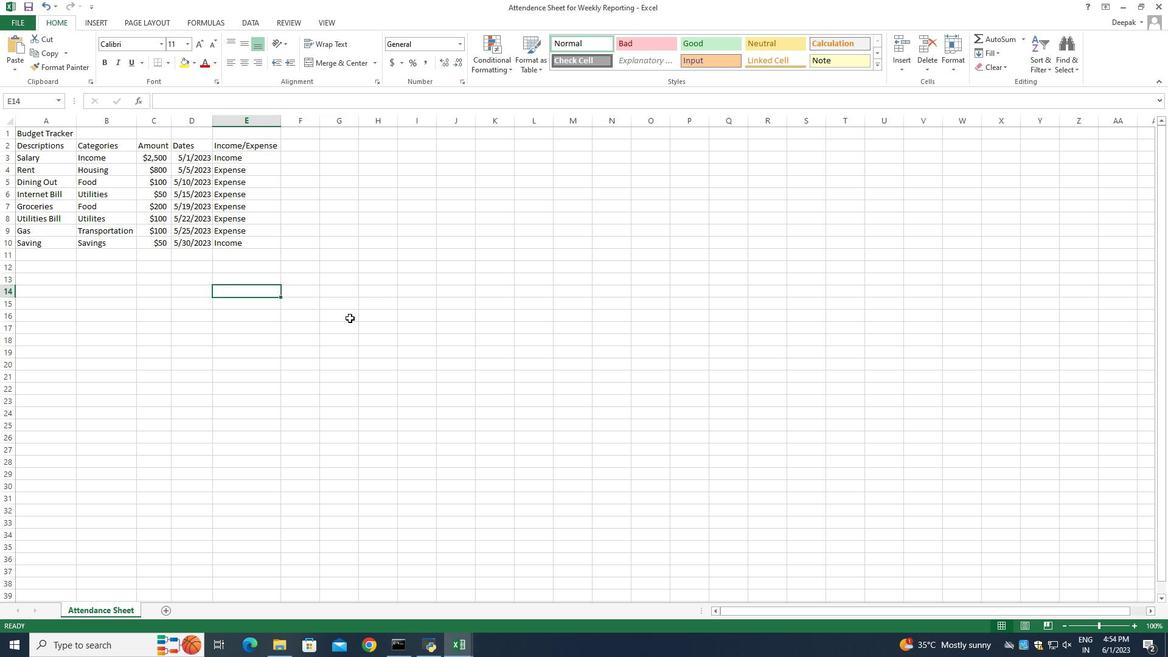
Action: Mouse scrolled (346, 316) with delta (0, 0)
Screenshot: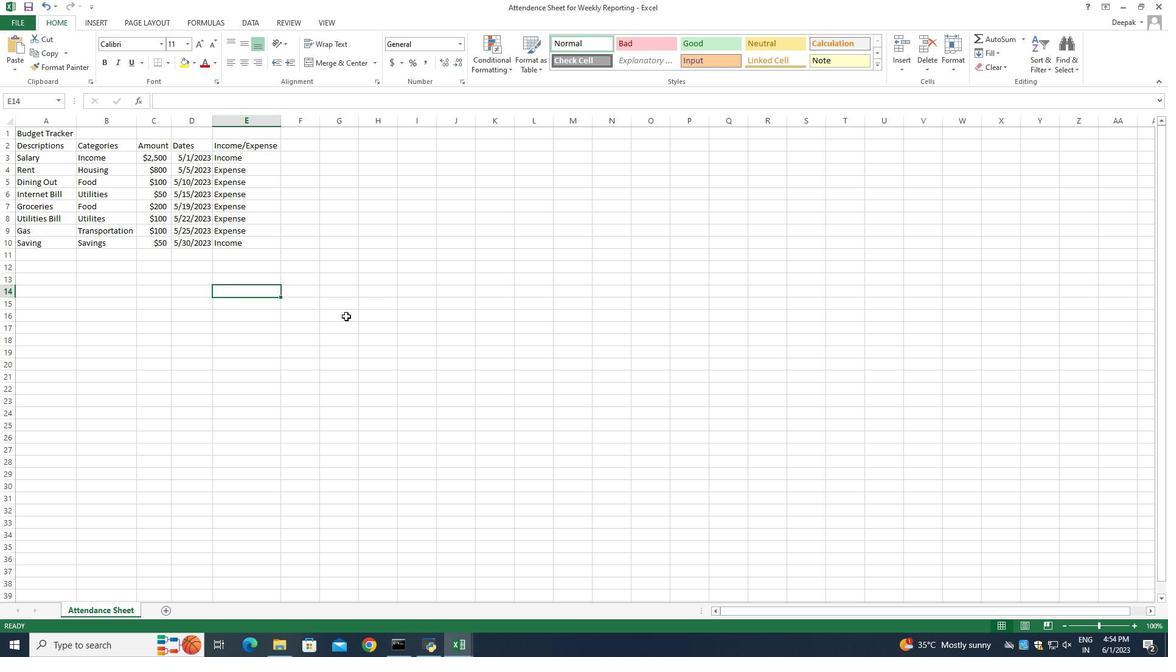 
Action: Mouse scrolled (346, 316) with delta (0, 0)
Screenshot: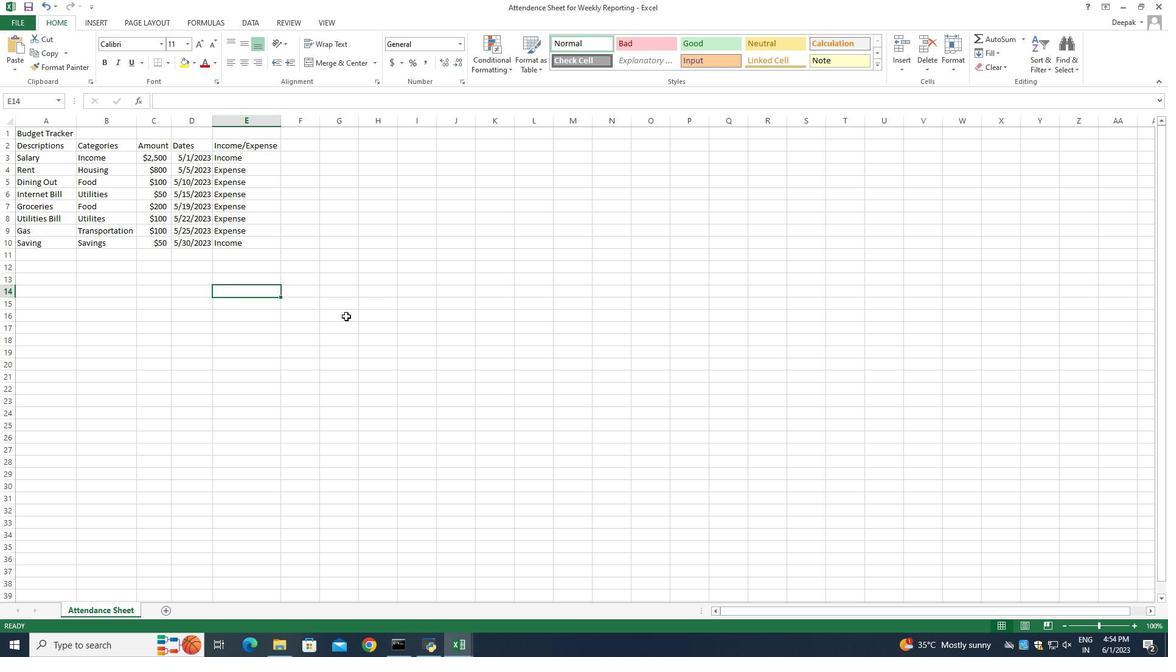
Action: Mouse moved to (191, 329)
Screenshot: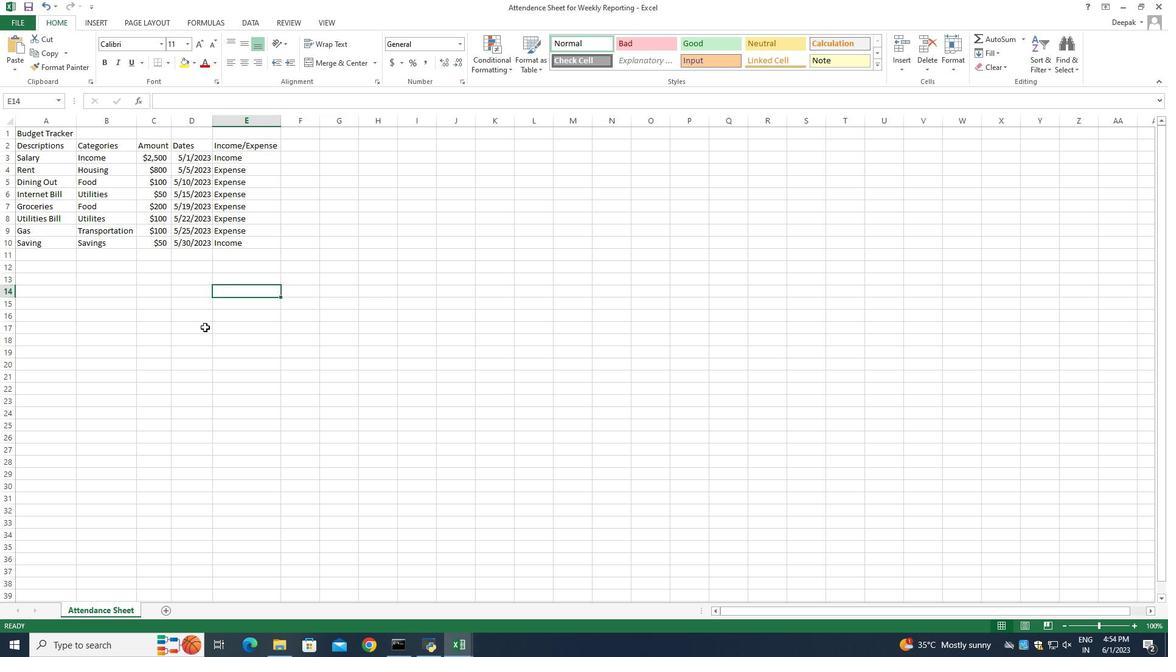 
Action: Mouse scrolled (191, 328) with delta (0, 0)
Screenshot: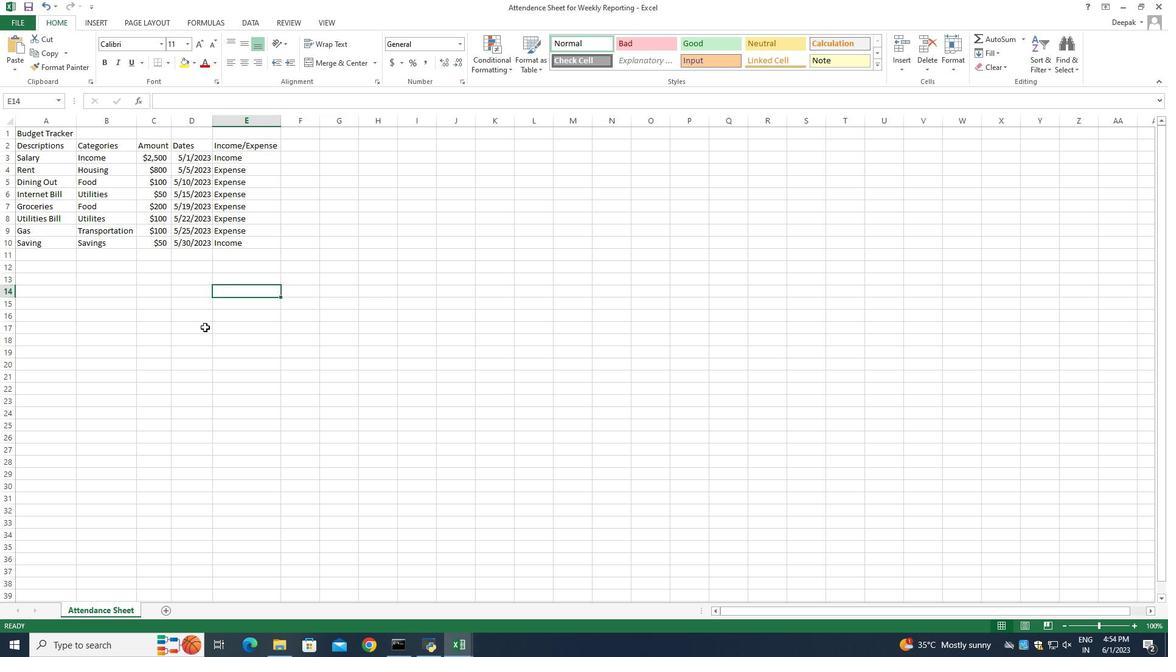 
Action: Mouse moved to (144, 329)
Screenshot: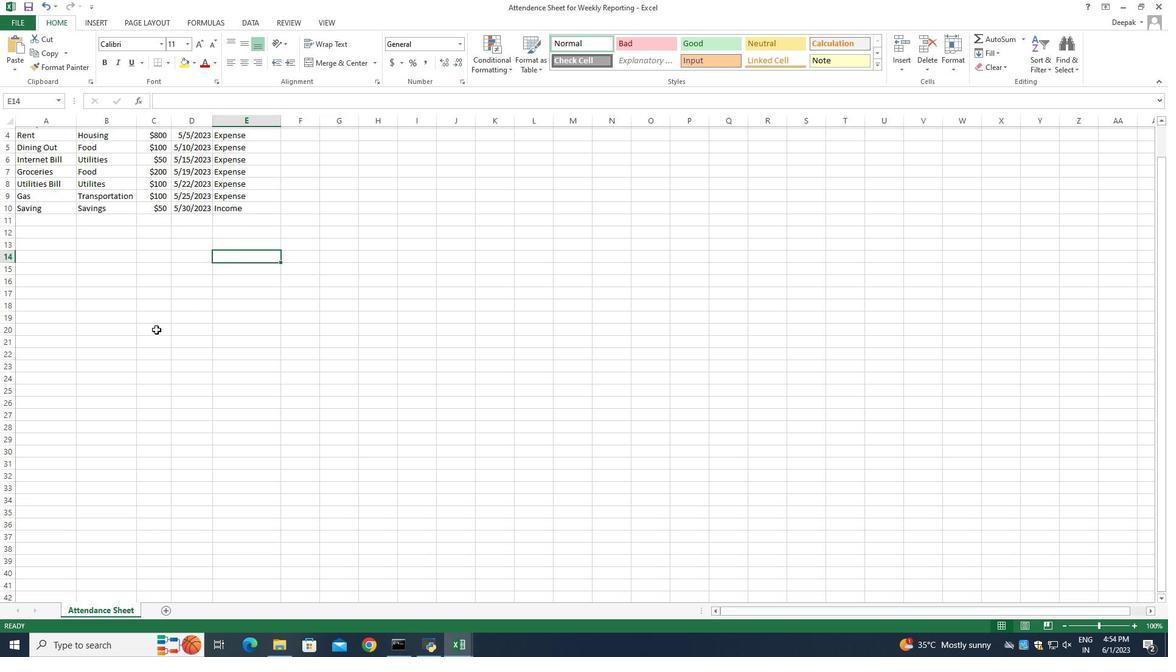 
Action: Mouse scrolled (144, 330) with delta (0, 0)
Screenshot: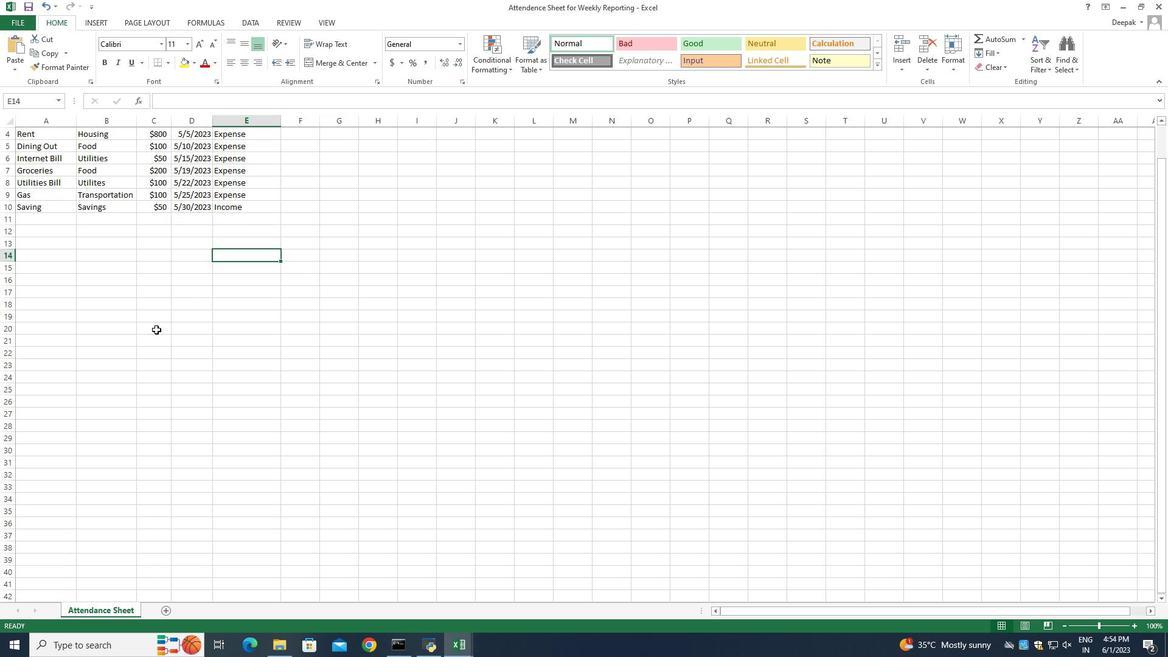 
Action: Mouse scrolled (144, 330) with delta (0, 0)
Screenshot: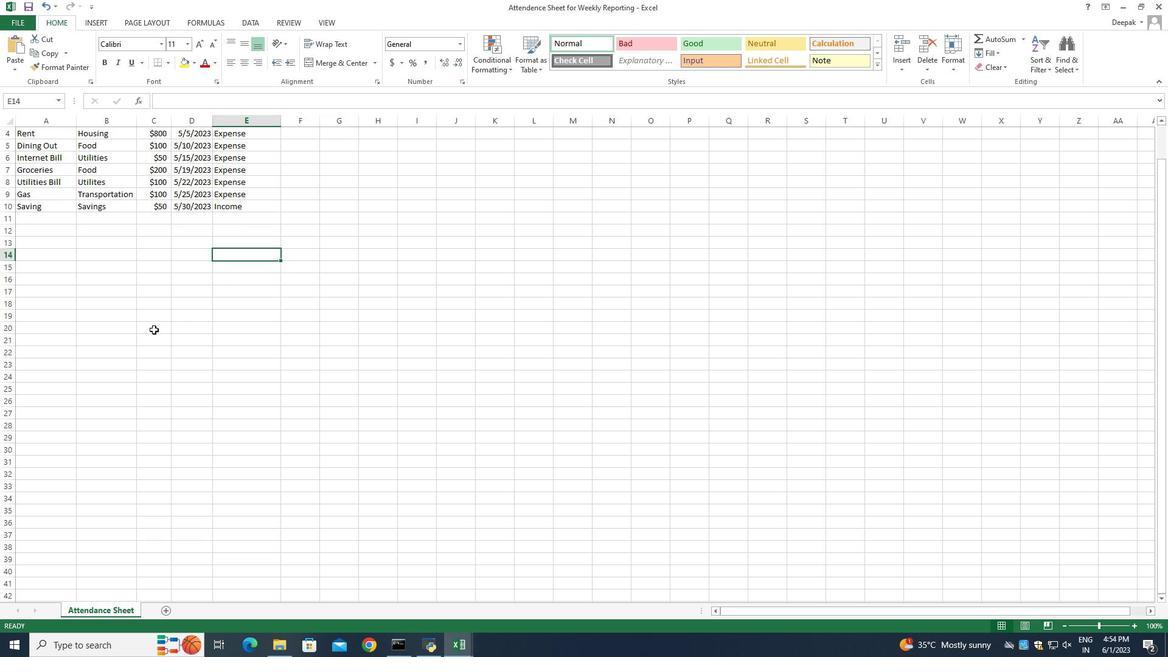 
Action: Mouse scrolled (144, 330) with delta (0, 0)
Screenshot: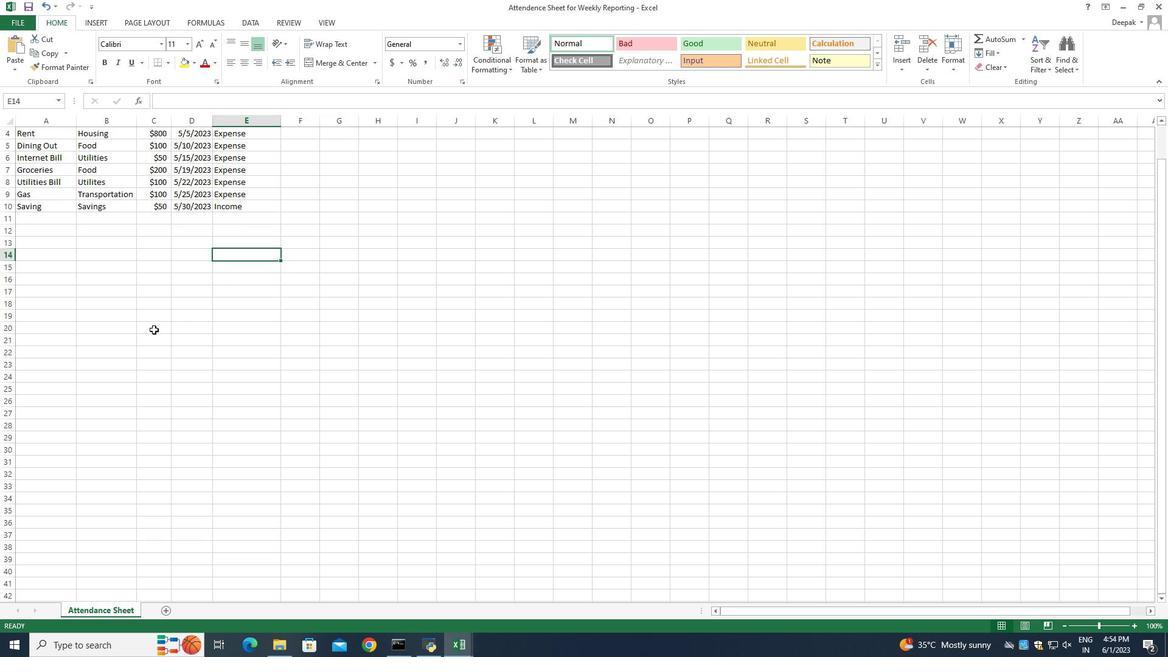 
